 Task: Find connections with filter location Buga with filter topic #technologywith filter profile language Potuguese with filter current company Biesse with filter school School of India with filter industry Government Administration with filter service category WordPress Design with filter keywords title Physical Therapy Assistant
Action: Mouse moved to (594, 91)
Screenshot: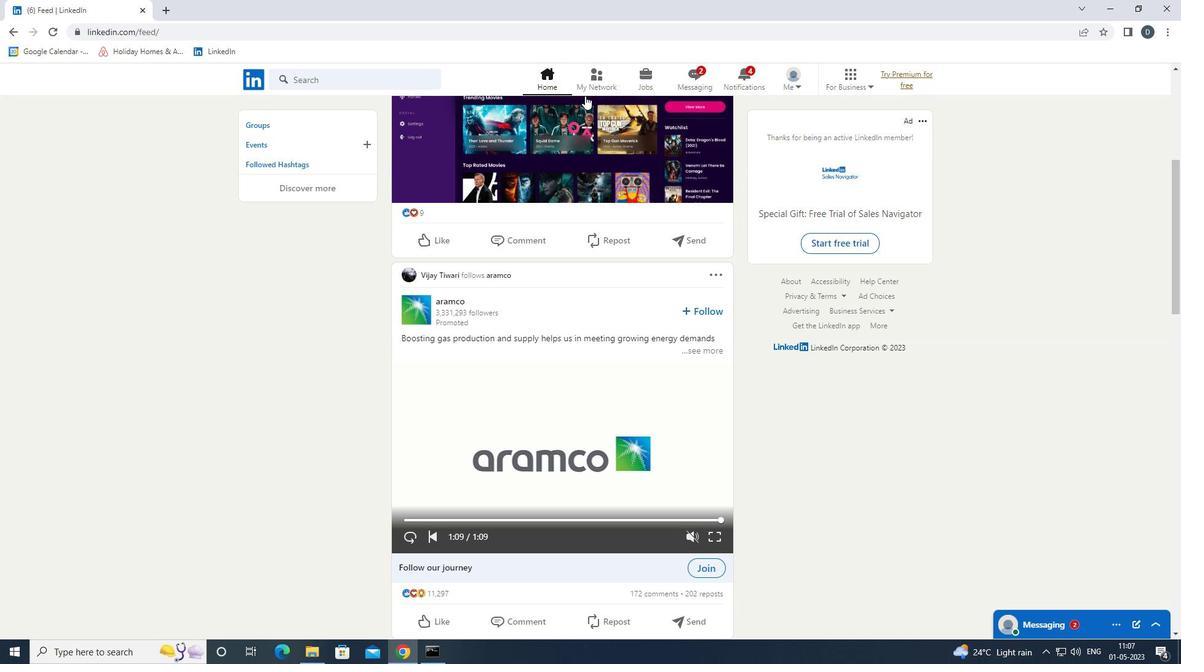 
Action: Mouse pressed left at (594, 91)
Screenshot: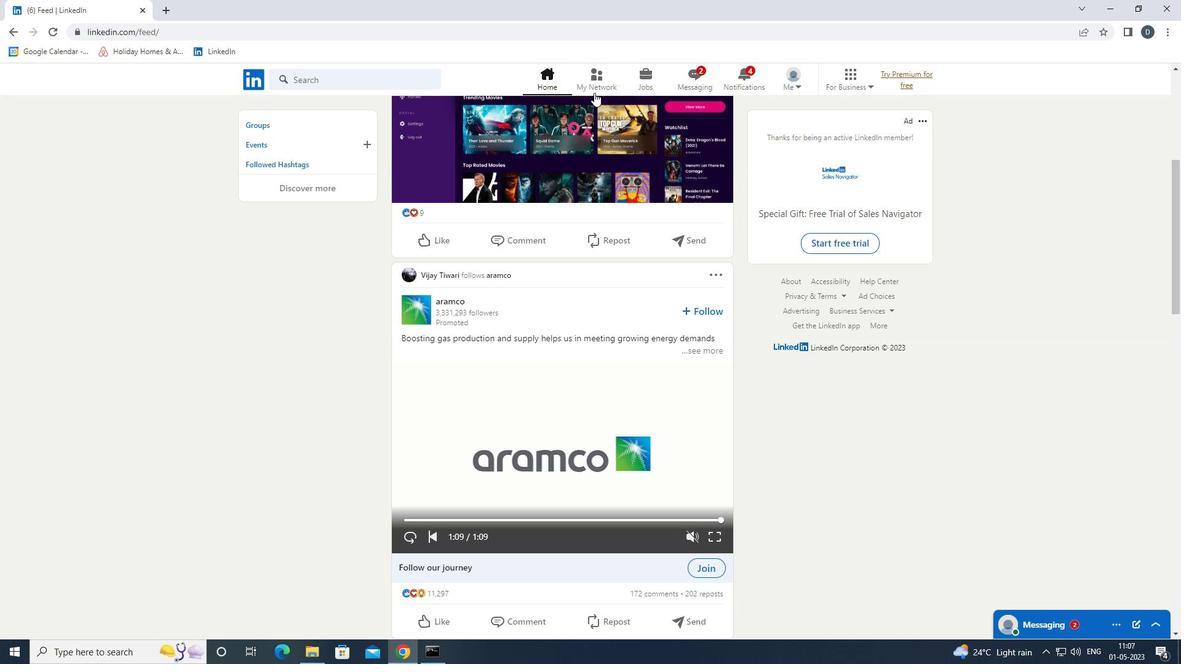 
Action: Mouse moved to (401, 148)
Screenshot: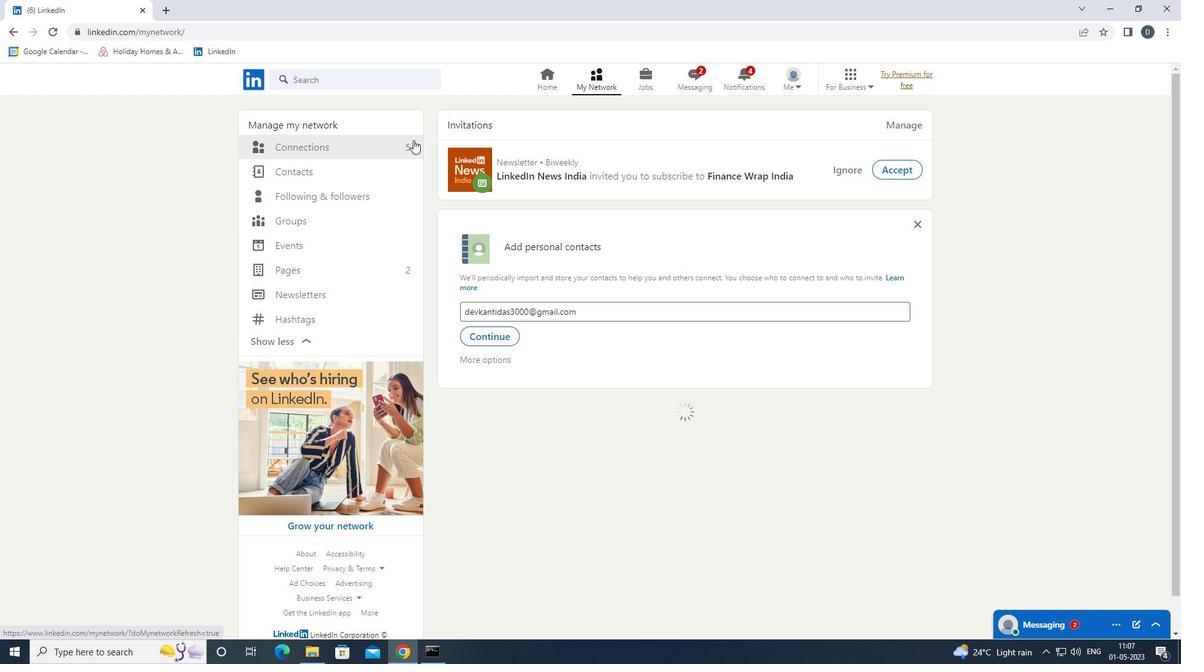 
Action: Mouse pressed left at (401, 148)
Screenshot: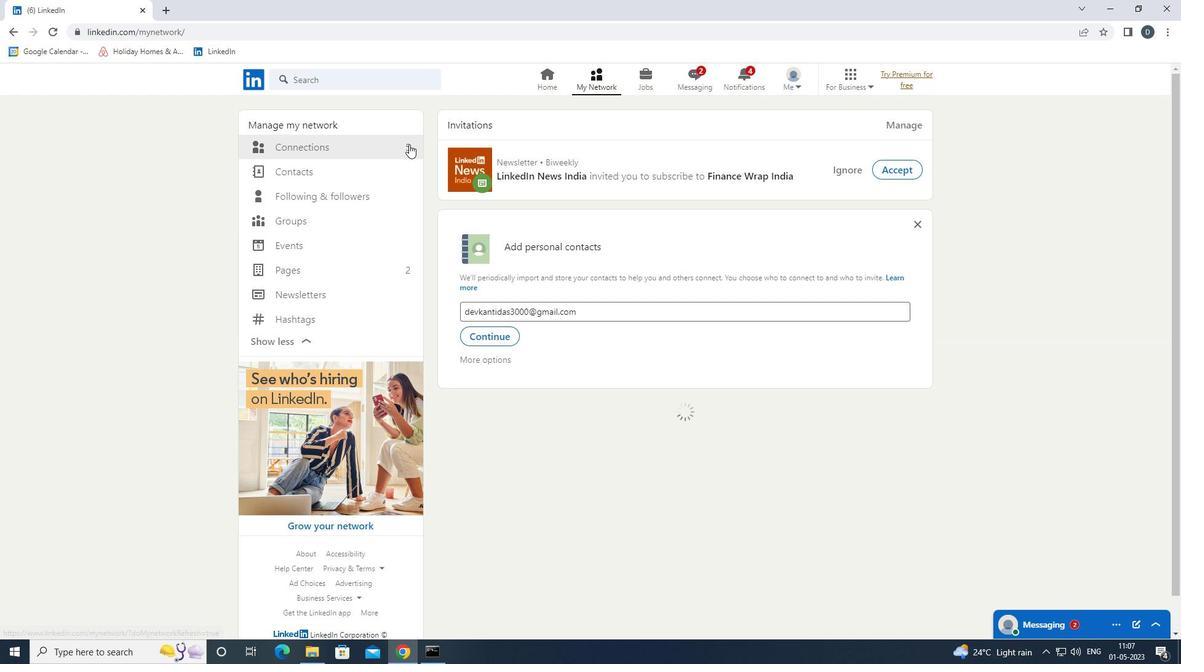 
Action: Mouse moved to (405, 147)
Screenshot: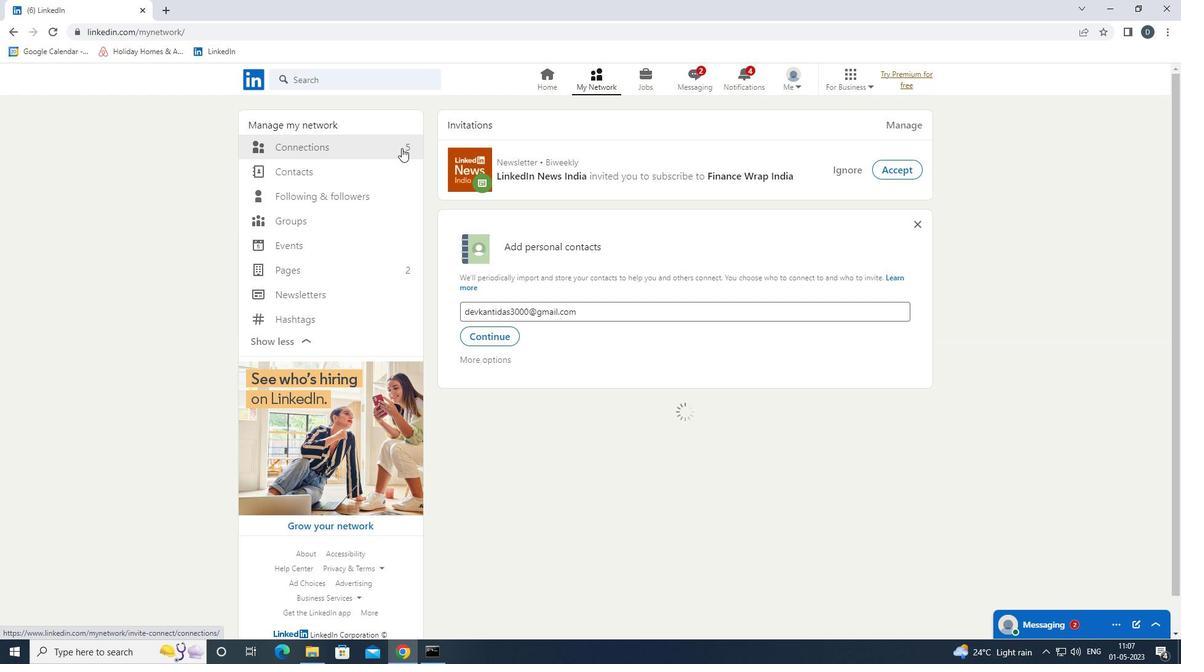 
Action: Mouse pressed left at (405, 147)
Screenshot: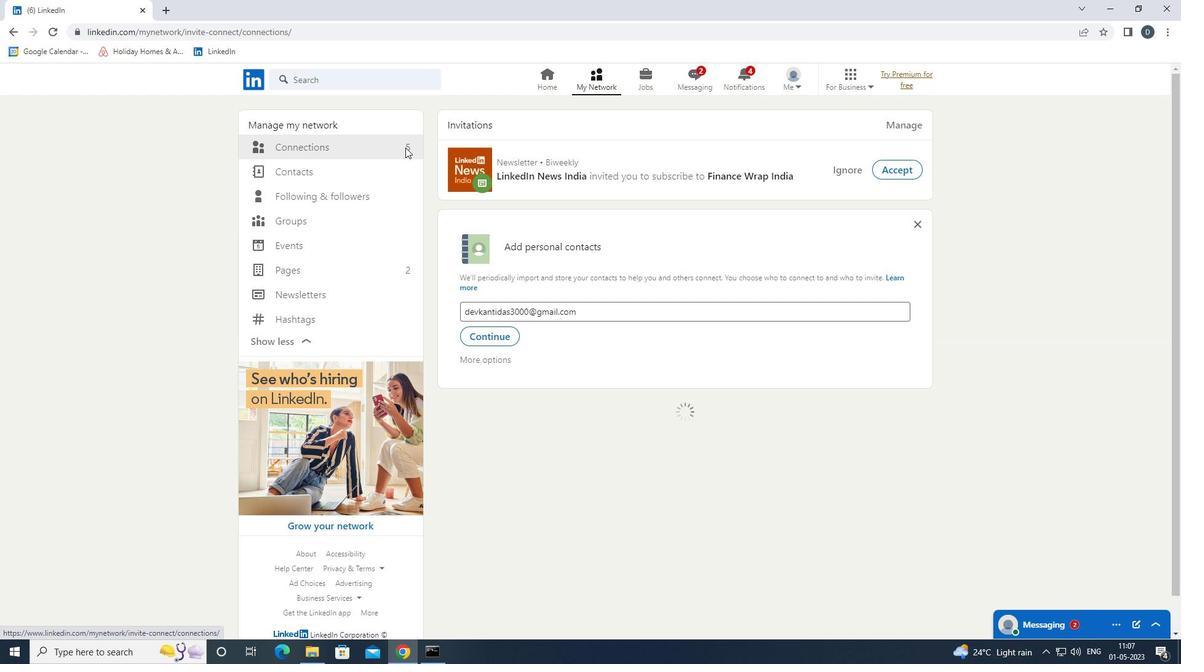 
Action: Mouse moved to (650, 150)
Screenshot: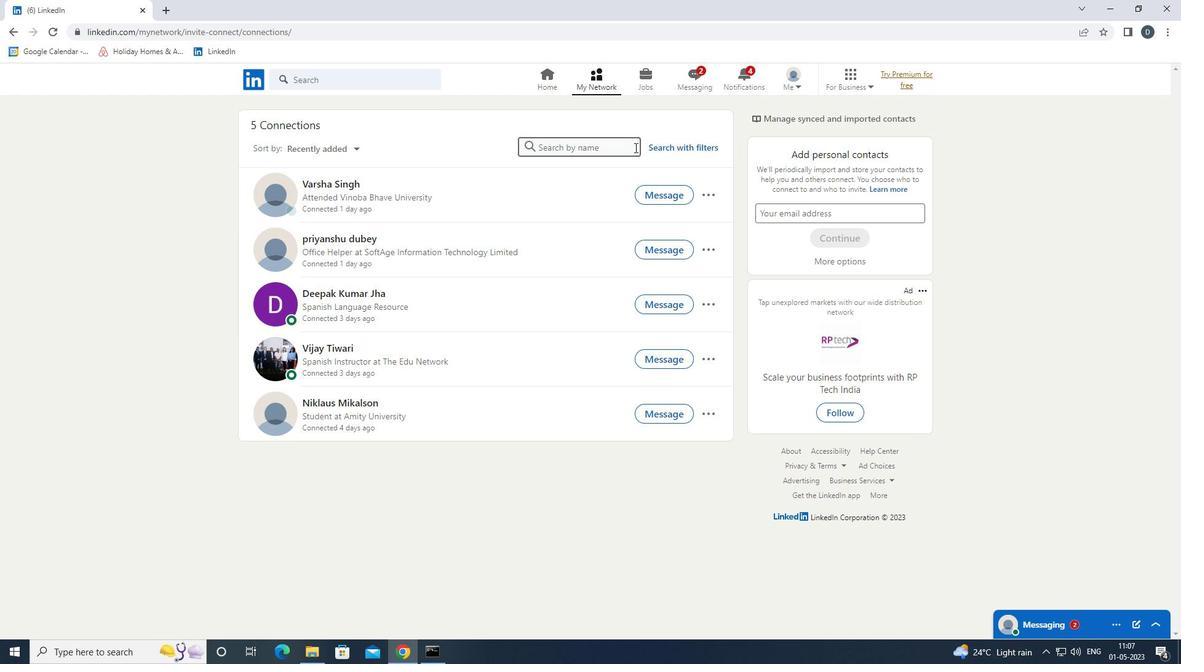 
Action: Mouse pressed left at (650, 150)
Screenshot: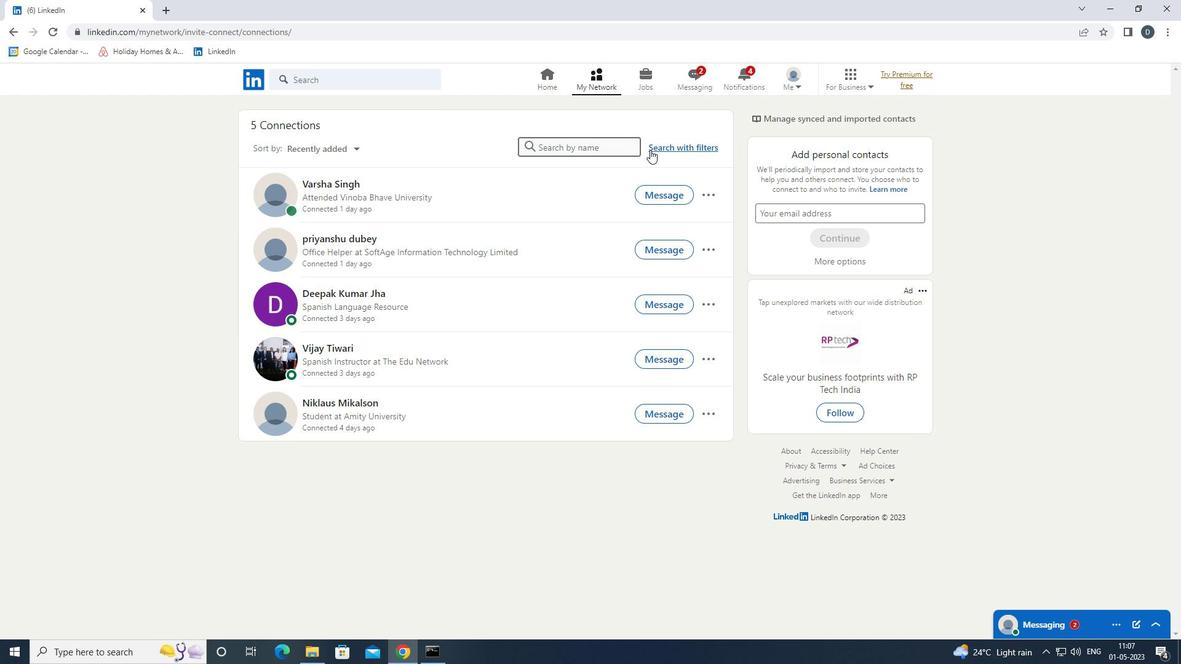 
Action: Mouse moved to (623, 116)
Screenshot: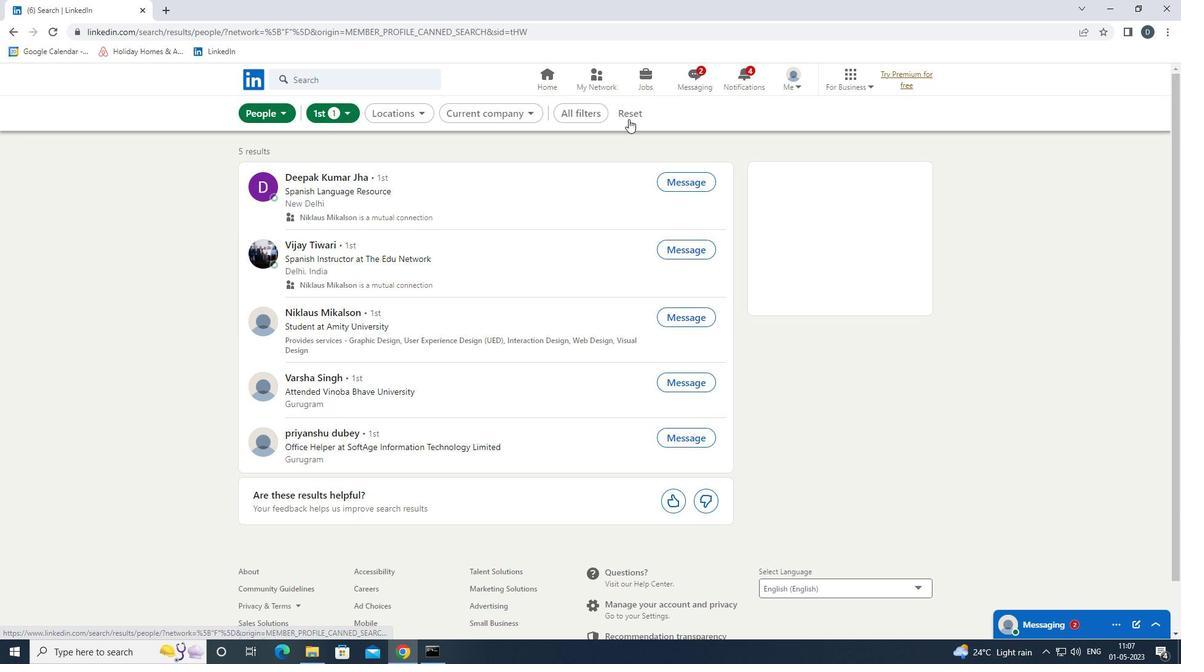 
Action: Mouse pressed left at (623, 116)
Screenshot: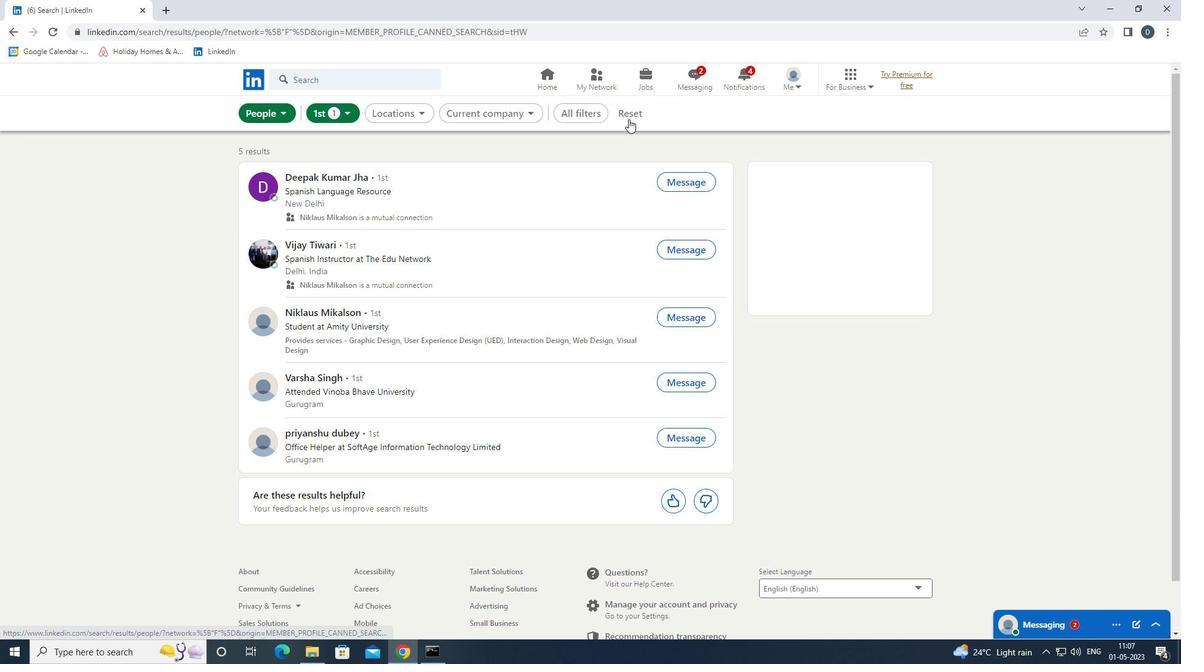 
Action: Mouse moved to (599, 109)
Screenshot: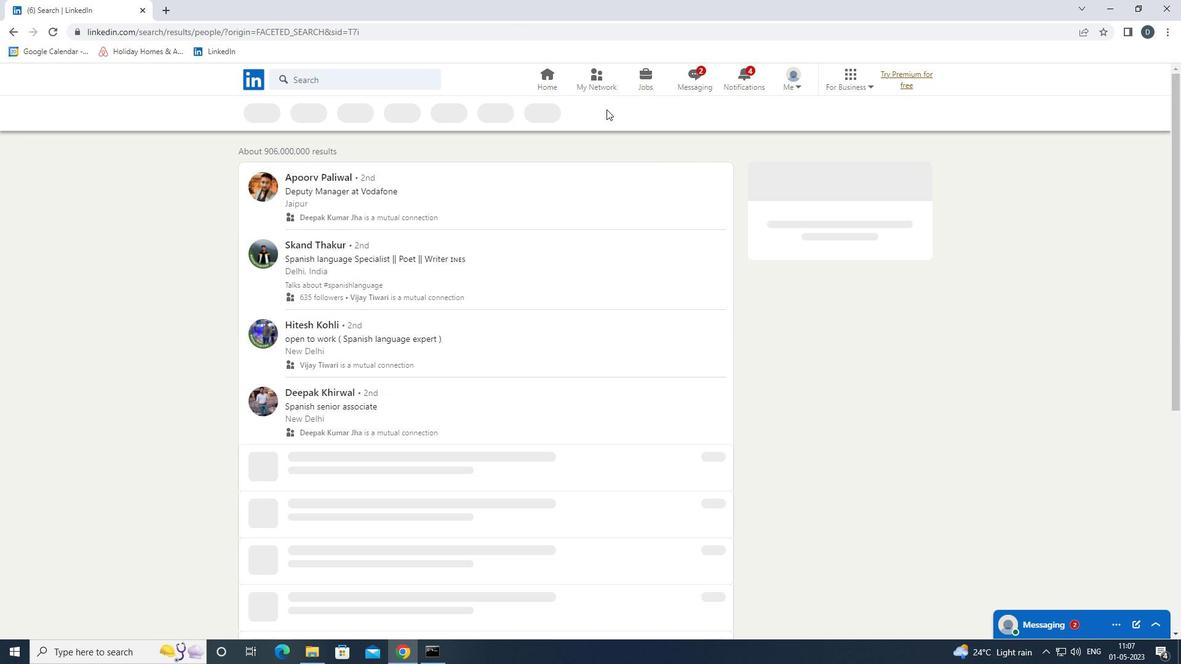
Action: Mouse pressed left at (599, 109)
Screenshot: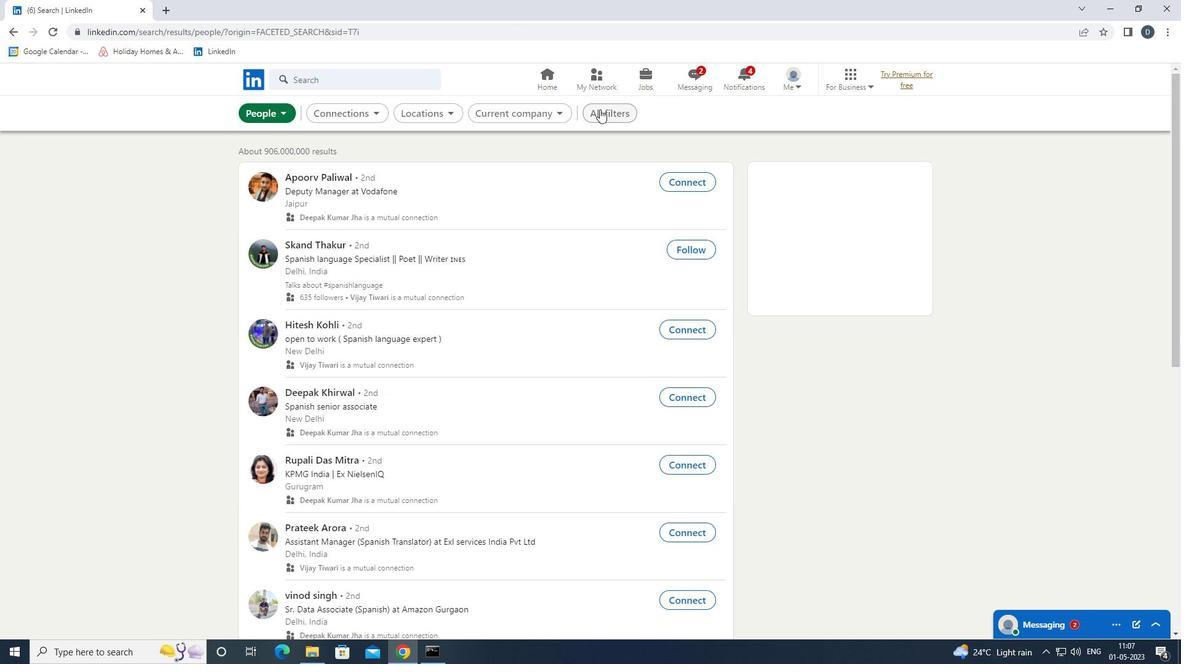 
Action: Mouse moved to (1032, 476)
Screenshot: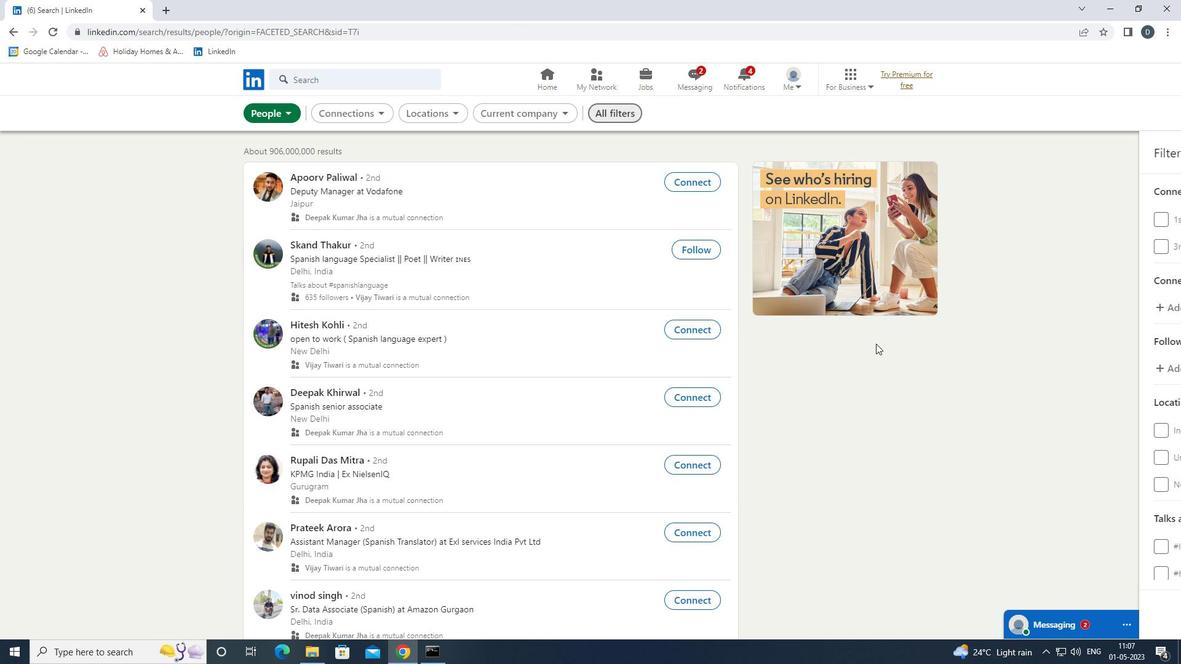 
Action: Mouse scrolled (1032, 475) with delta (0, 0)
Screenshot: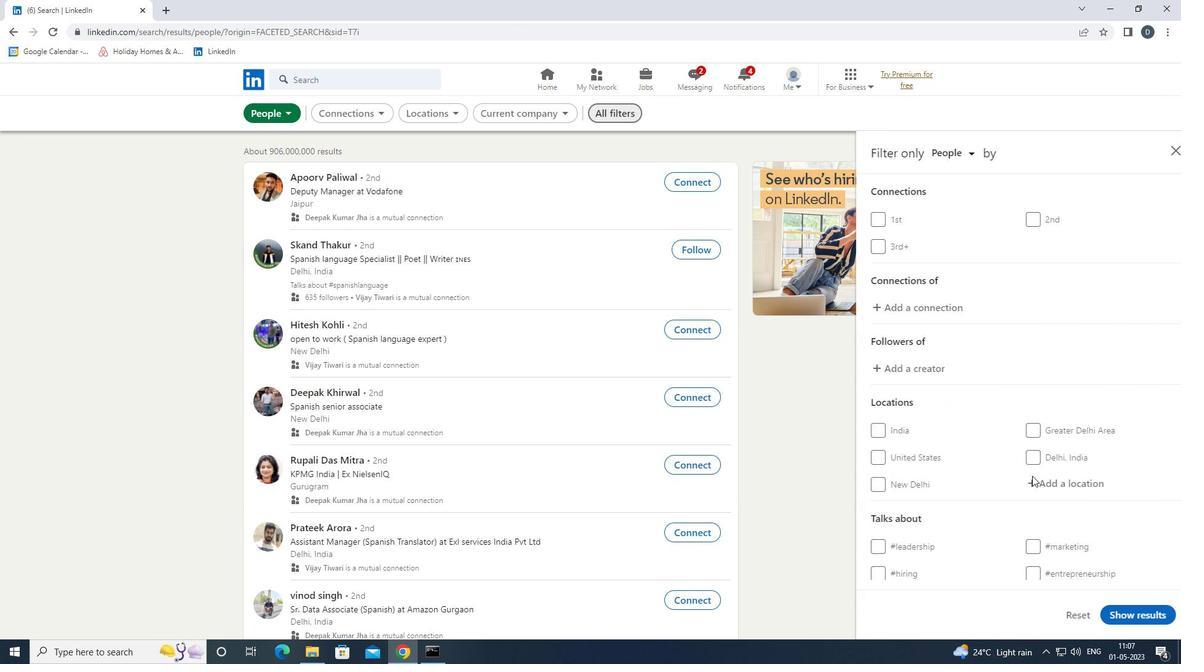 
Action: Mouse scrolled (1032, 475) with delta (0, 0)
Screenshot: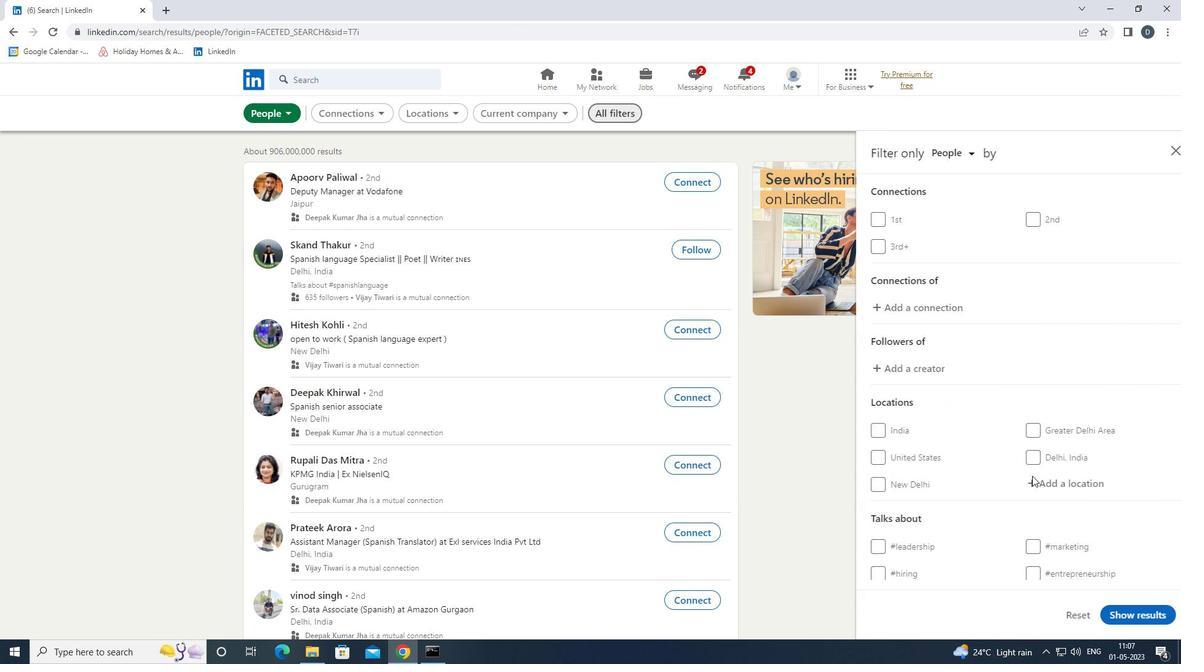 
Action: Mouse moved to (1035, 373)
Screenshot: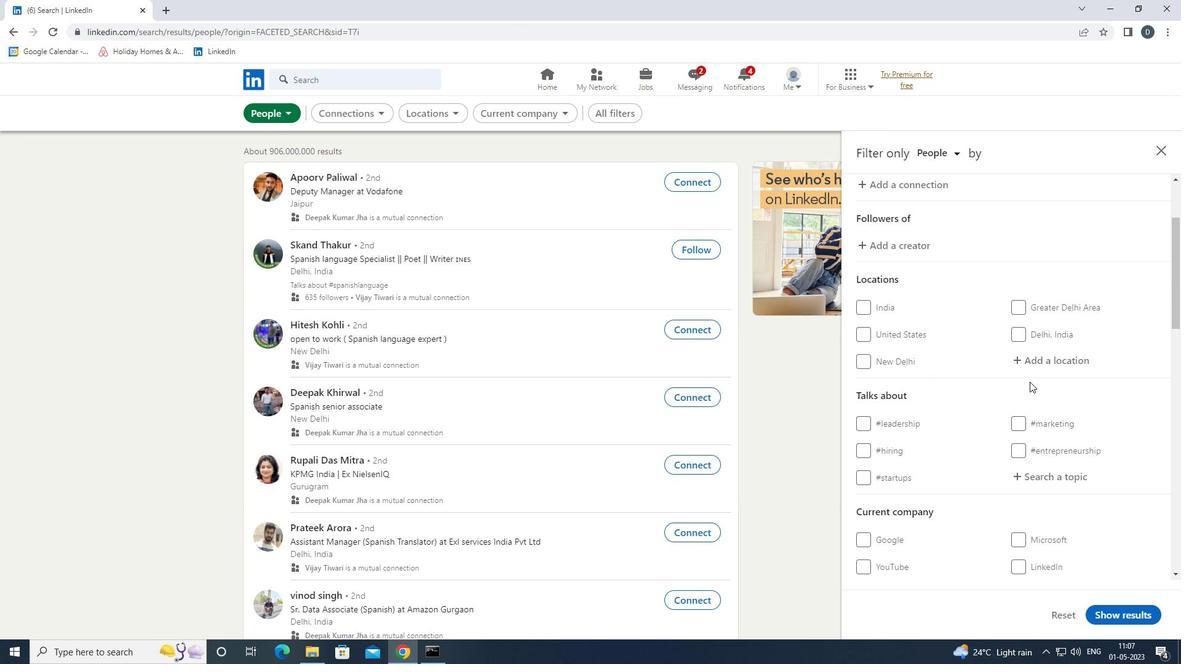 
Action: Mouse pressed left at (1035, 373)
Screenshot: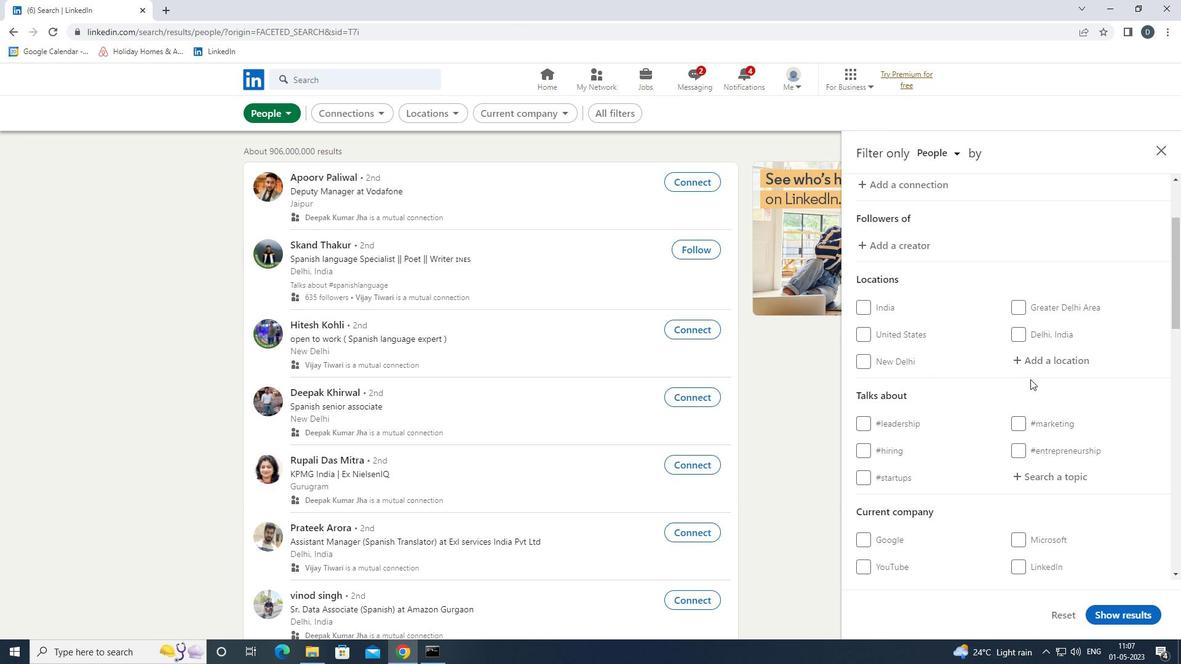 
Action: Mouse moved to (1040, 367)
Screenshot: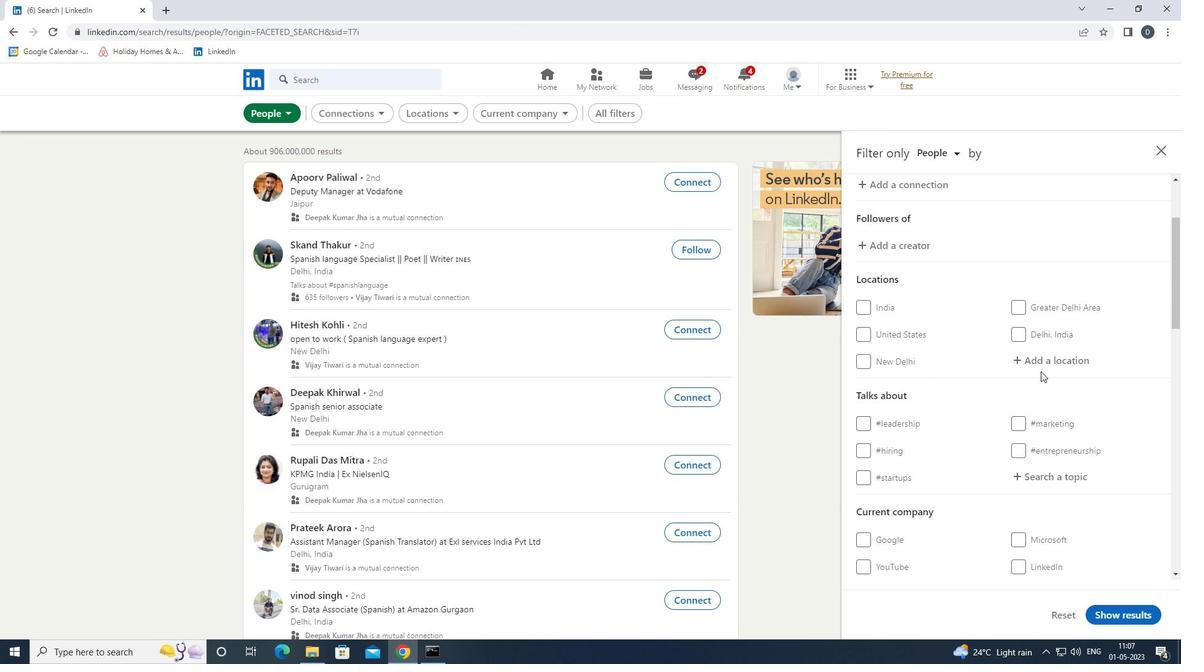 
Action: Mouse pressed left at (1040, 367)
Screenshot: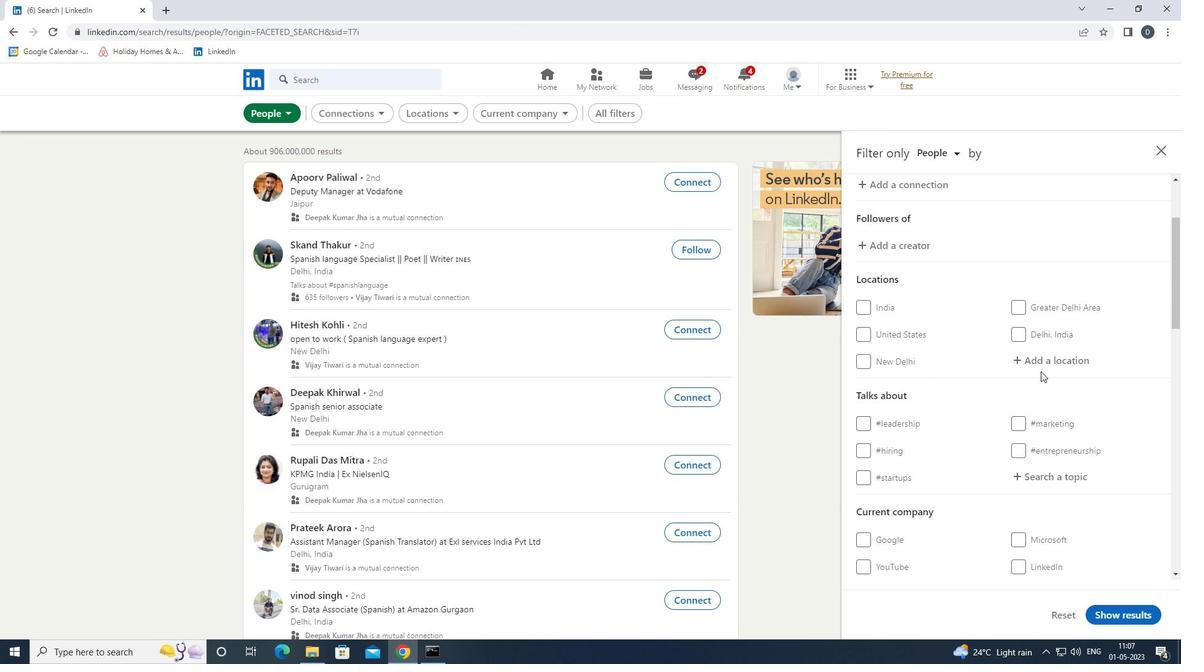
Action: Key pressed <Key.shift>BUGA<Key.down><Key.enter>
Screenshot: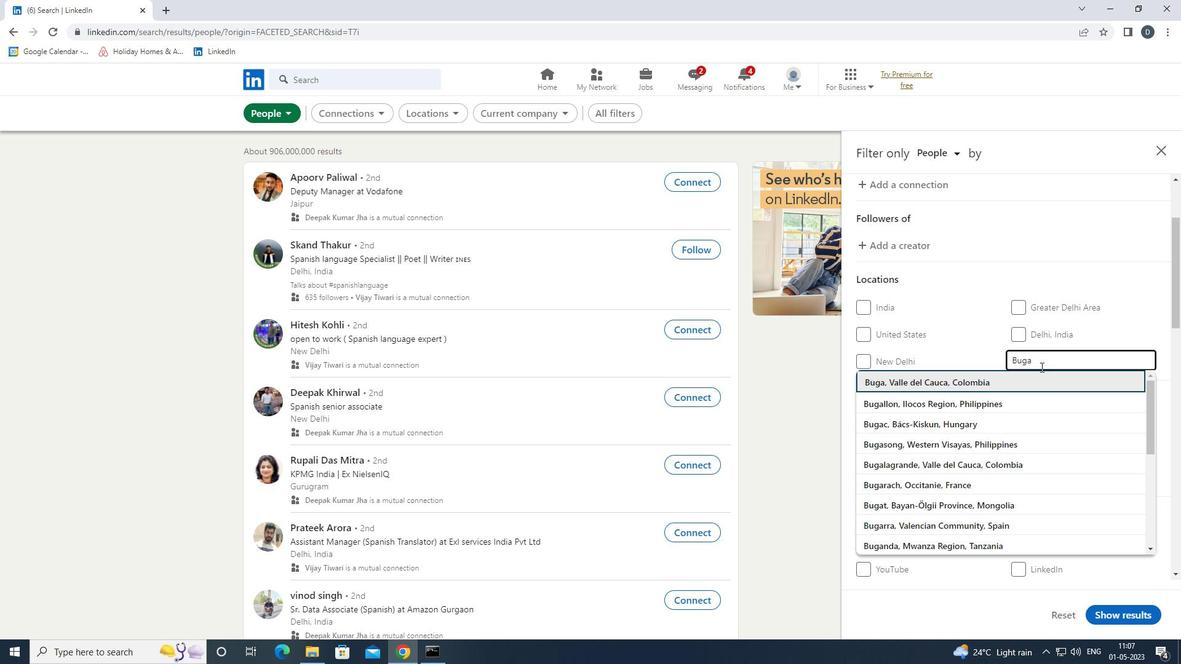 
Action: Mouse scrolled (1040, 366) with delta (0, 0)
Screenshot: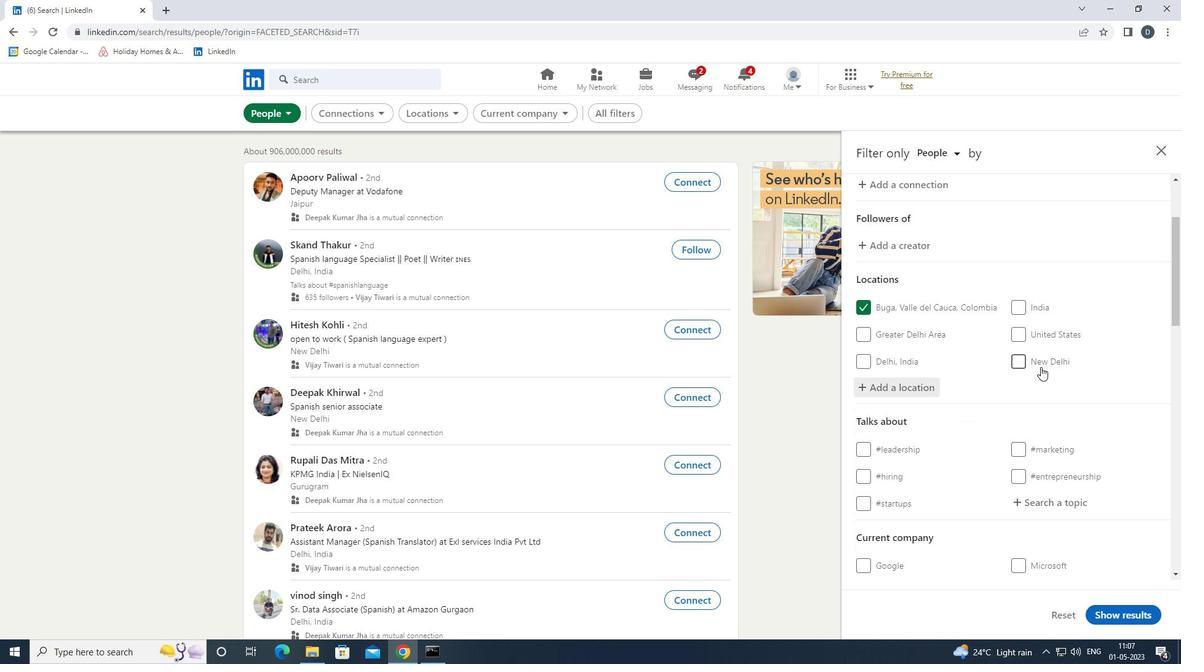 
Action: Mouse scrolled (1040, 366) with delta (0, 0)
Screenshot: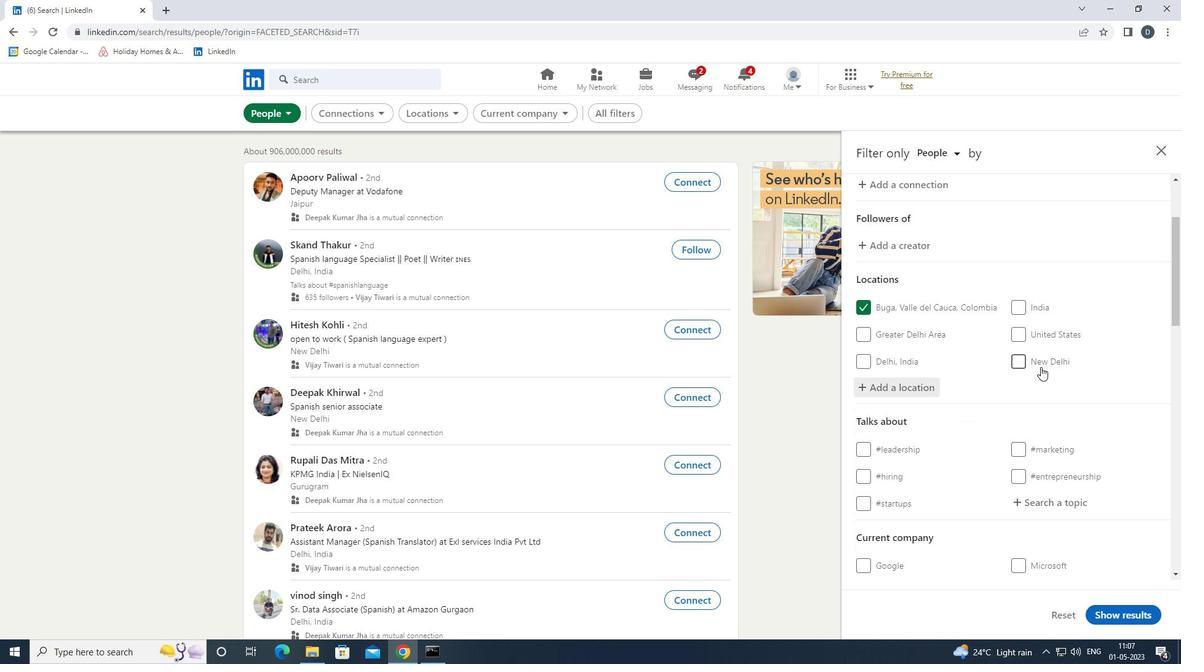 
Action: Mouse scrolled (1040, 366) with delta (0, 0)
Screenshot: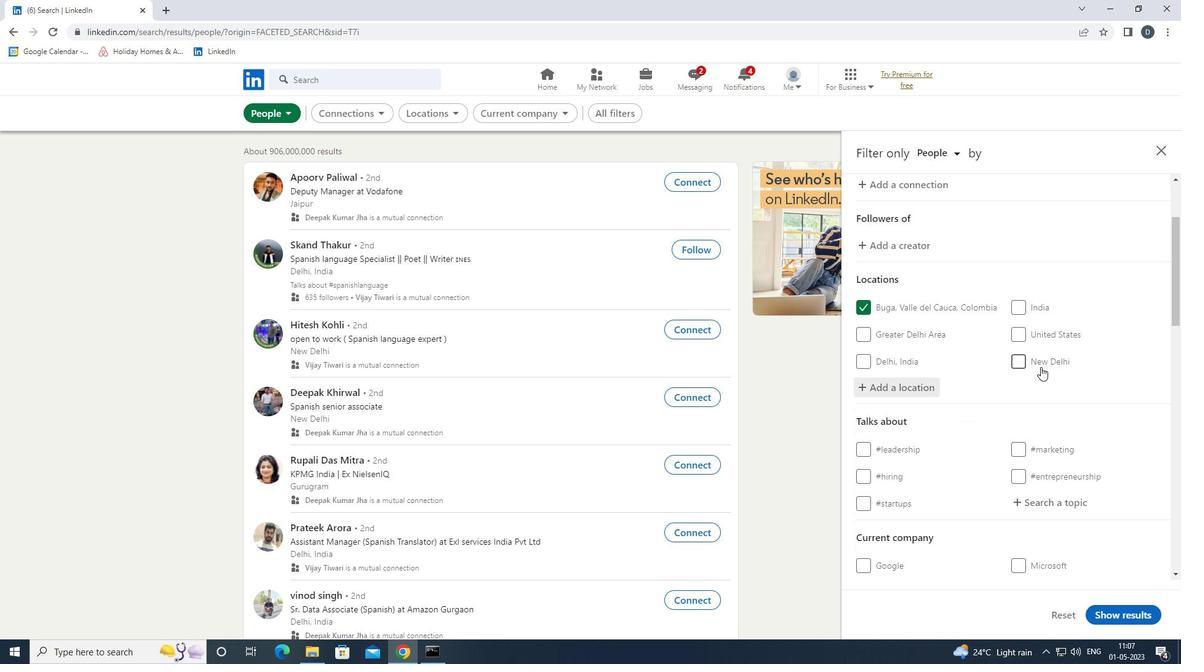 
Action: Mouse moved to (1048, 319)
Screenshot: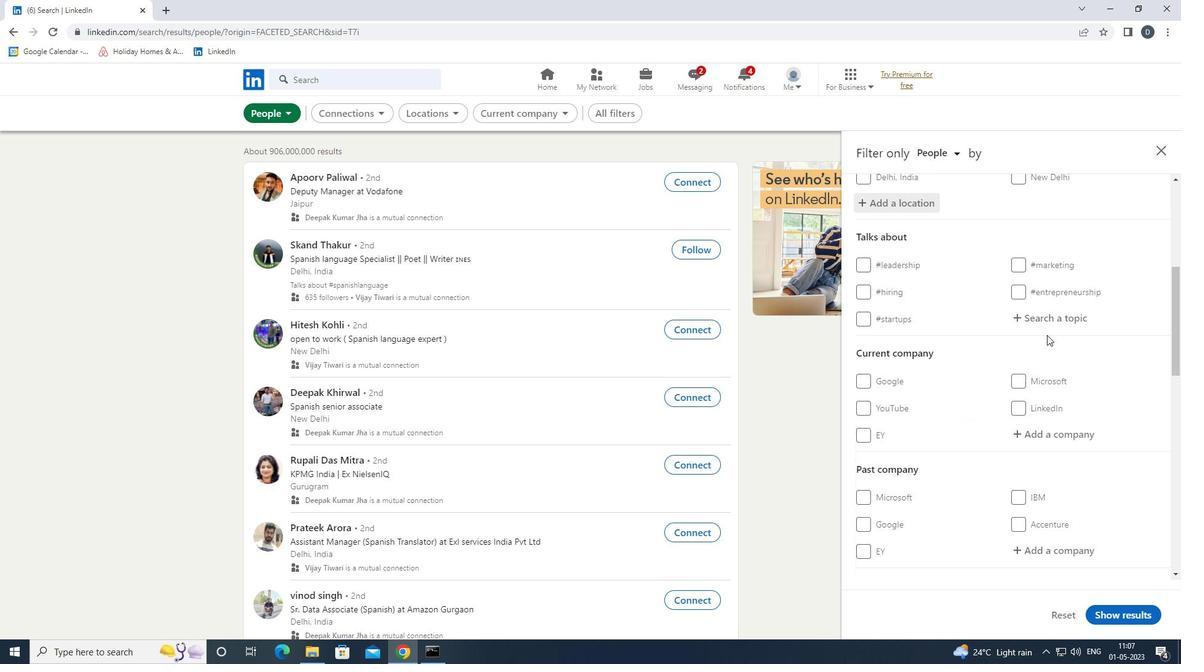 
Action: Mouse pressed left at (1048, 319)
Screenshot: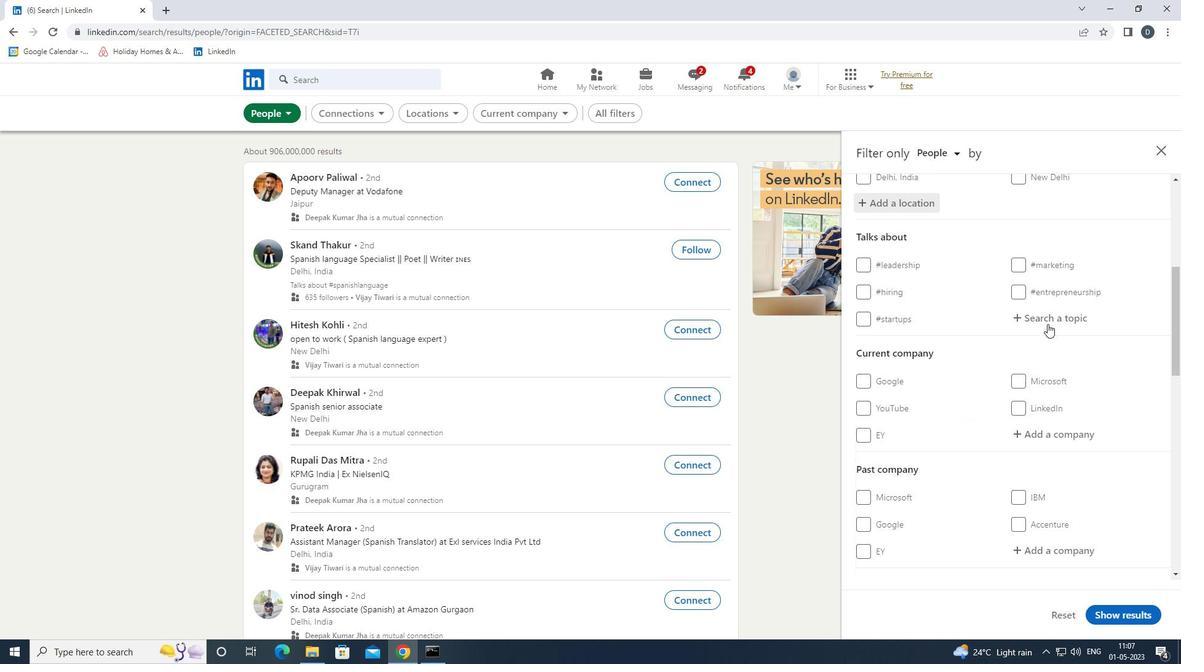
Action: Key pressed <Key.shift><Key.shift><Key.shift><Key.shift>#
Screenshot: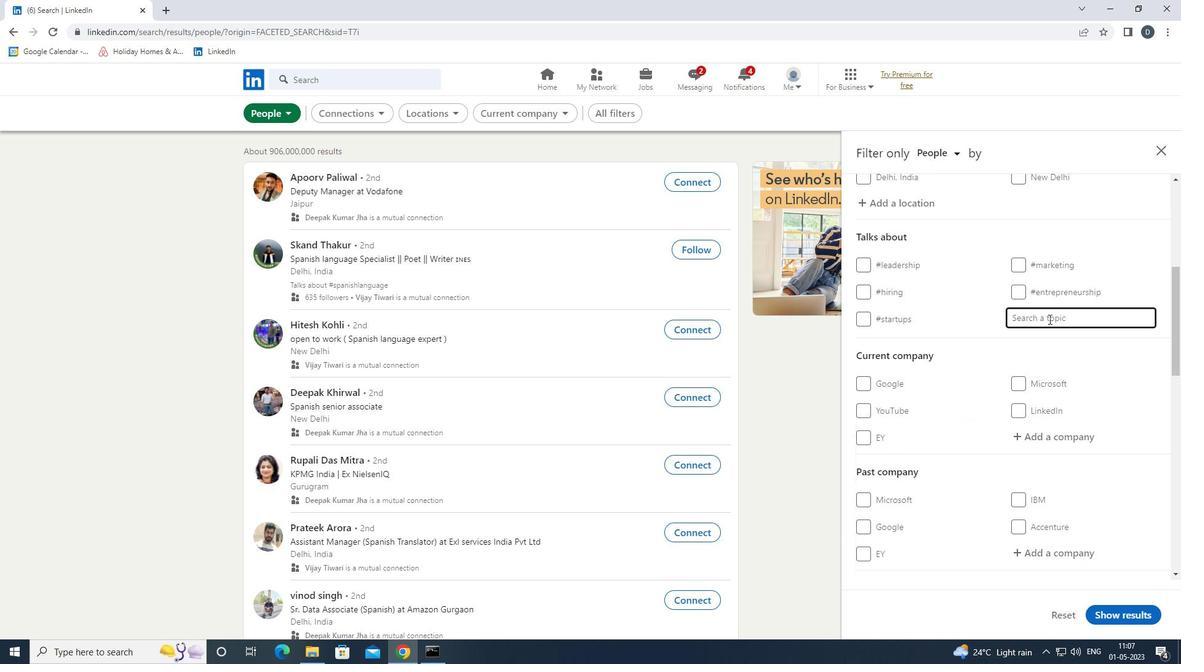 
Action: Mouse moved to (1048, 319)
Screenshot: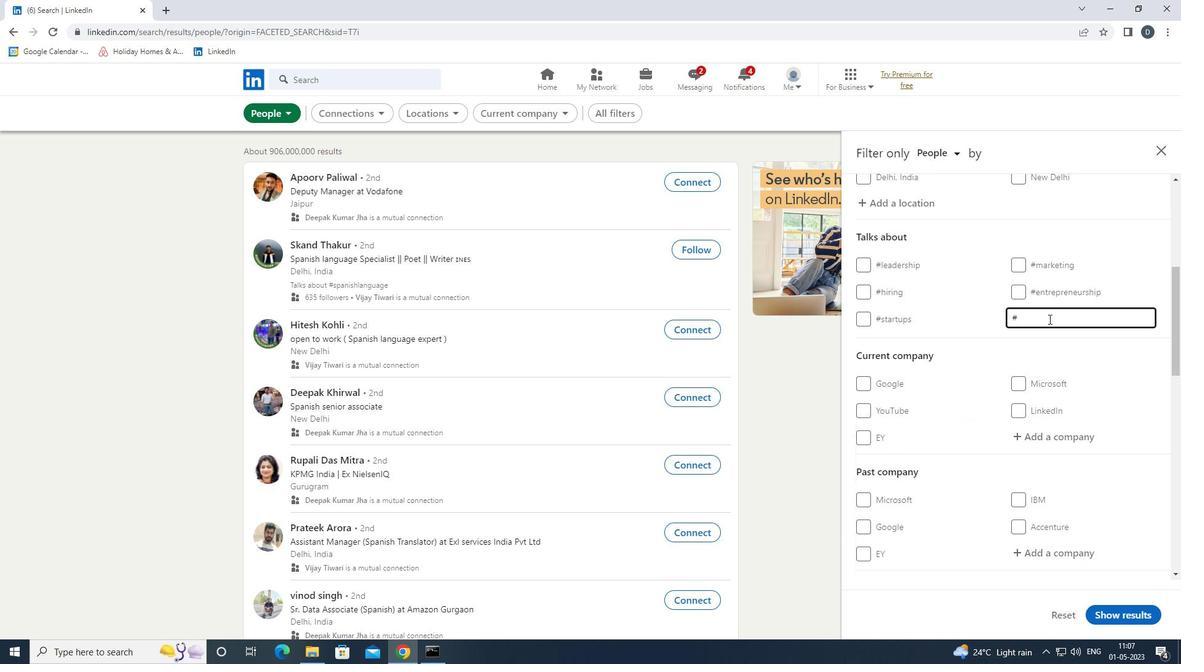 
Action: Key pressed TECHNOLOGY
Screenshot: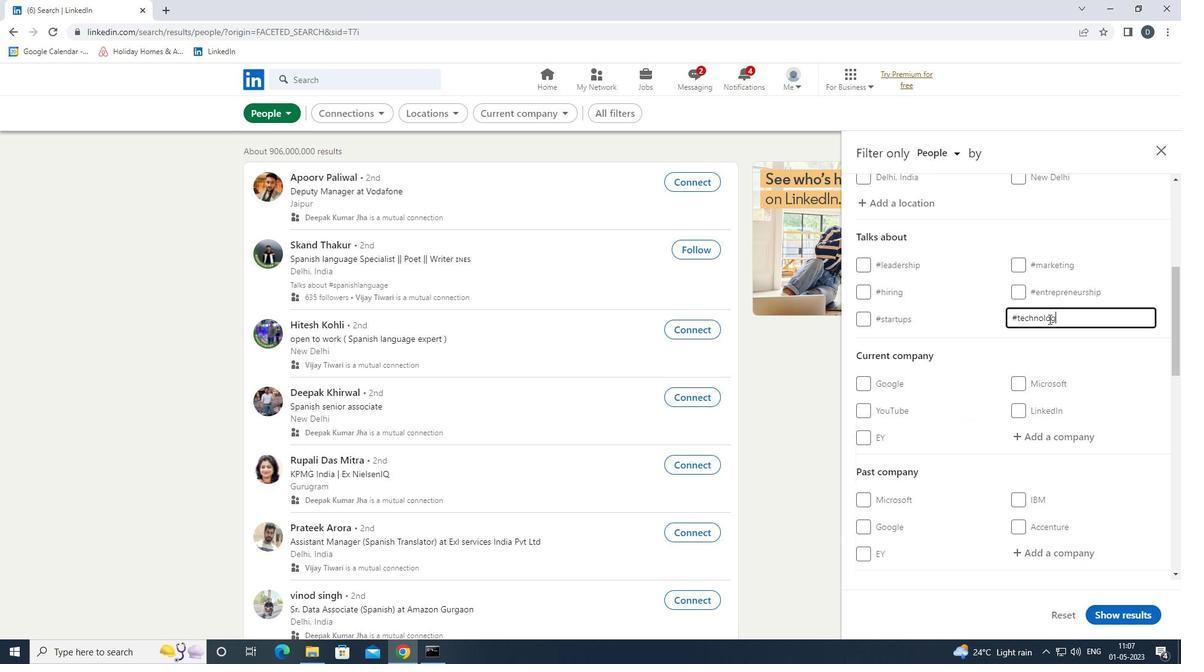 
Action: Mouse moved to (1102, 390)
Screenshot: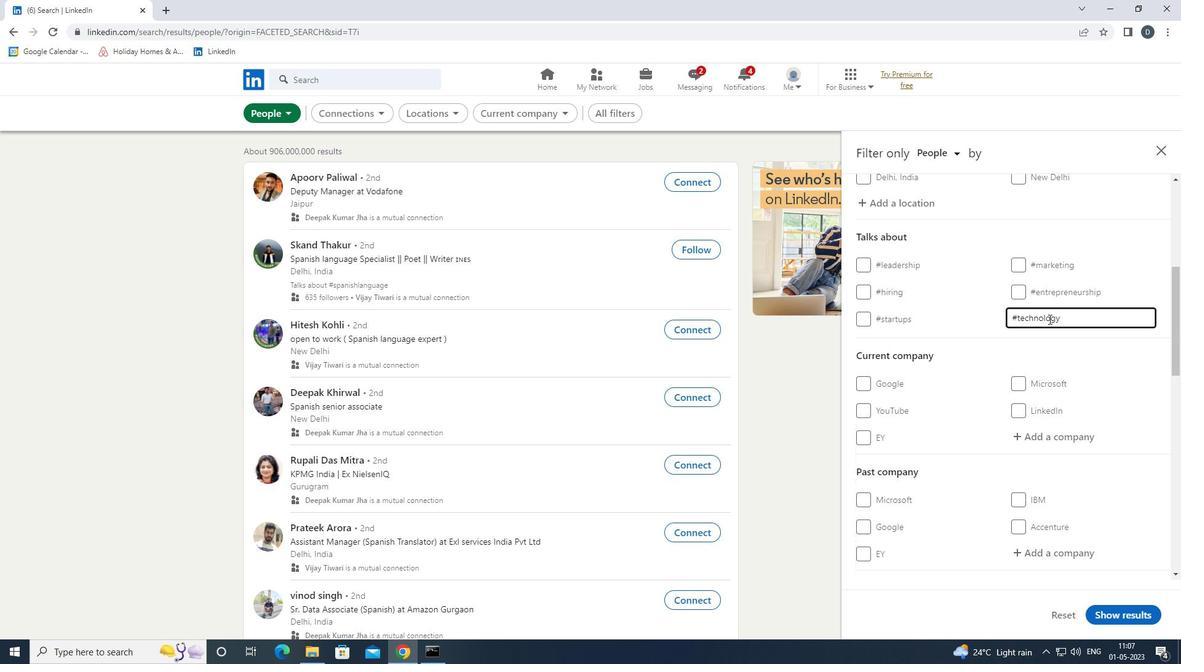 
Action: Mouse scrolled (1102, 389) with delta (0, 0)
Screenshot: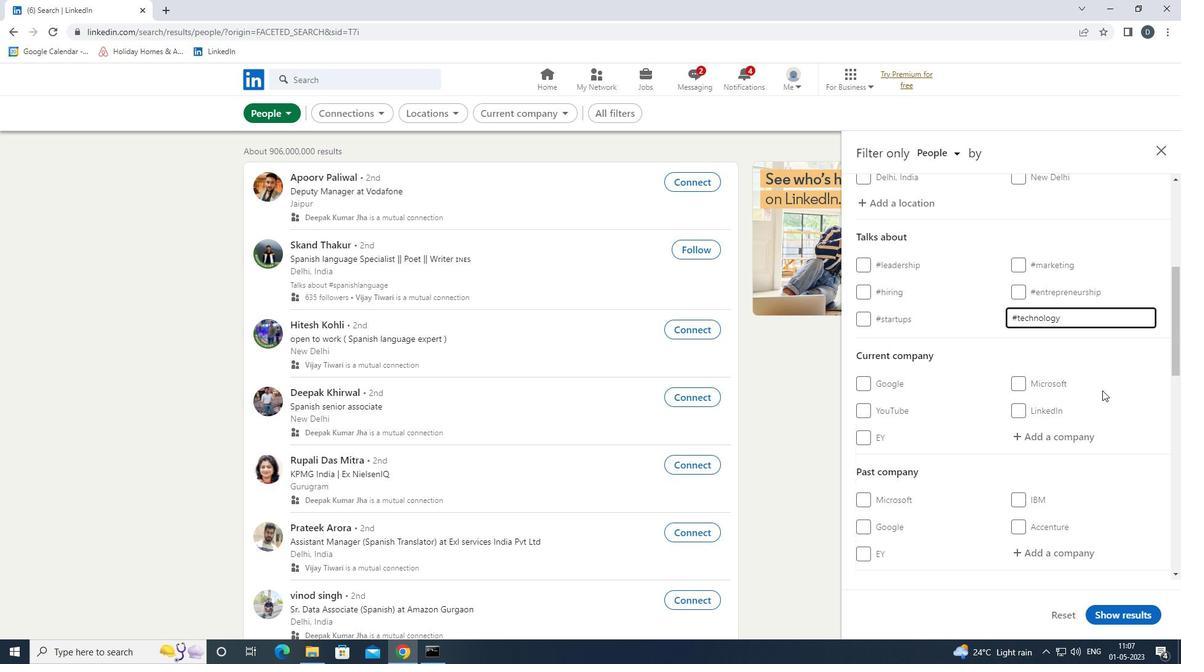 
Action: Mouse scrolled (1102, 389) with delta (0, 0)
Screenshot: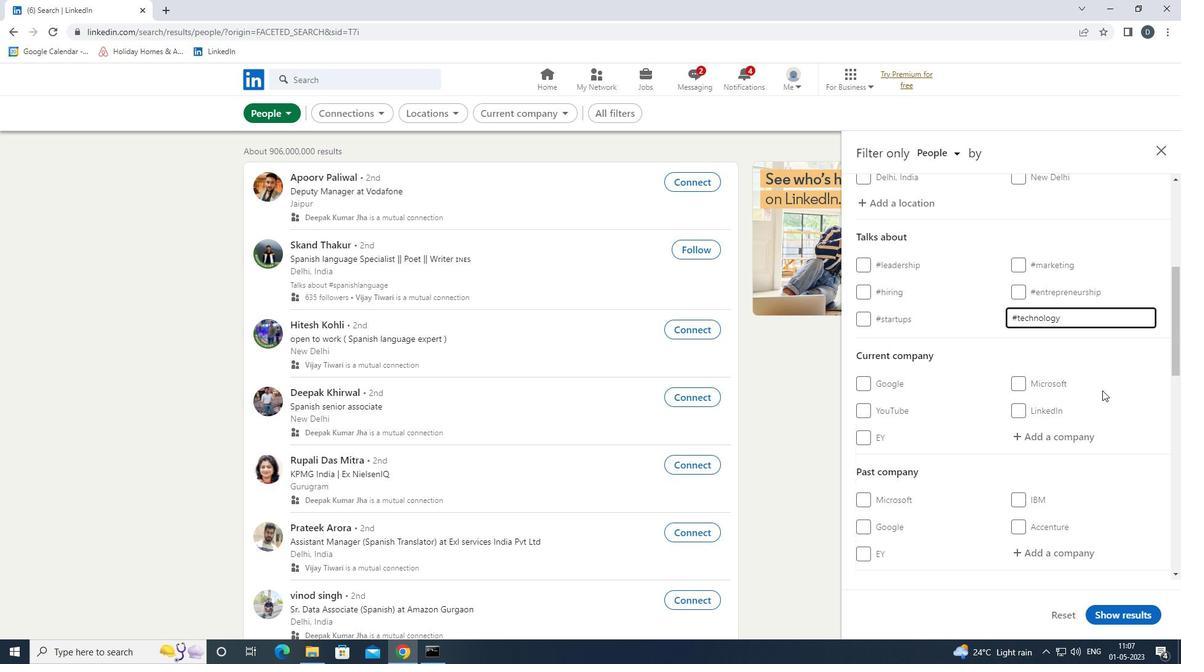 
Action: Mouse scrolled (1102, 389) with delta (0, 0)
Screenshot: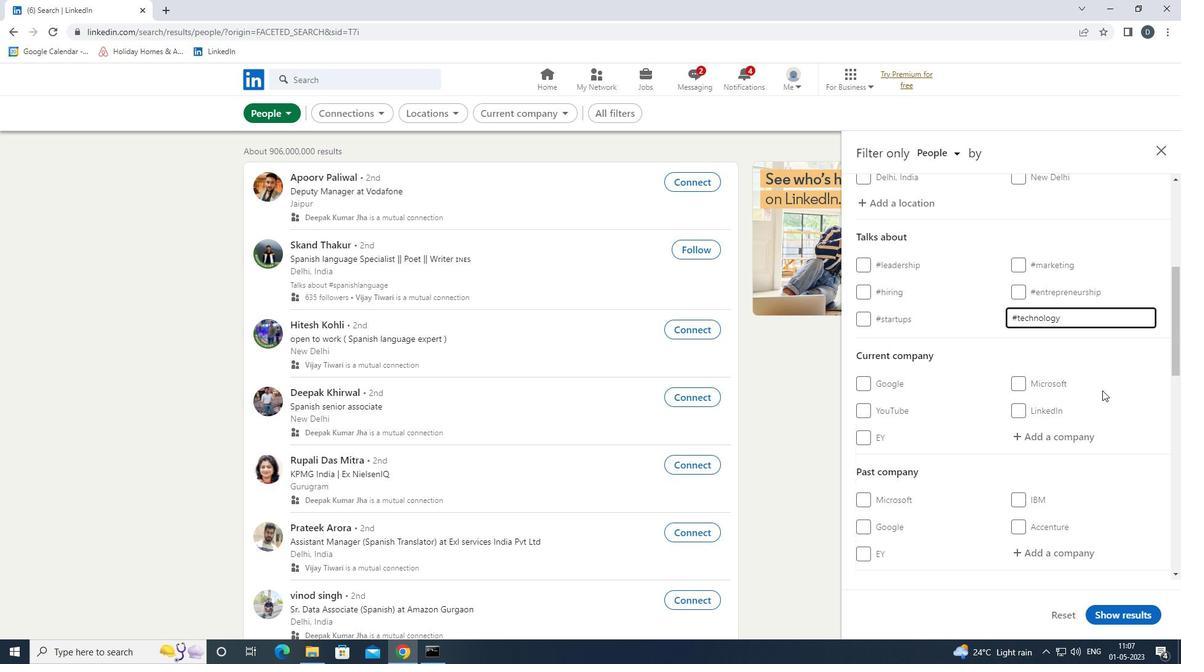 
Action: Mouse moved to (1098, 390)
Screenshot: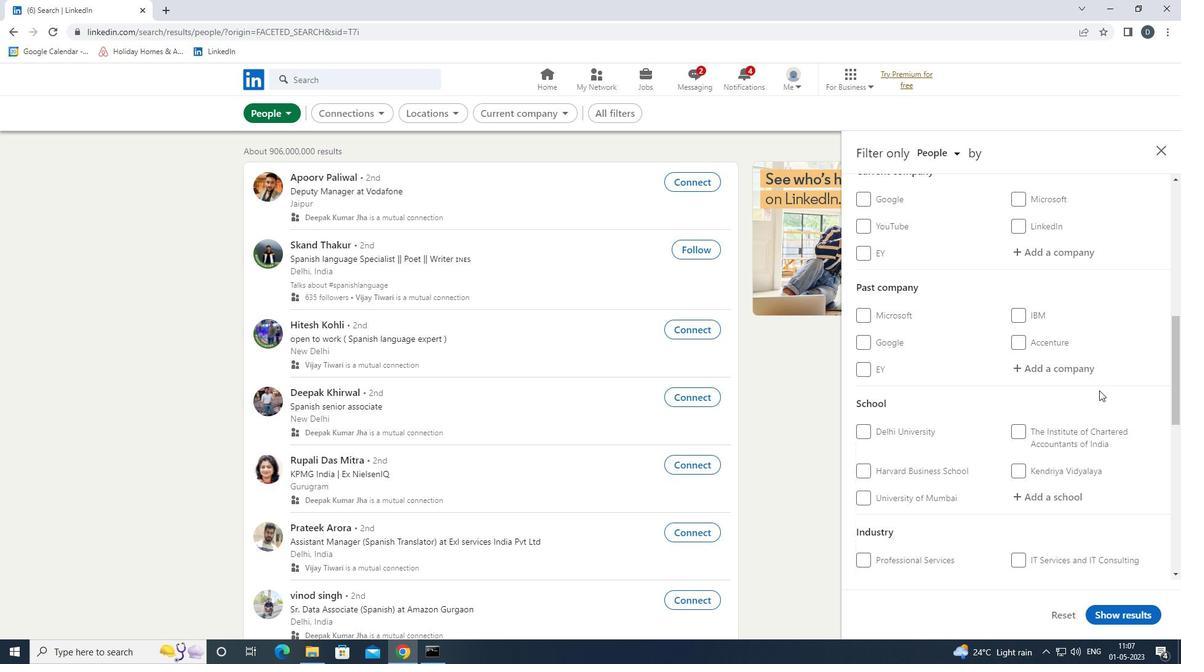 
Action: Mouse scrolled (1098, 389) with delta (0, 0)
Screenshot: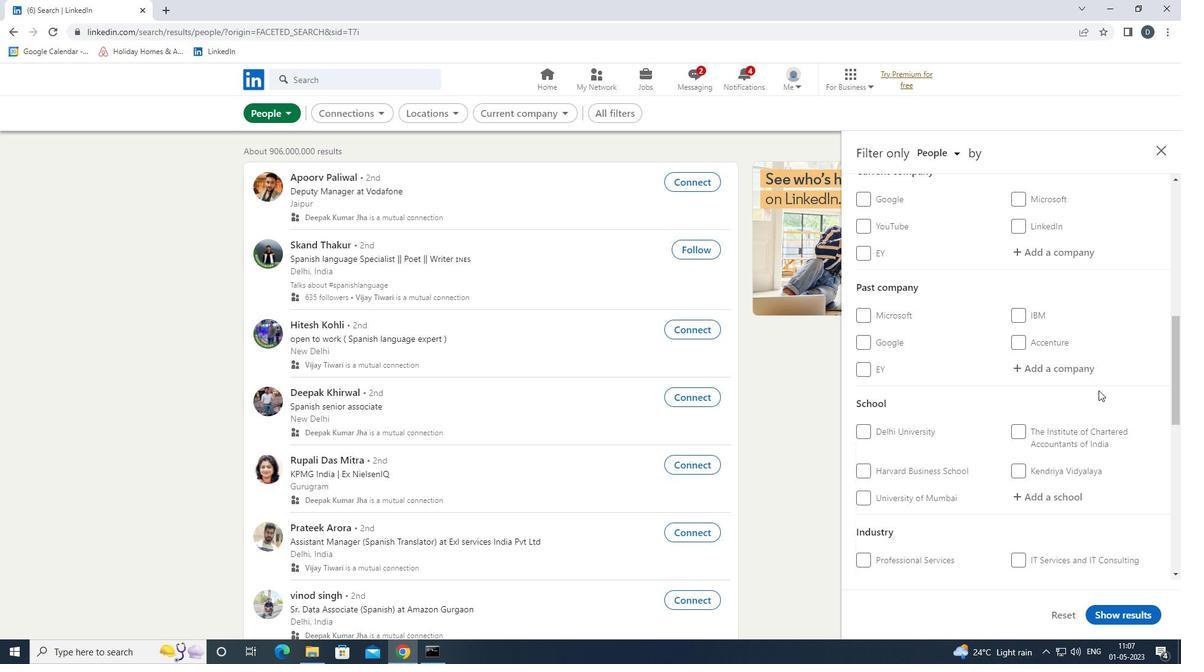 
Action: Mouse scrolled (1098, 389) with delta (0, 0)
Screenshot: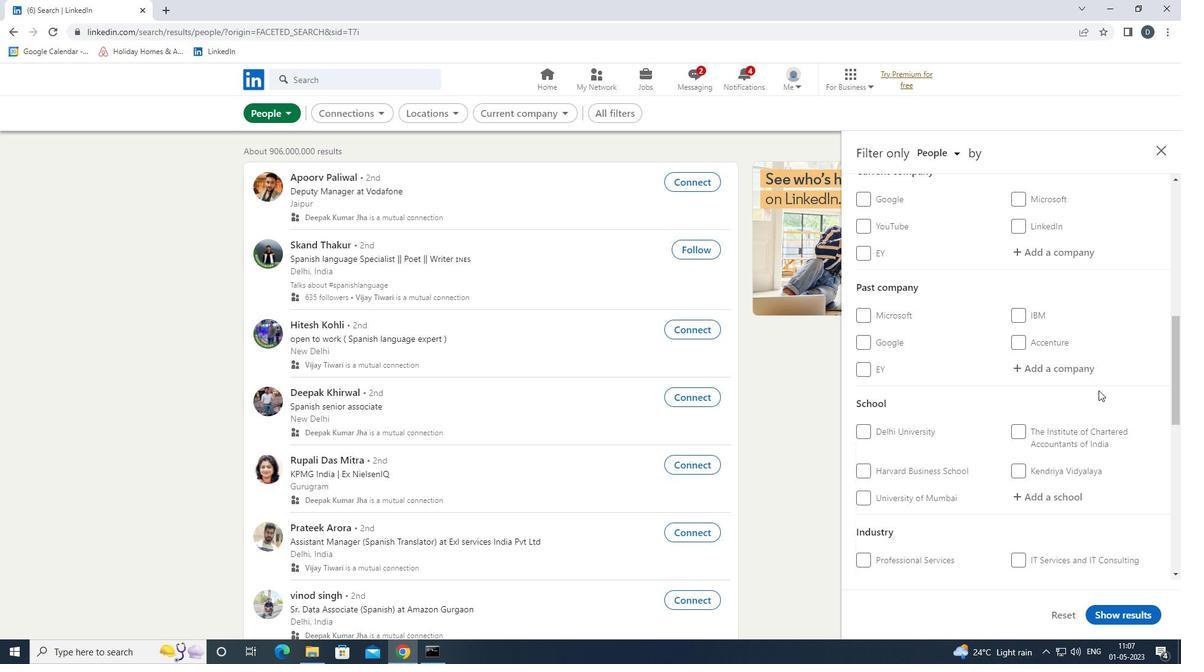 
Action: Mouse scrolled (1098, 389) with delta (0, 0)
Screenshot: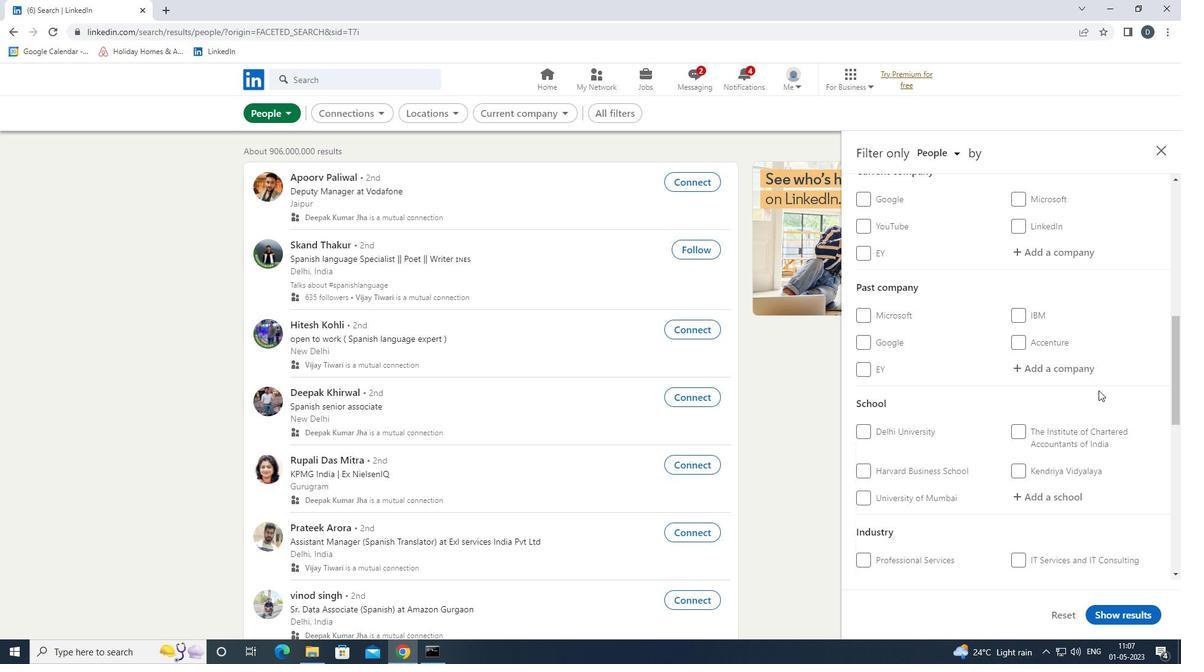 
Action: Mouse scrolled (1098, 389) with delta (0, 0)
Screenshot: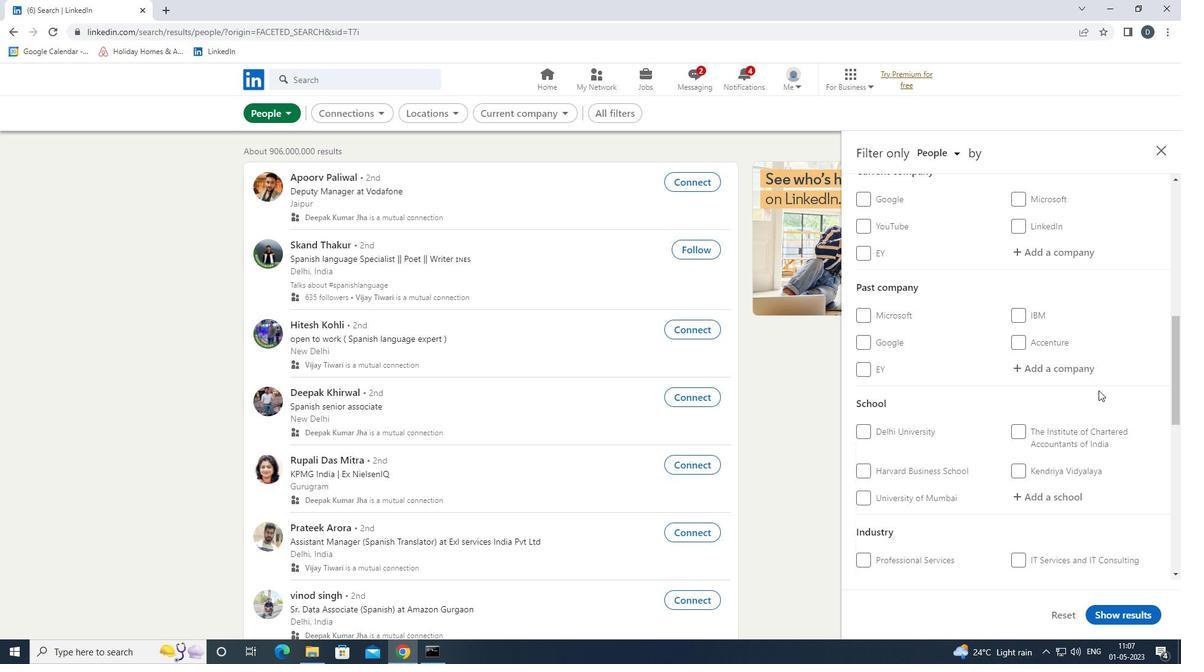 
Action: Mouse moved to (1091, 393)
Screenshot: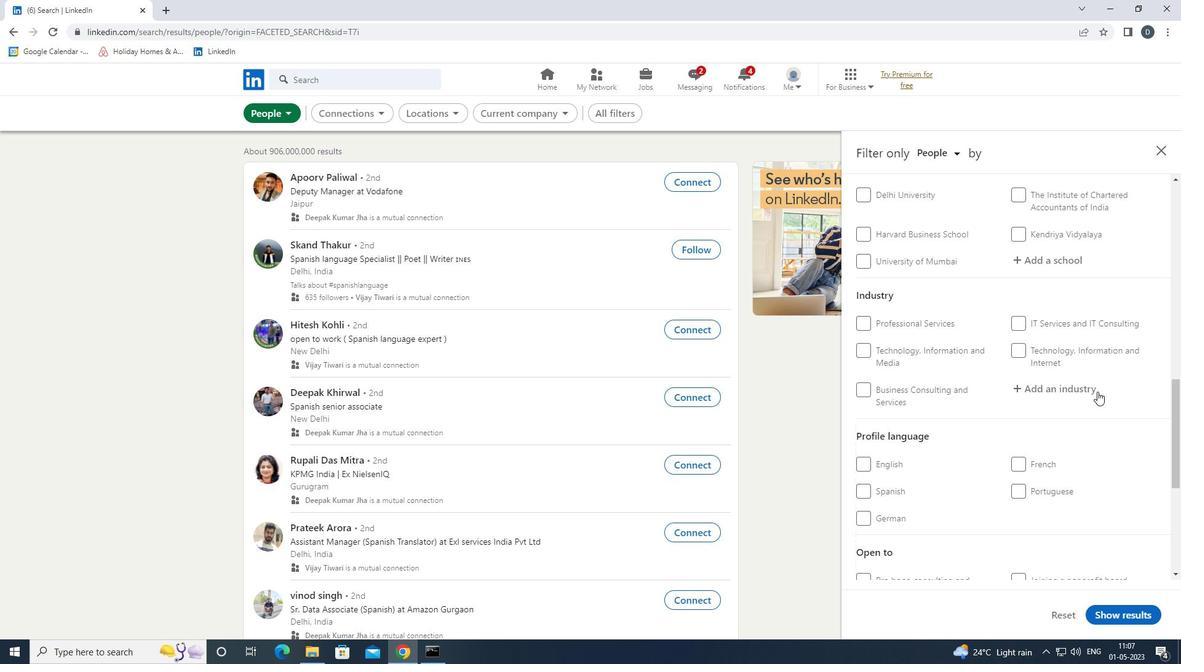
Action: Mouse scrolled (1091, 393) with delta (0, 0)
Screenshot: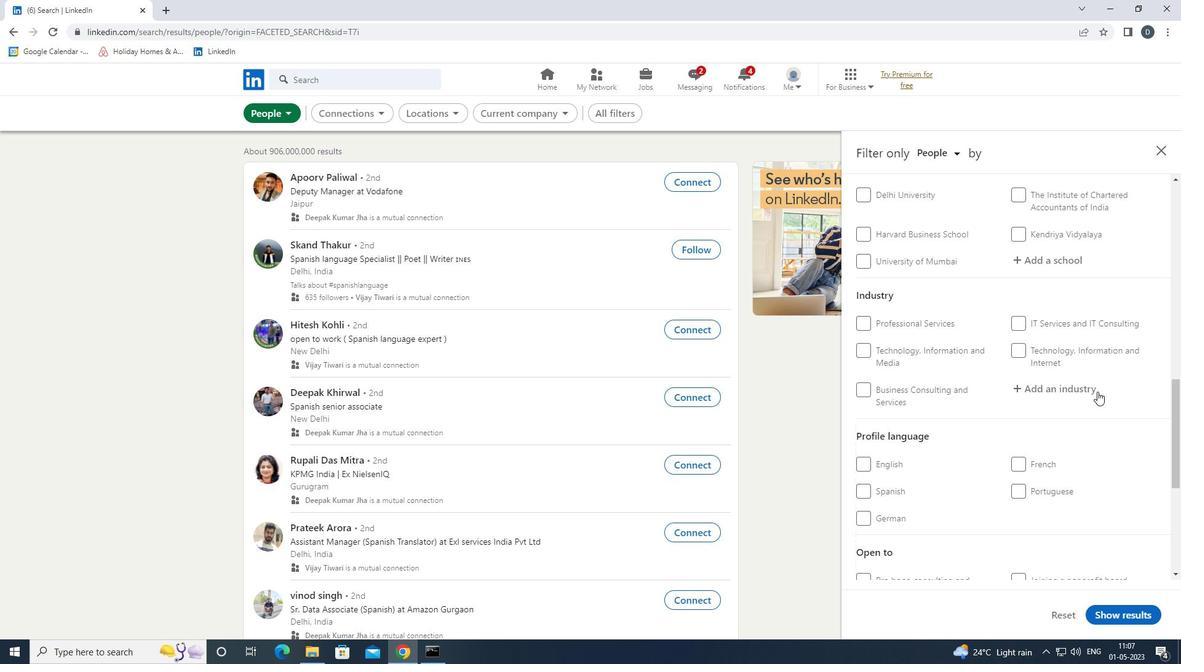 
Action: Mouse moved to (1091, 393)
Screenshot: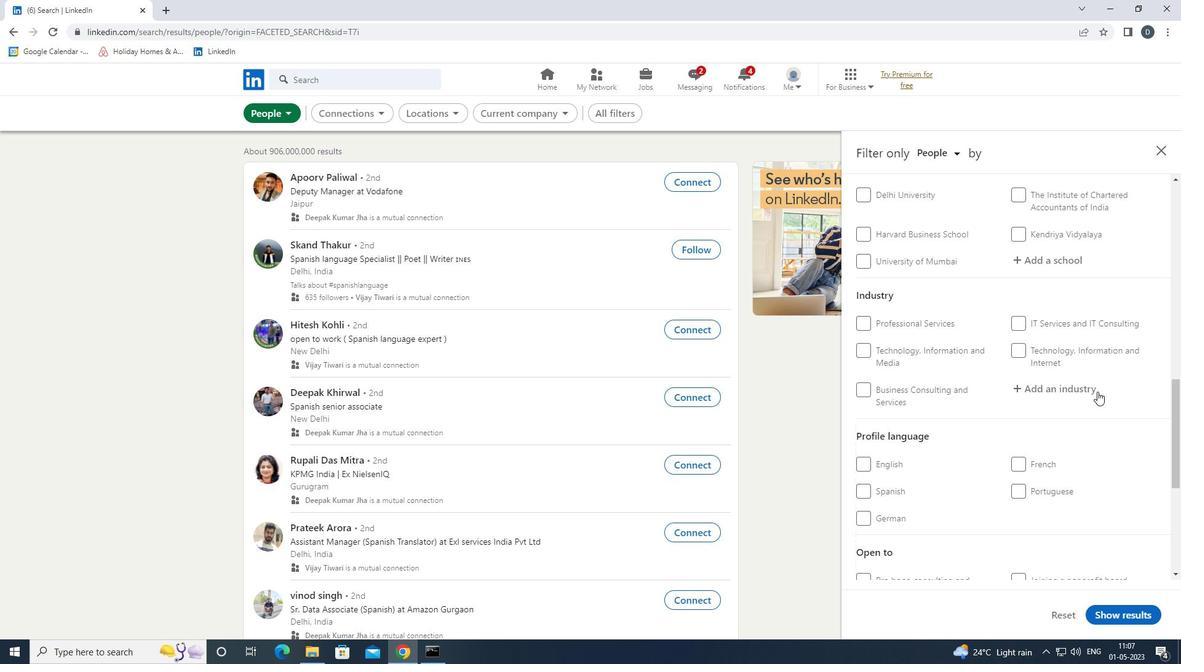 
Action: Mouse scrolled (1091, 393) with delta (0, 0)
Screenshot: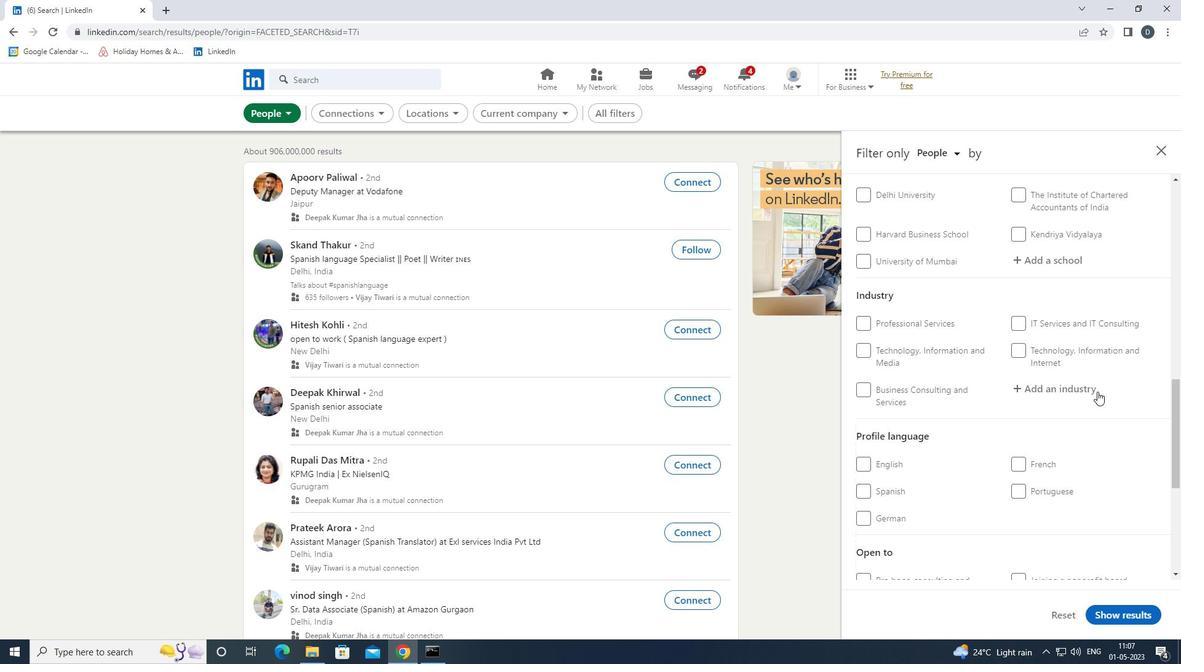 
Action: Mouse moved to (1090, 393)
Screenshot: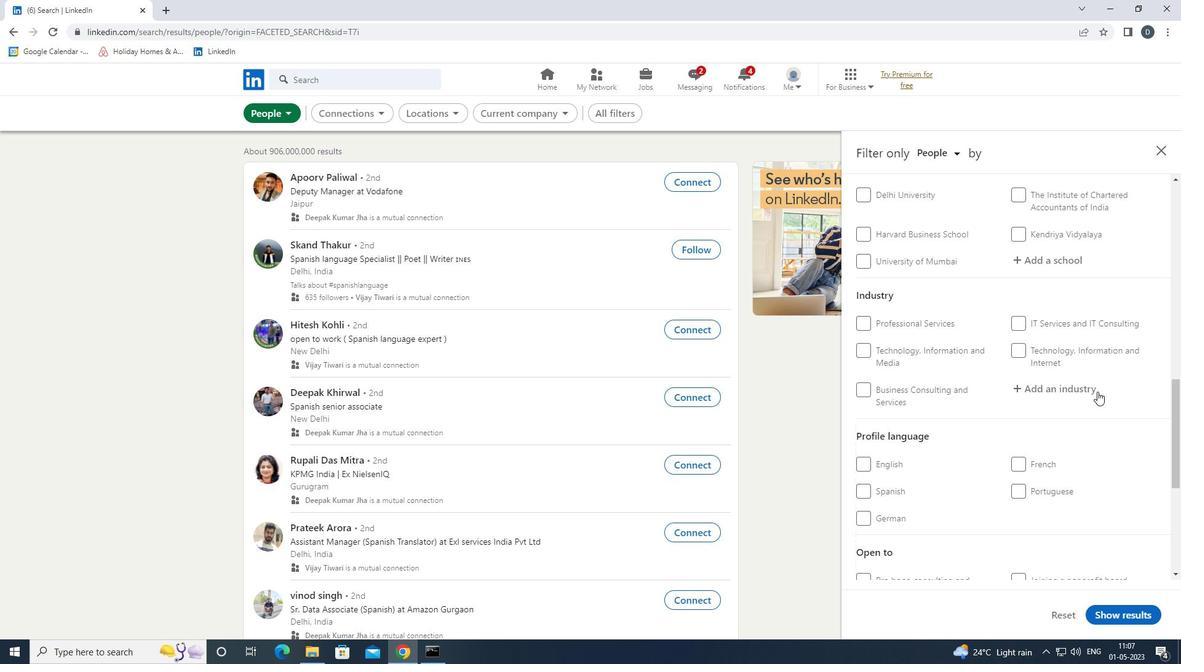 
Action: Mouse scrolled (1090, 393) with delta (0, 0)
Screenshot: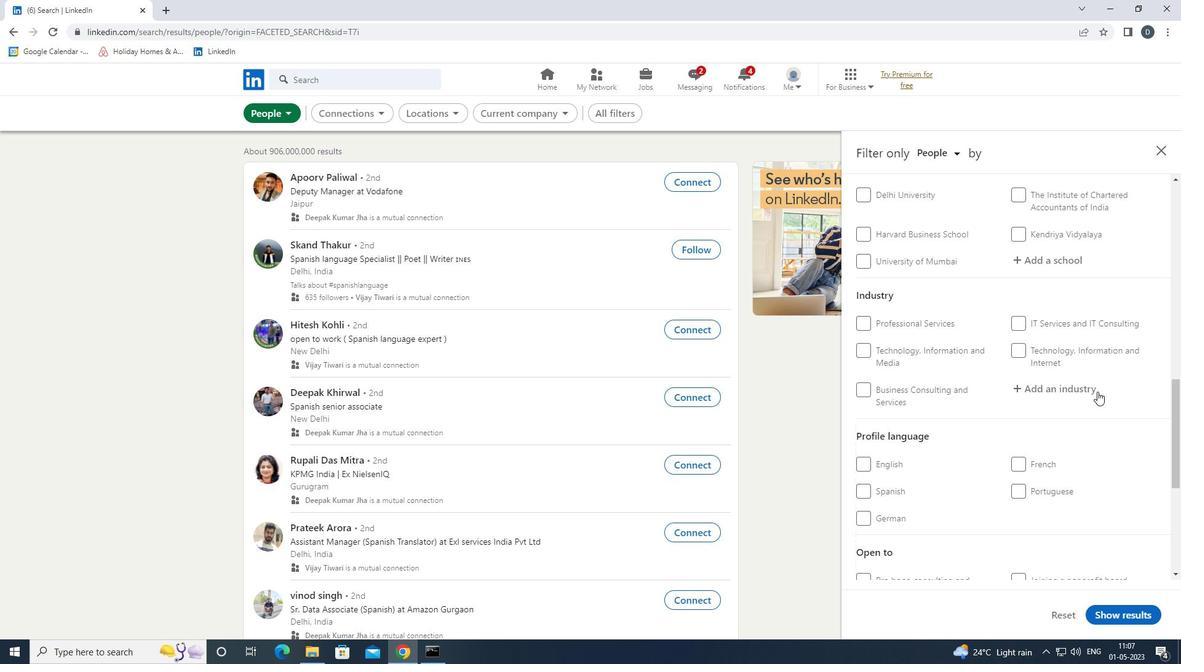
Action: Mouse moved to (1014, 298)
Screenshot: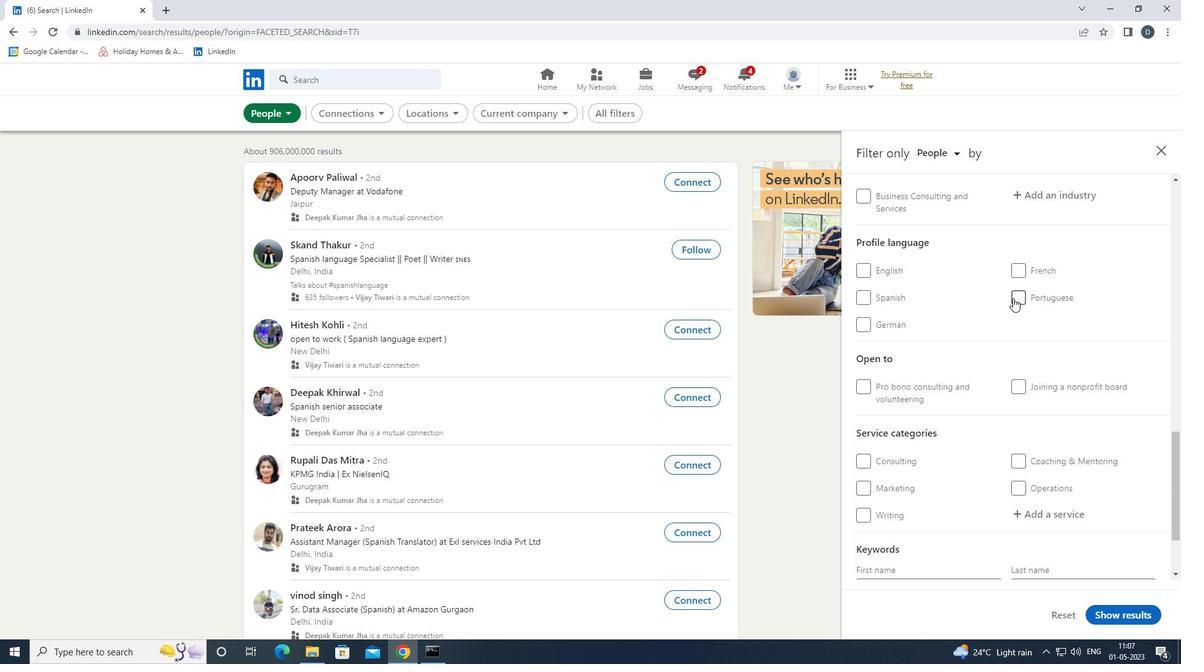 
Action: Mouse pressed left at (1014, 298)
Screenshot: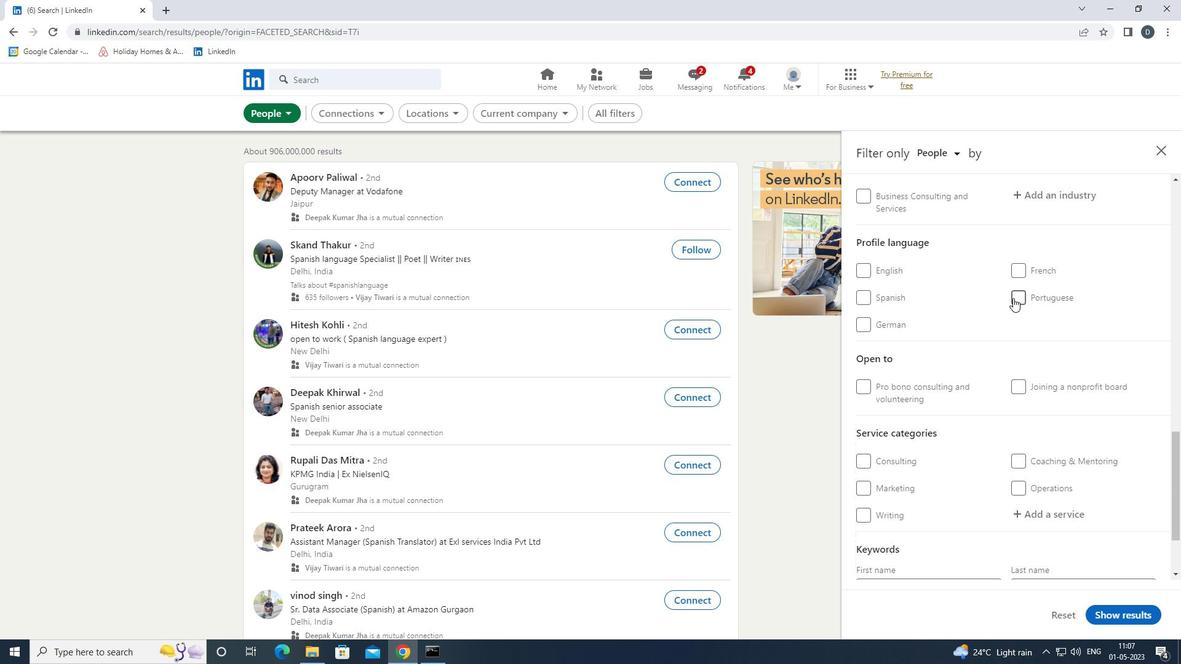 
Action: Mouse moved to (1020, 308)
Screenshot: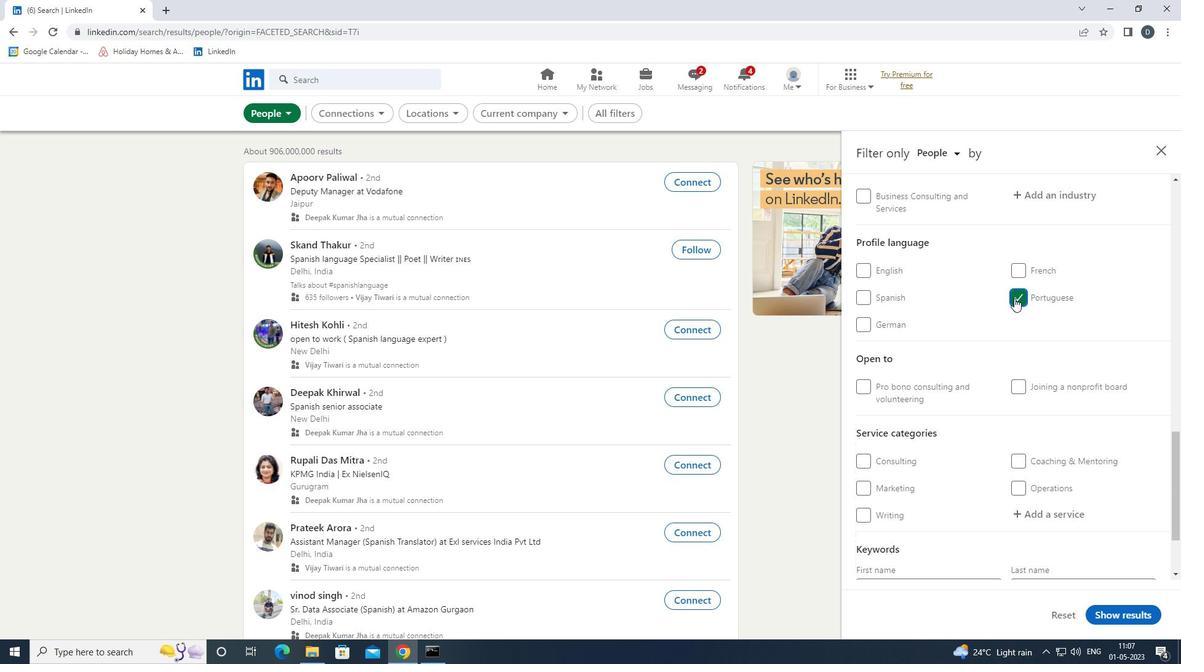 
Action: Mouse scrolled (1020, 308) with delta (0, 0)
Screenshot: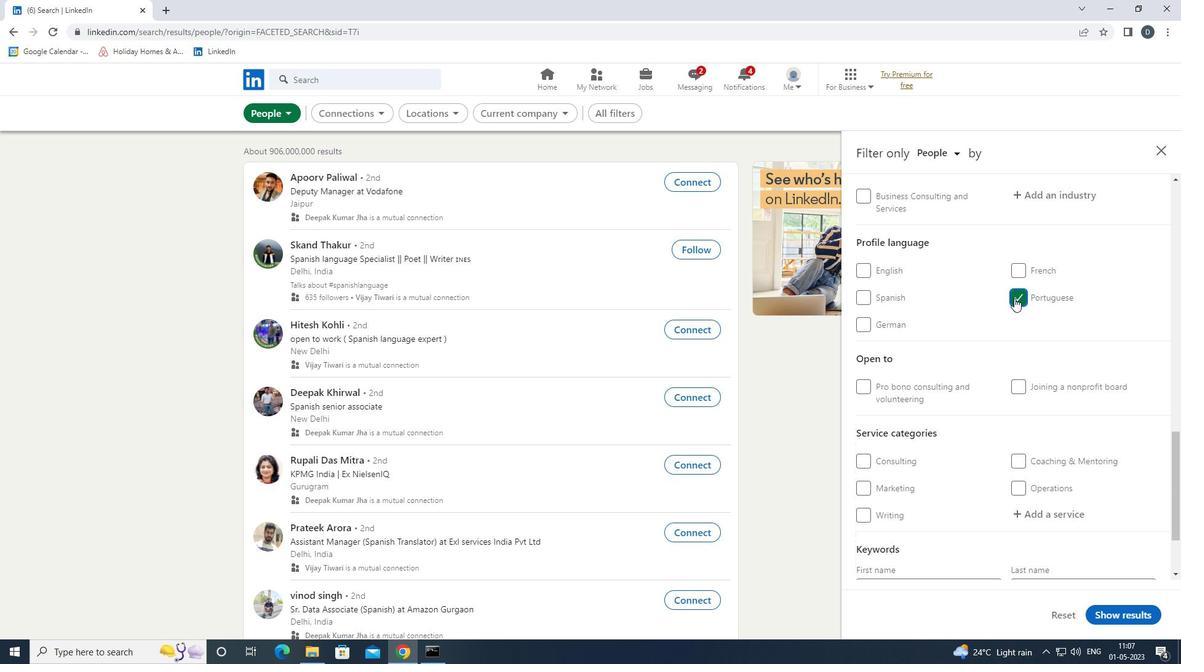 
Action: Mouse scrolled (1020, 308) with delta (0, 0)
Screenshot: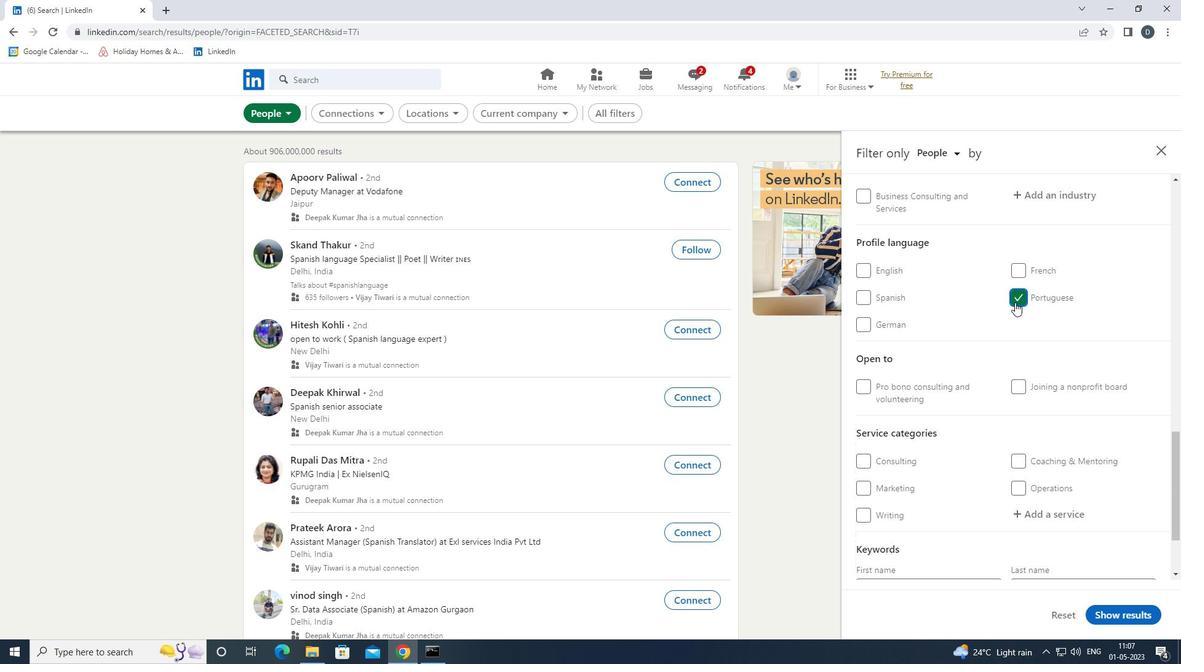 
Action: Mouse scrolled (1020, 308) with delta (0, 0)
Screenshot: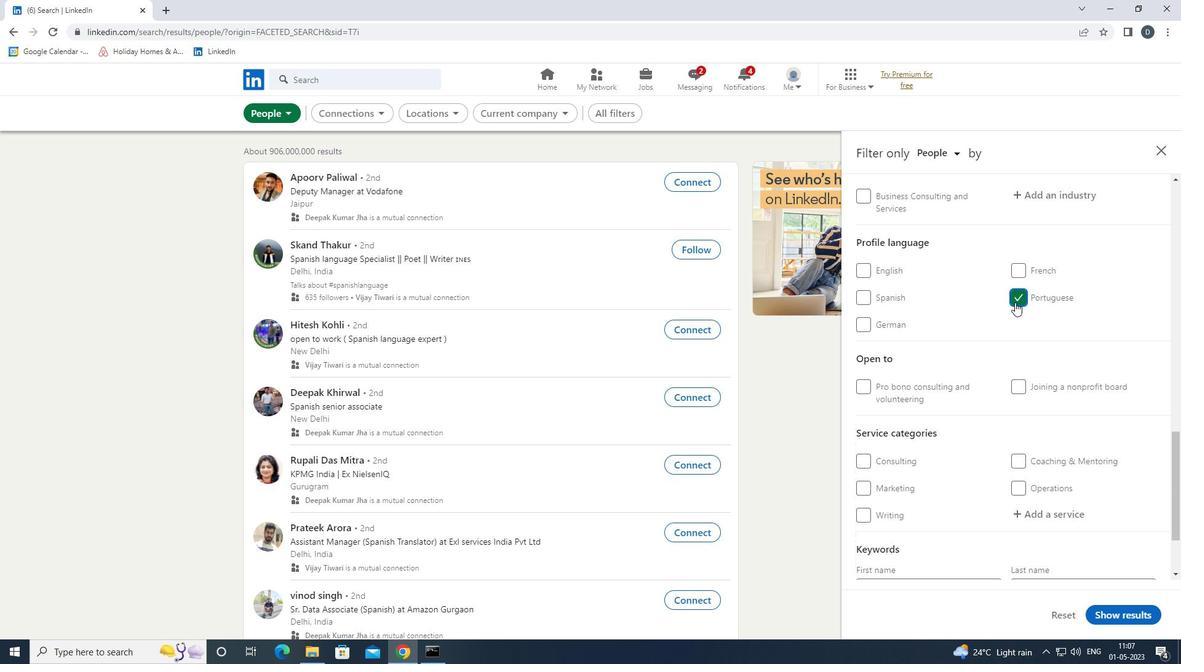 
Action: Mouse scrolled (1020, 308) with delta (0, 0)
Screenshot: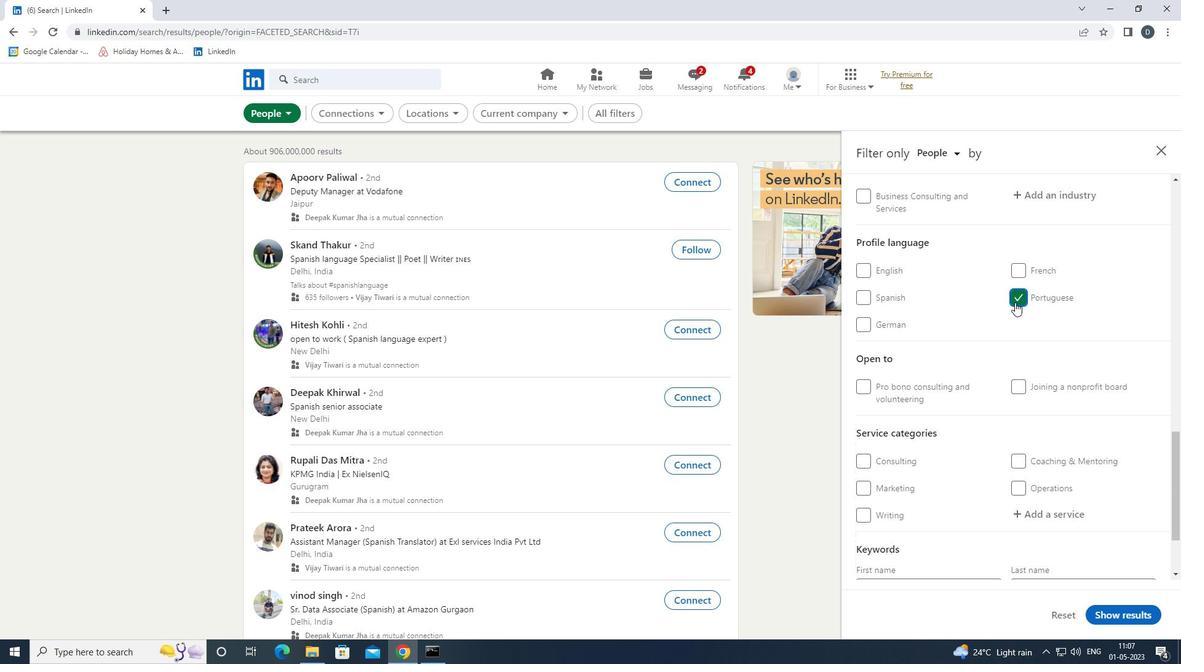 
Action: Mouse scrolled (1020, 308) with delta (0, 0)
Screenshot: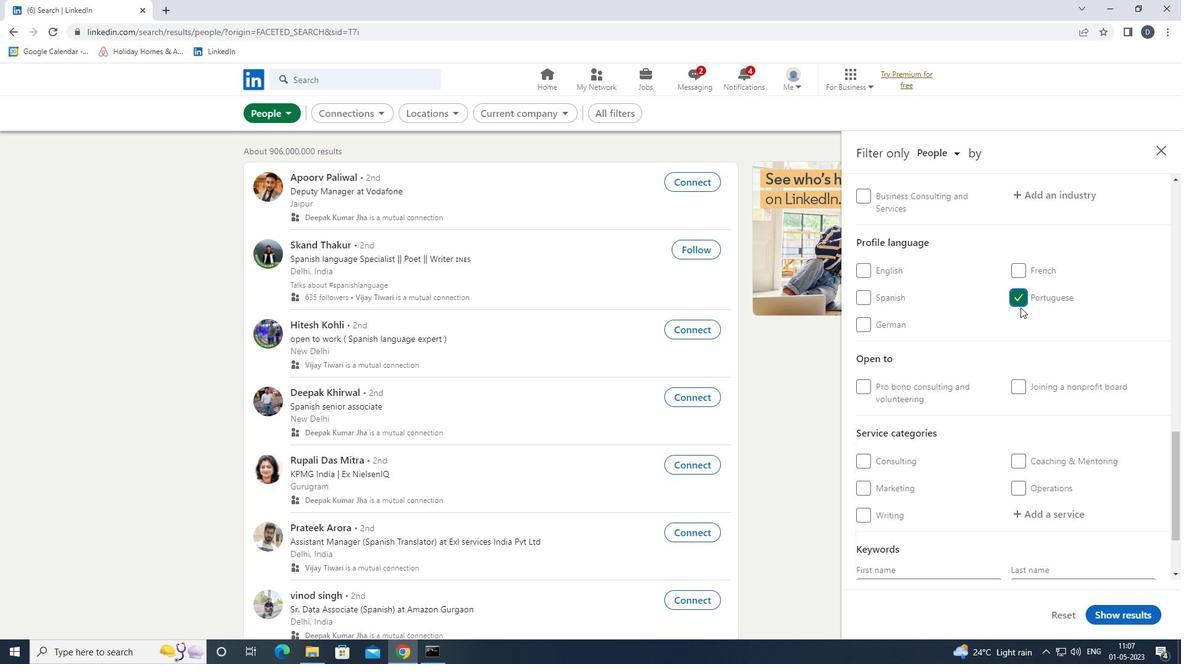 
Action: Mouse moved to (1020, 308)
Screenshot: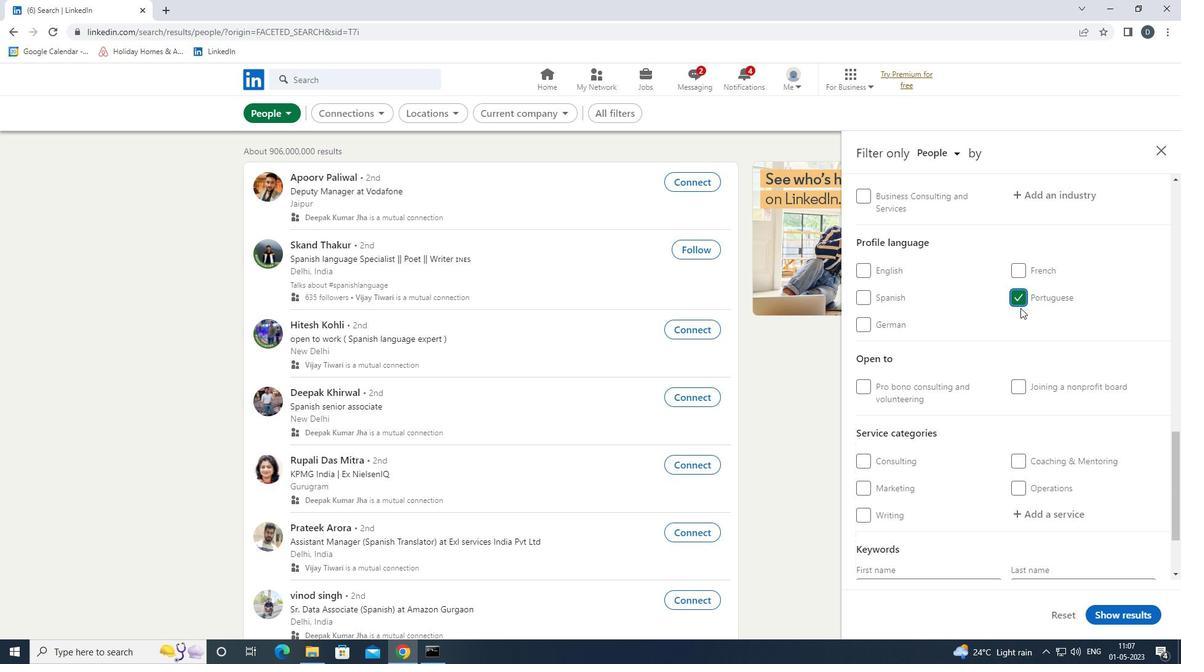 
Action: Mouse scrolled (1020, 308) with delta (0, 0)
Screenshot: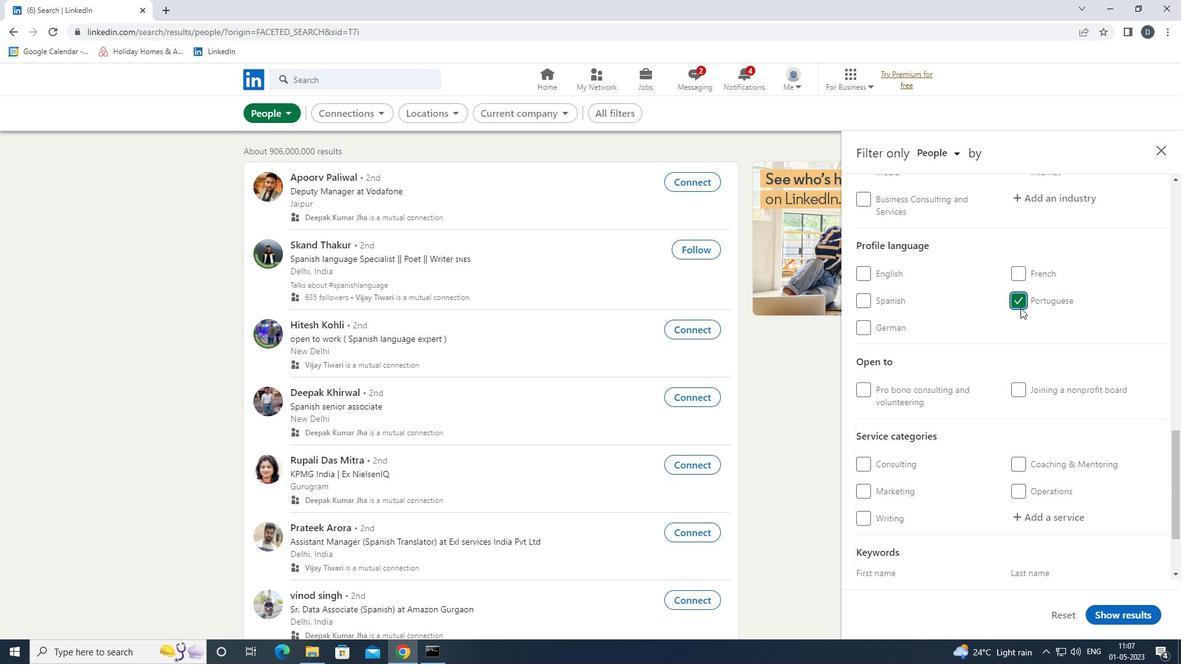 
Action: Mouse moved to (1020, 308)
Screenshot: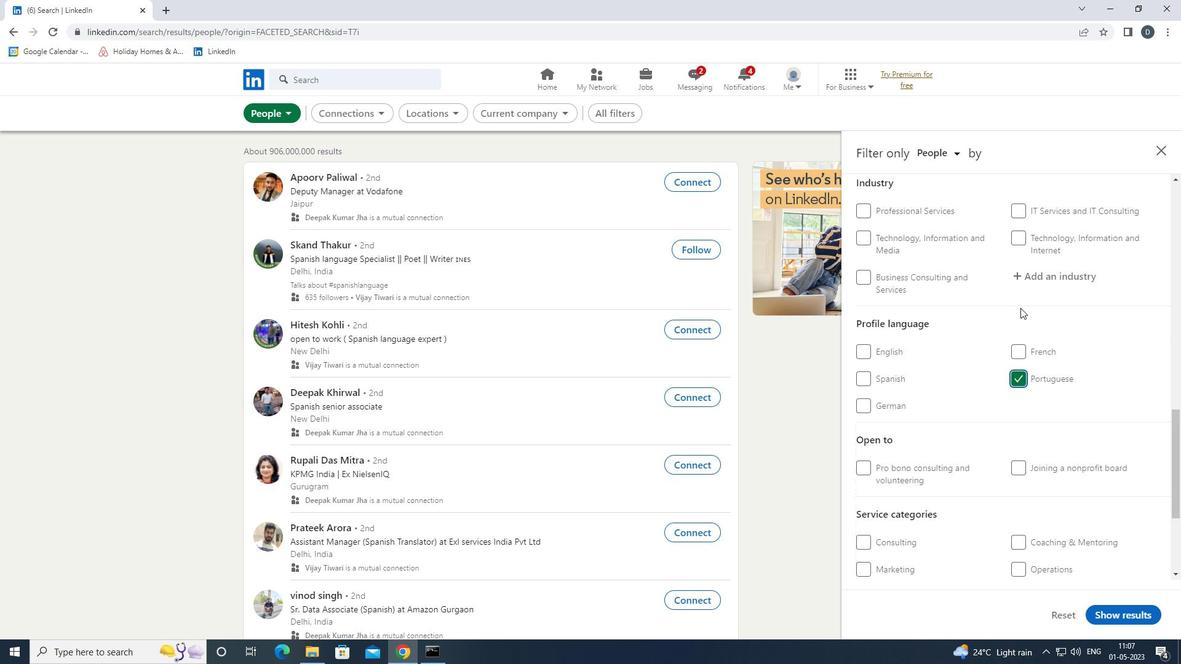 
Action: Mouse scrolled (1020, 309) with delta (0, 0)
Screenshot: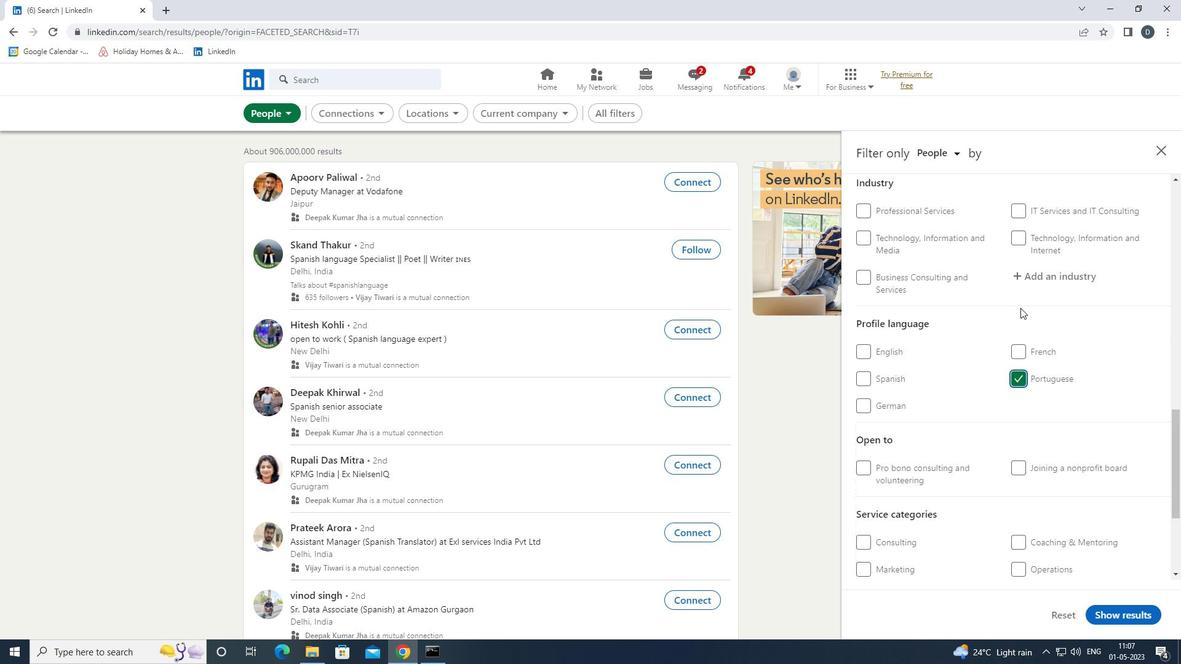 
Action: Mouse scrolled (1020, 309) with delta (0, 0)
Screenshot: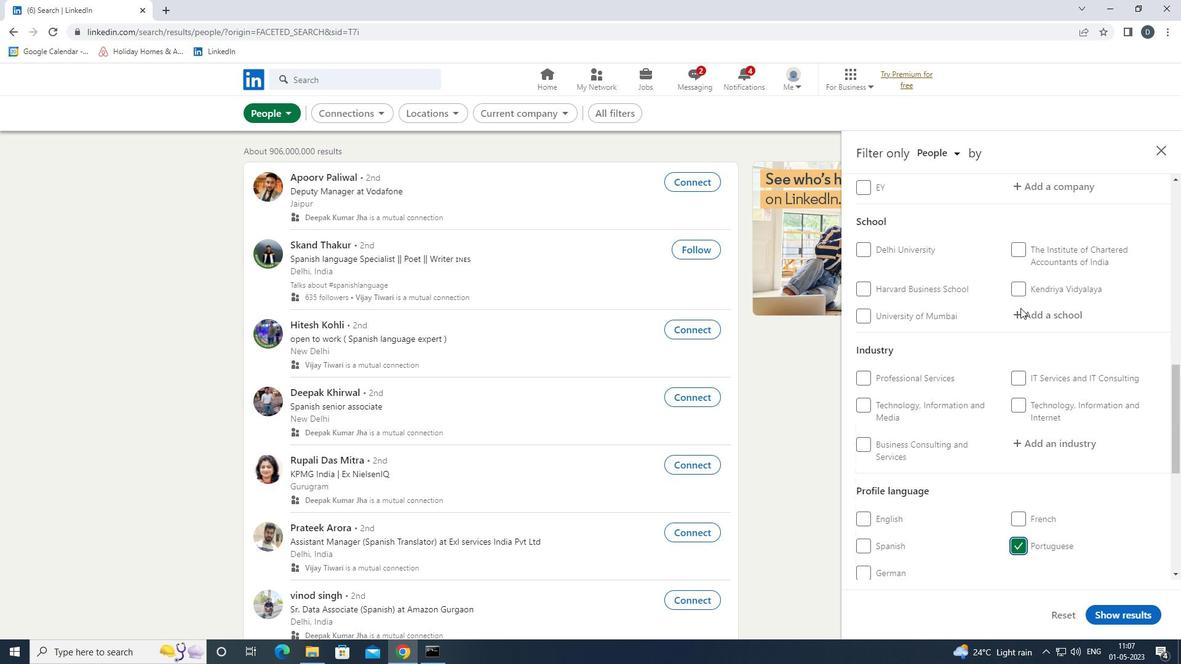 
Action: Mouse moved to (1037, 310)
Screenshot: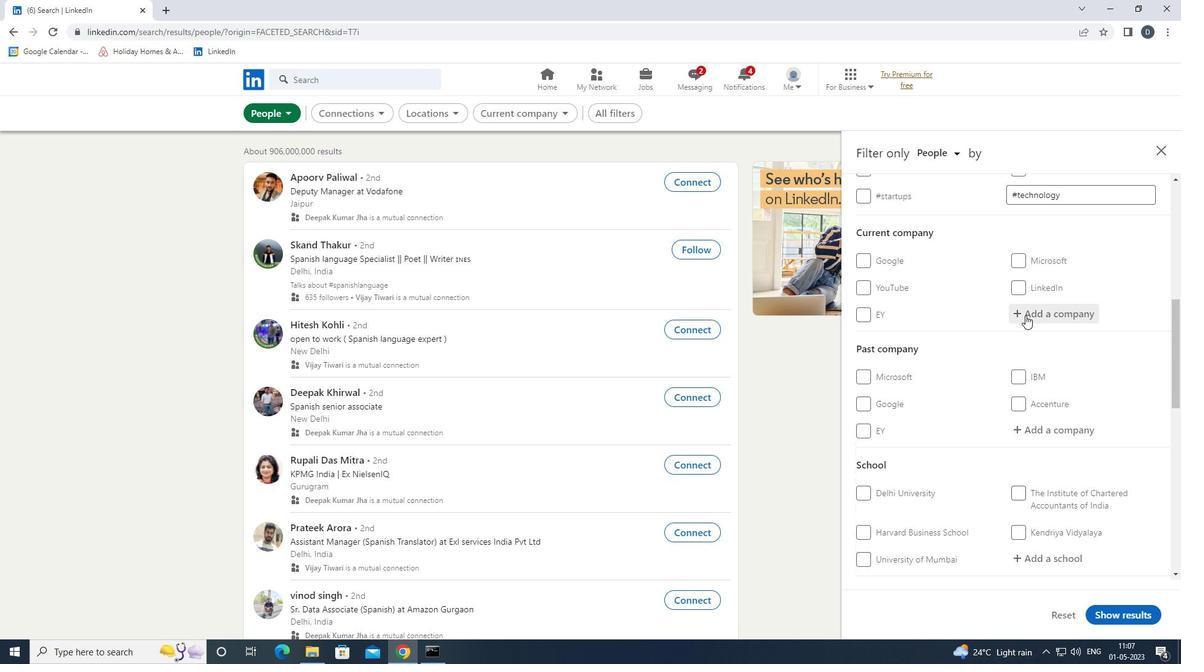
Action: Mouse pressed left at (1037, 310)
Screenshot: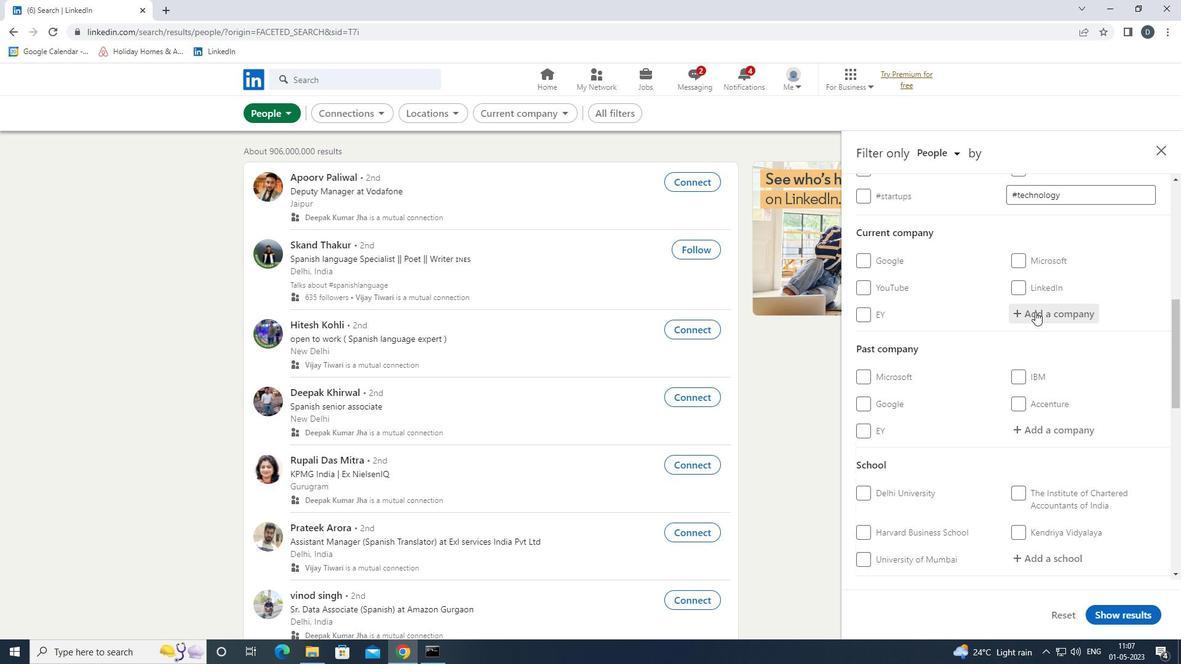 
Action: Key pressed <Key.shift>BIESSE<Key.down><Key.enter>
Screenshot: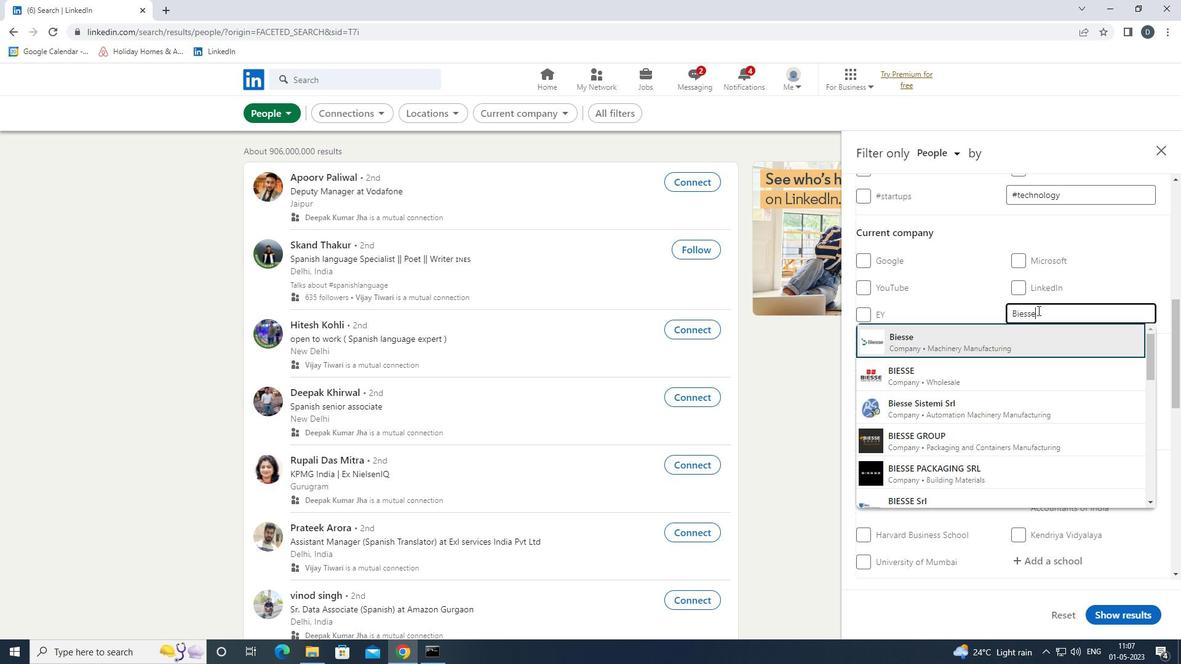 
Action: Mouse moved to (1040, 326)
Screenshot: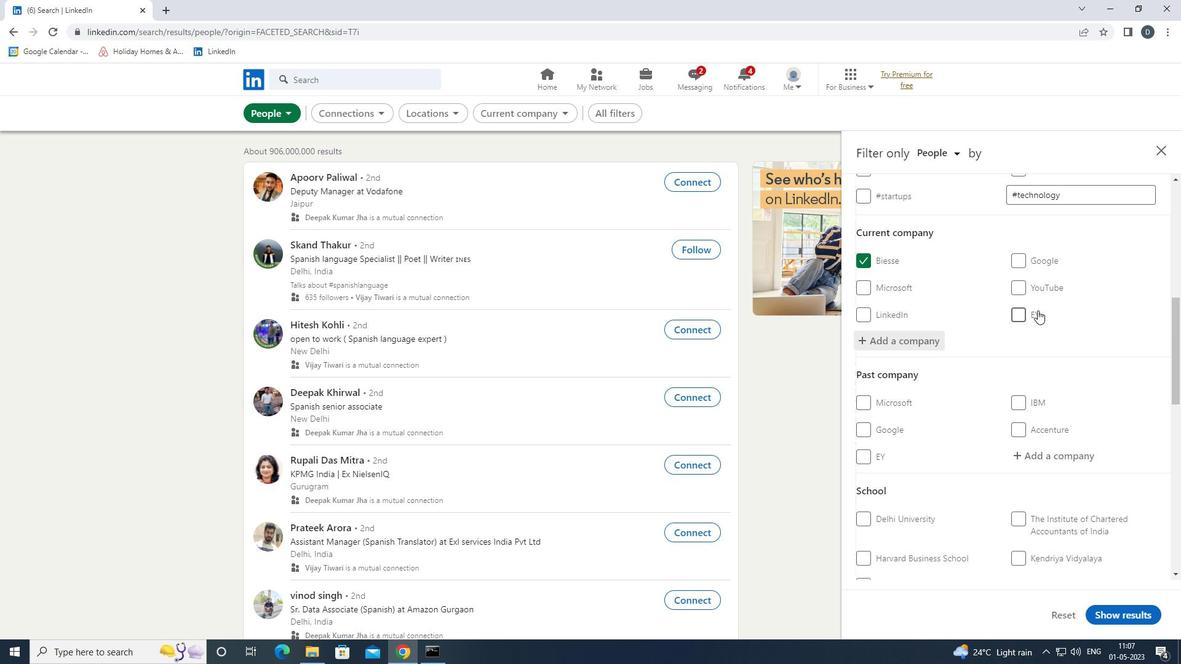 
Action: Mouse scrolled (1040, 326) with delta (0, 0)
Screenshot: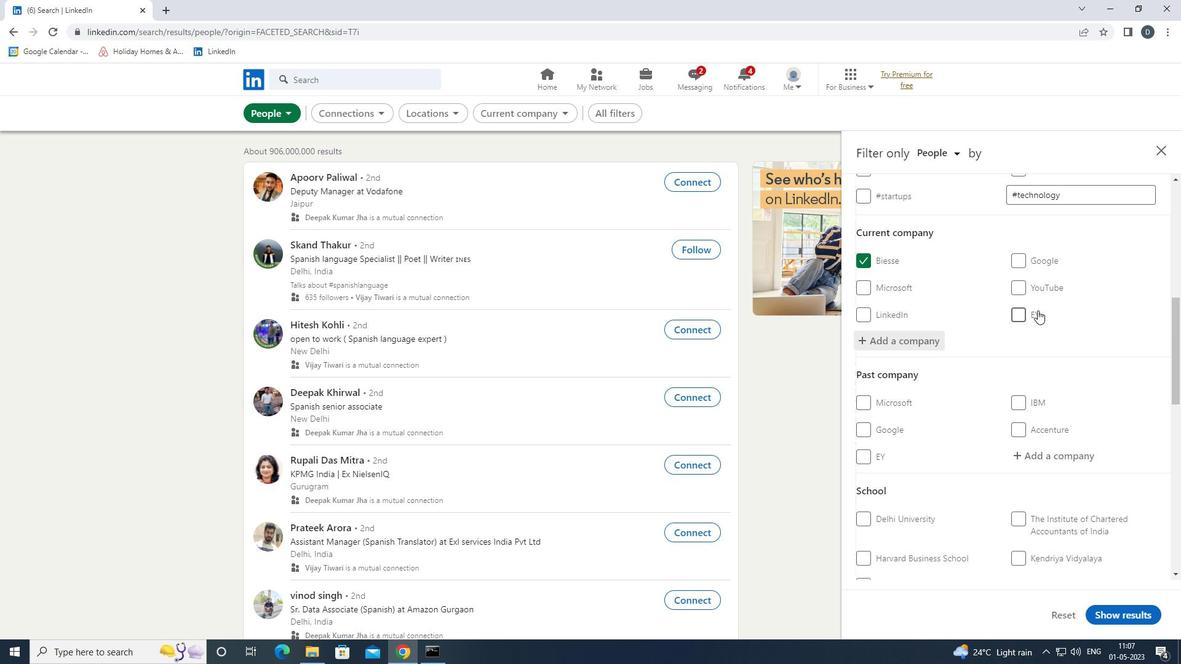 
Action: Mouse moved to (1041, 329)
Screenshot: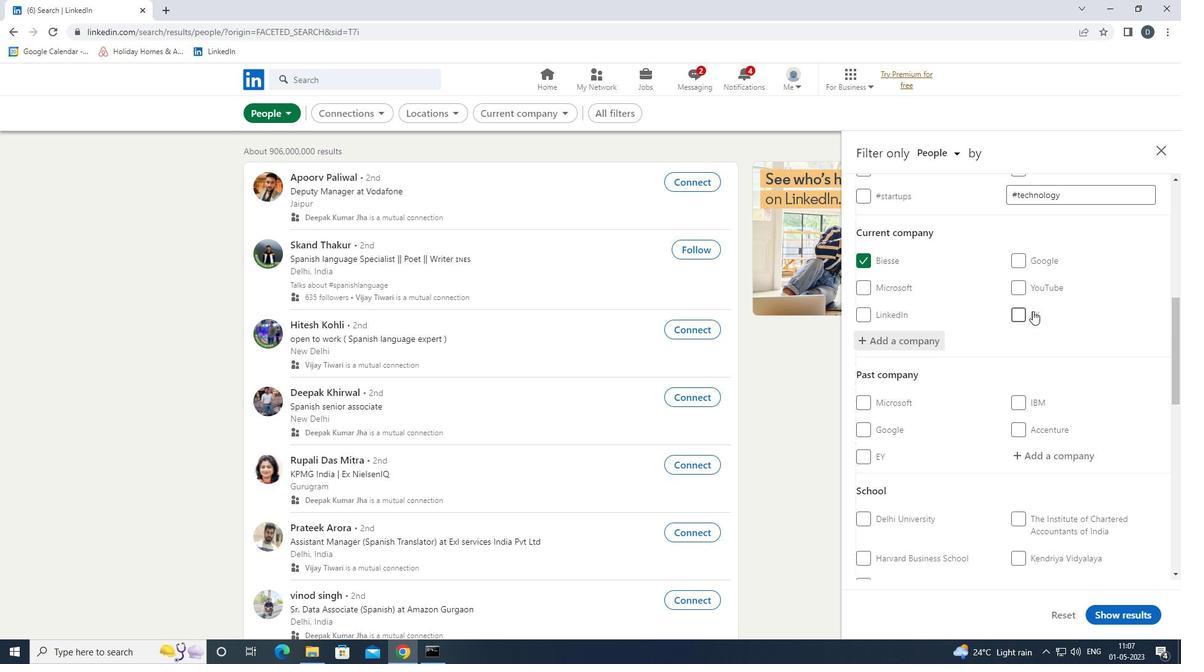 
Action: Mouse scrolled (1041, 328) with delta (0, 0)
Screenshot: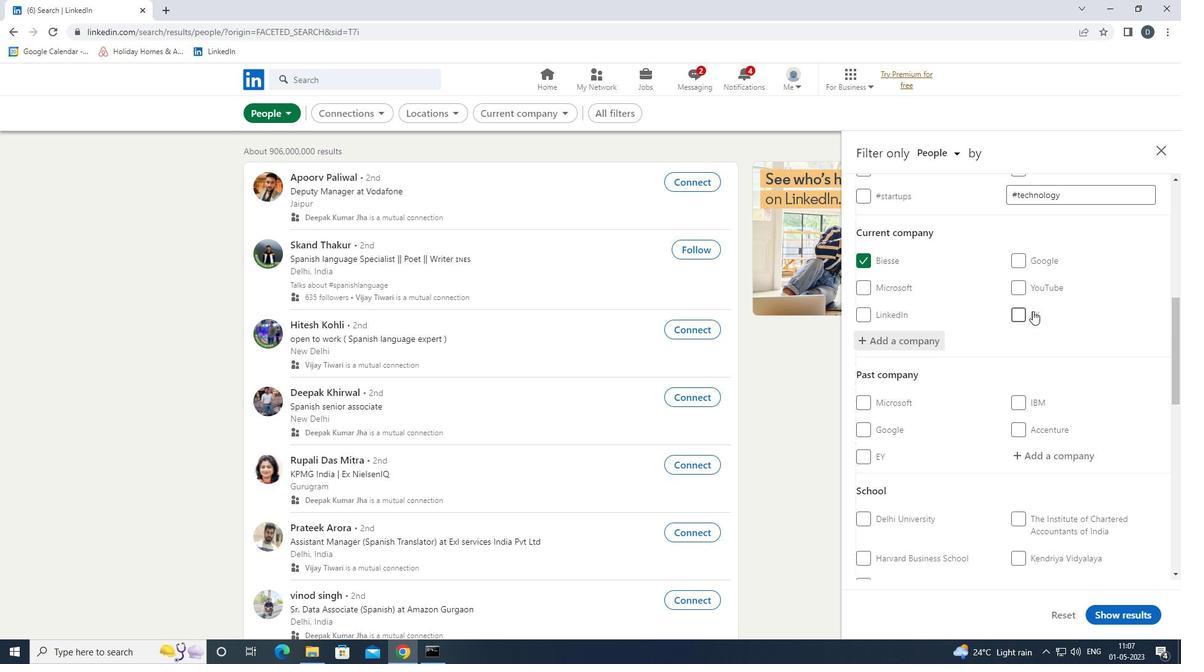 
Action: Mouse moved to (1042, 330)
Screenshot: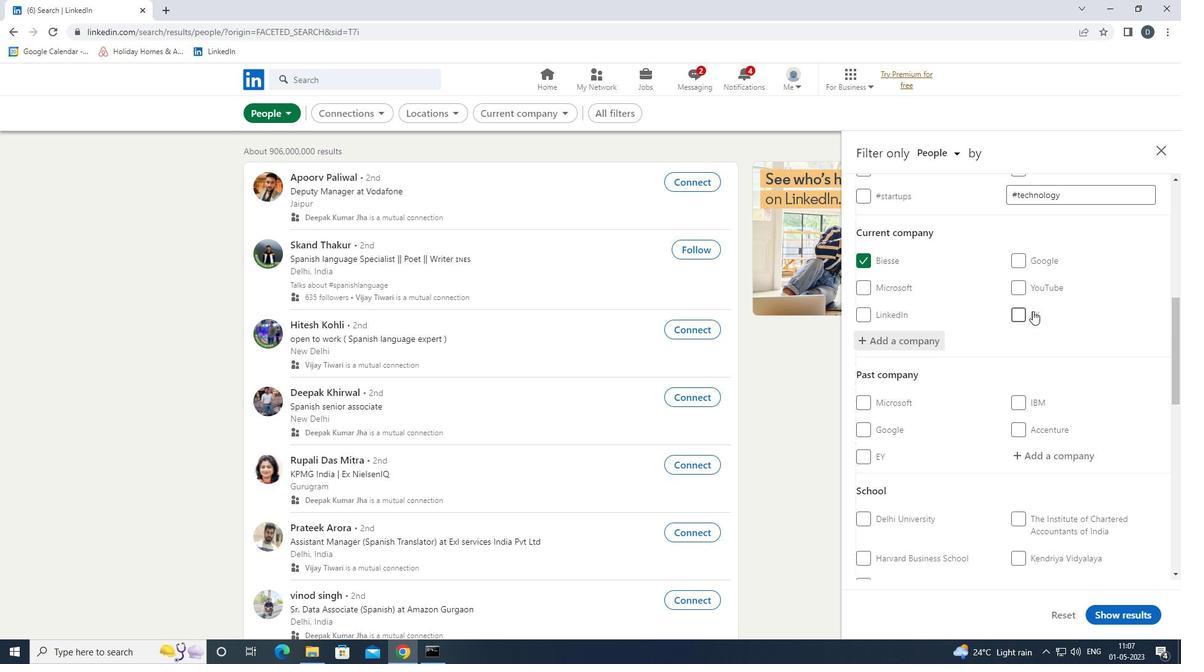 
Action: Mouse scrolled (1042, 329) with delta (0, 0)
Screenshot: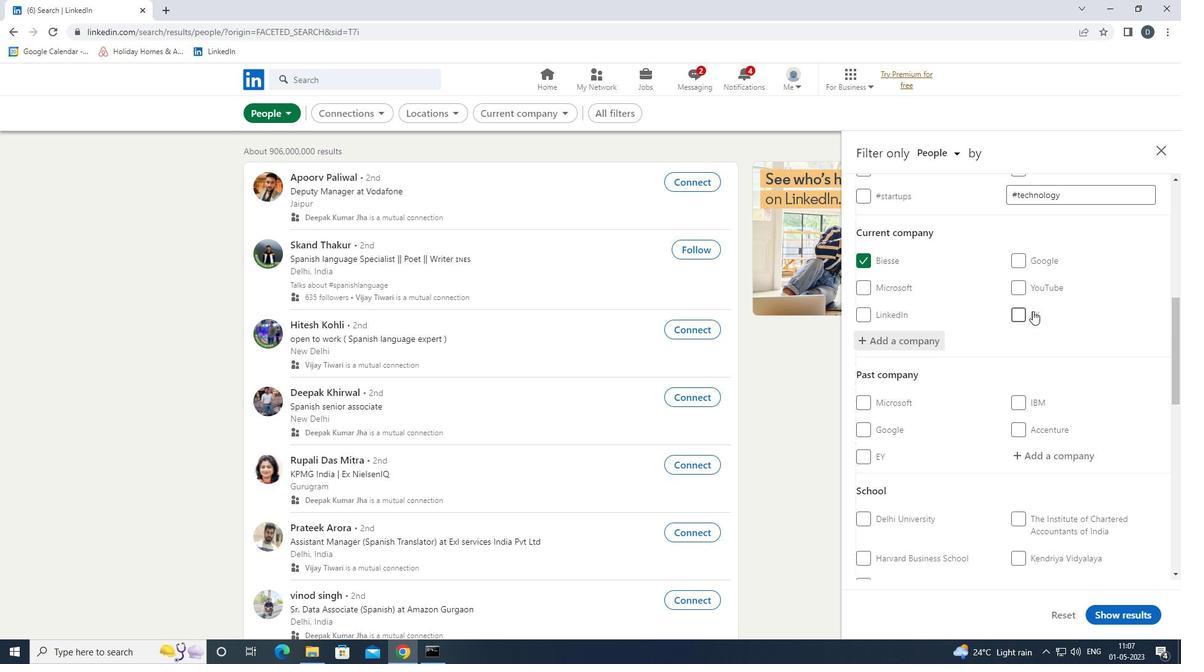 
Action: Mouse moved to (1043, 400)
Screenshot: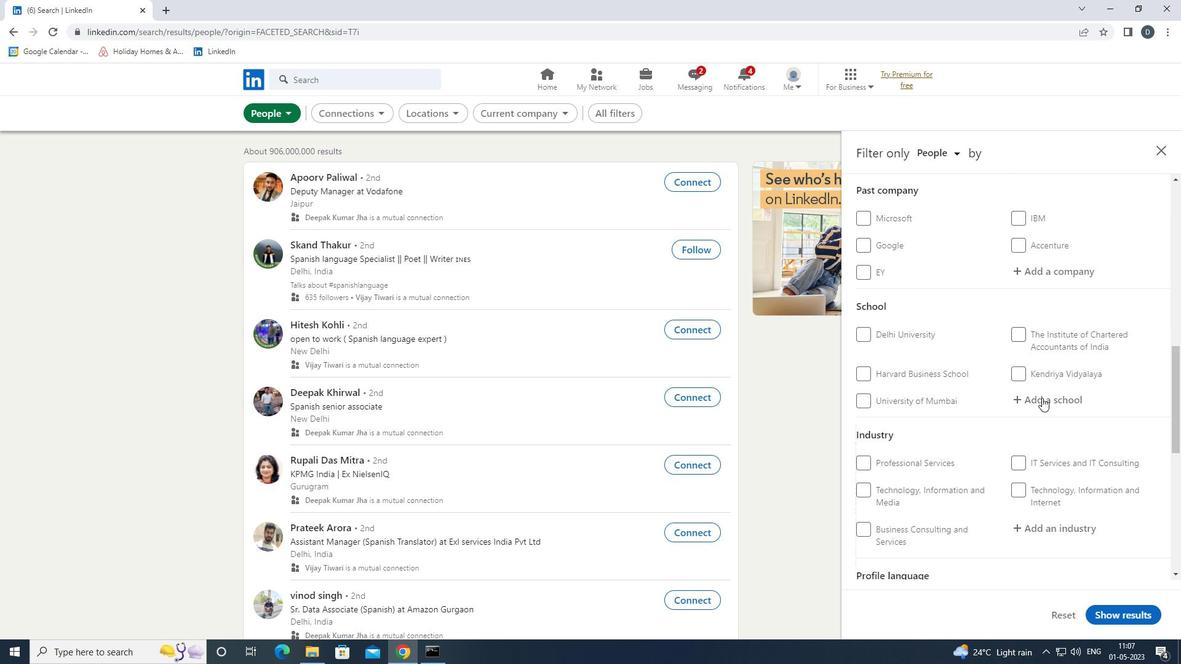 
Action: Mouse pressed left at (1043, 400)
Screenshot: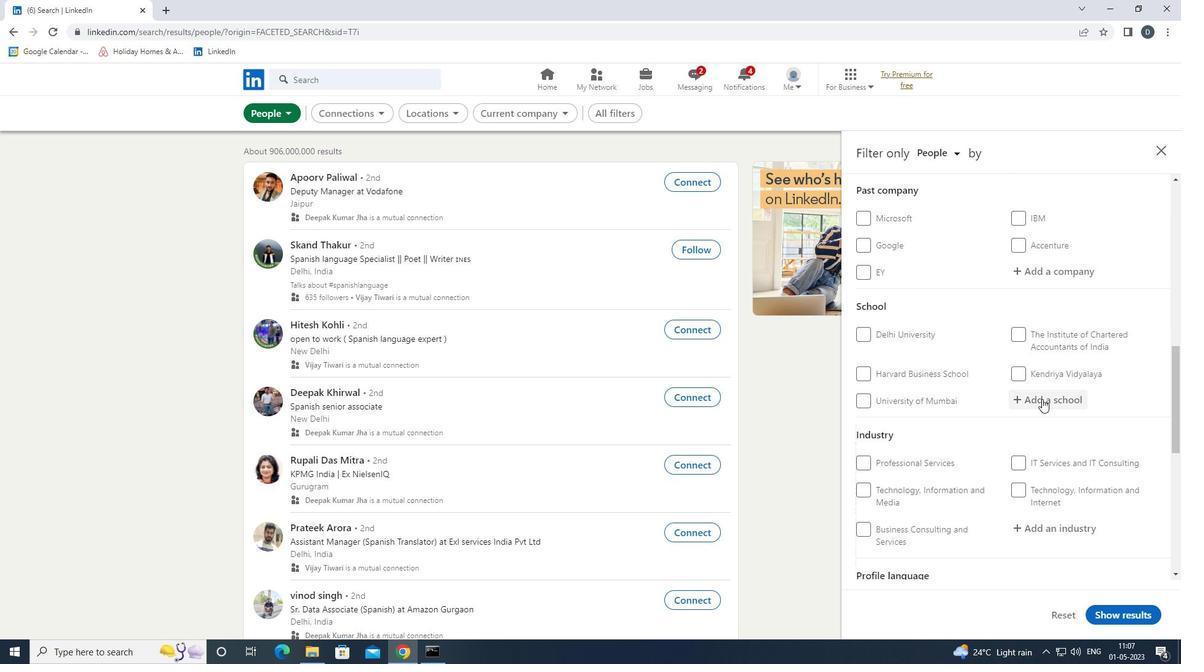 
Action: Key pressed <Key.shift>SCHOOL,<Key.backspace><Key.backspace>L<Key.space>OF<Key.space><Key.shift><Key.shift><Key.shift><Key.shift><Key.shift>INDIA
Screenshot: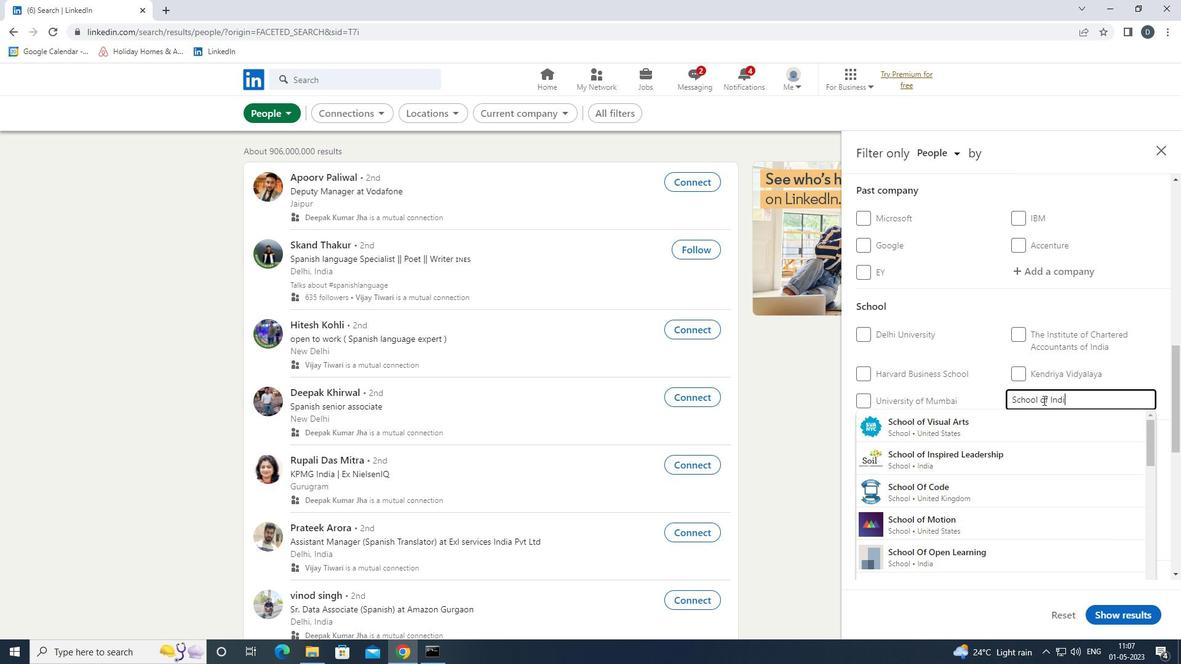 
Action: Mouse moved to (1115, 404)
Screenshot: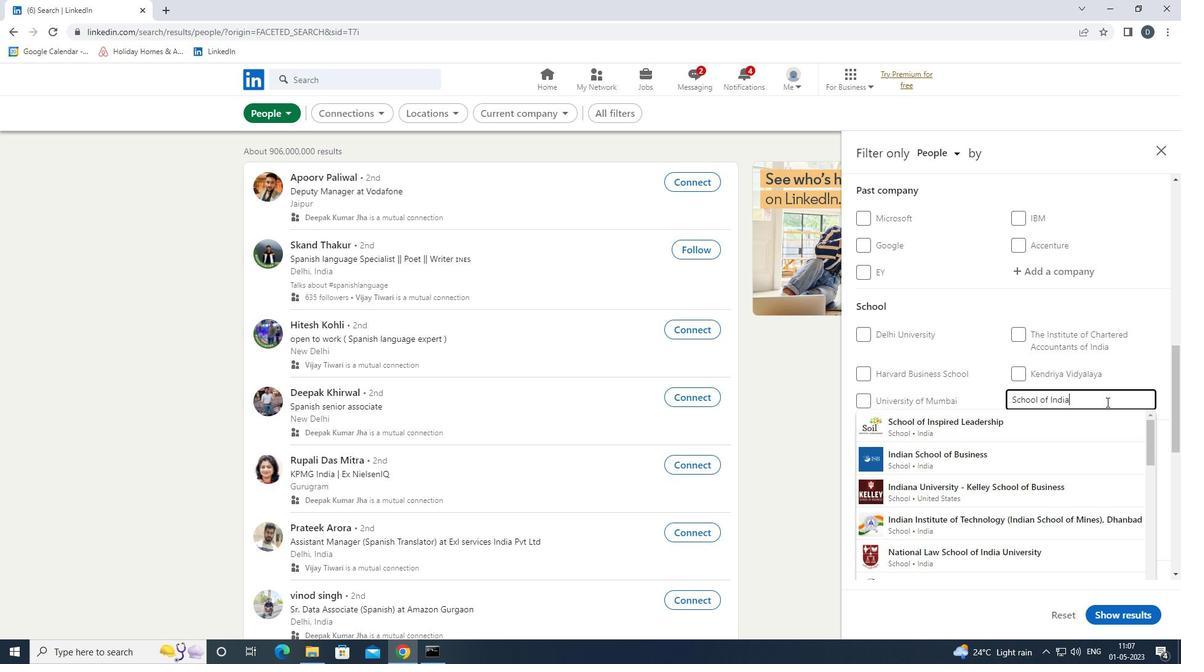 
Action: Key pressed <Key.space>
Screenshot: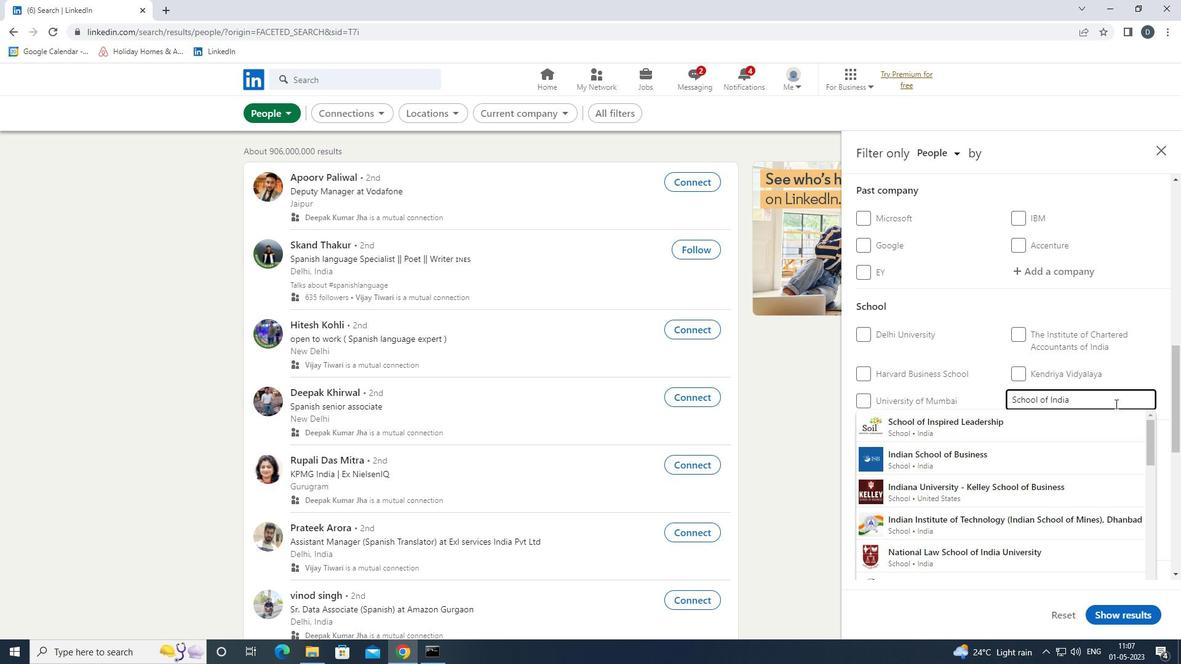 
Action: Mouse moved to (1083, 482)
Screenshot: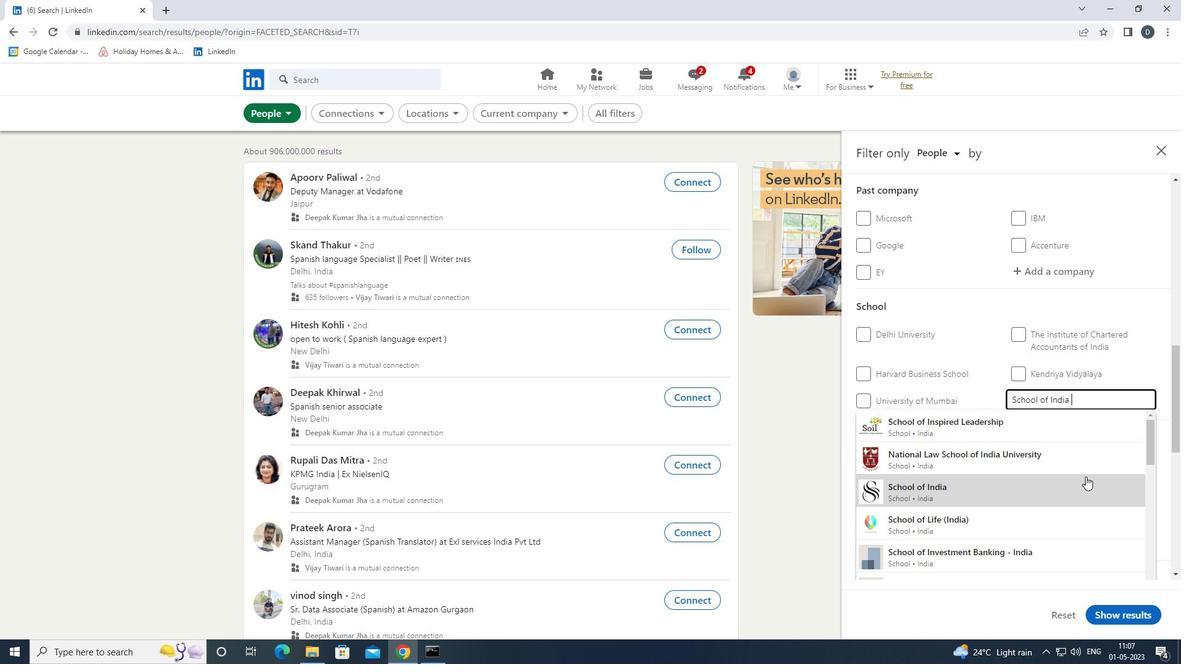 
Action: Mouse pressed left at (1083, 482)
Screenshot: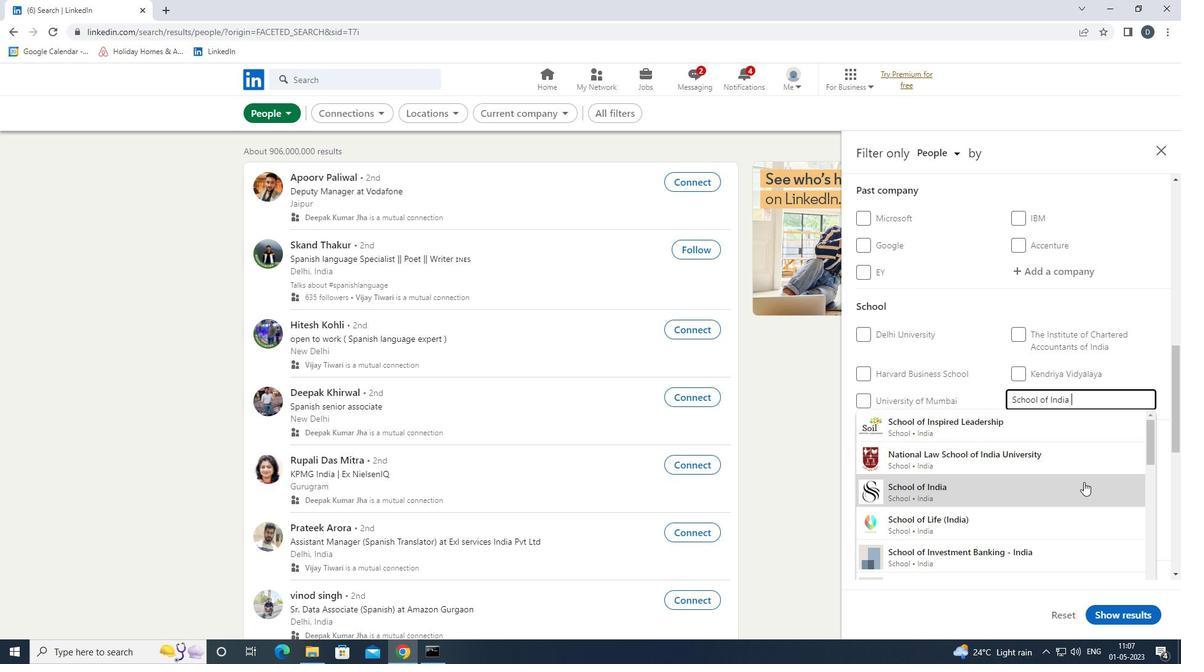 
Action: Mouse moved to (1085, 481)
Screenshot: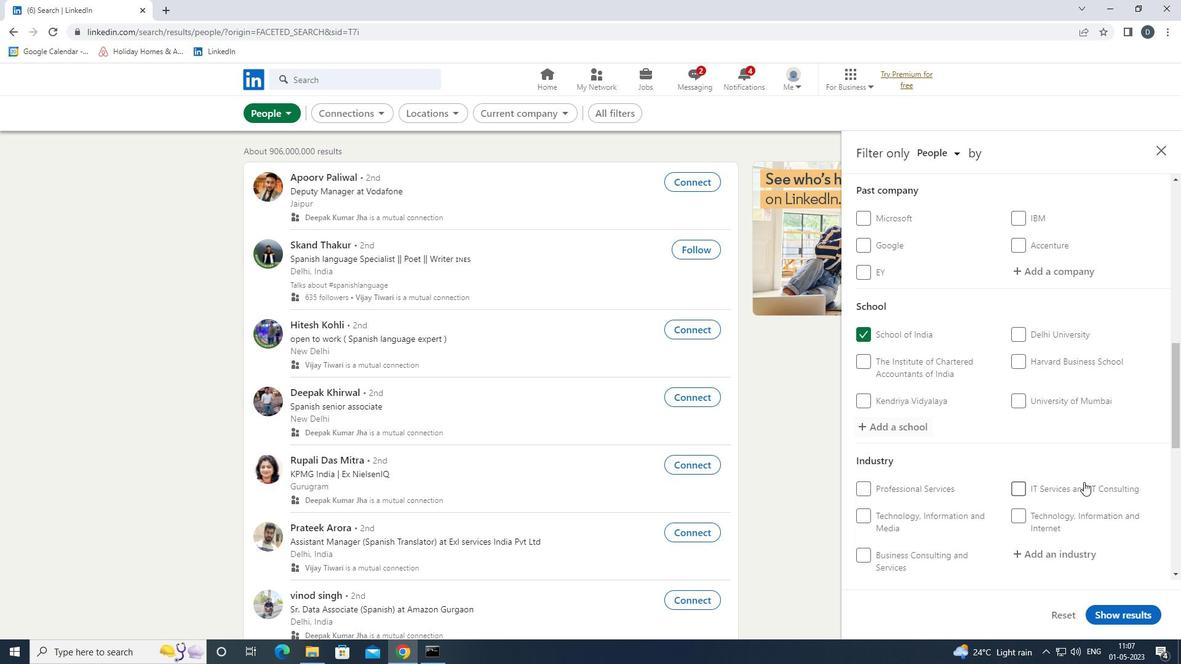 
Action: Mouse scrolled (1085, 480) with delta (0, 0)
Screenshot: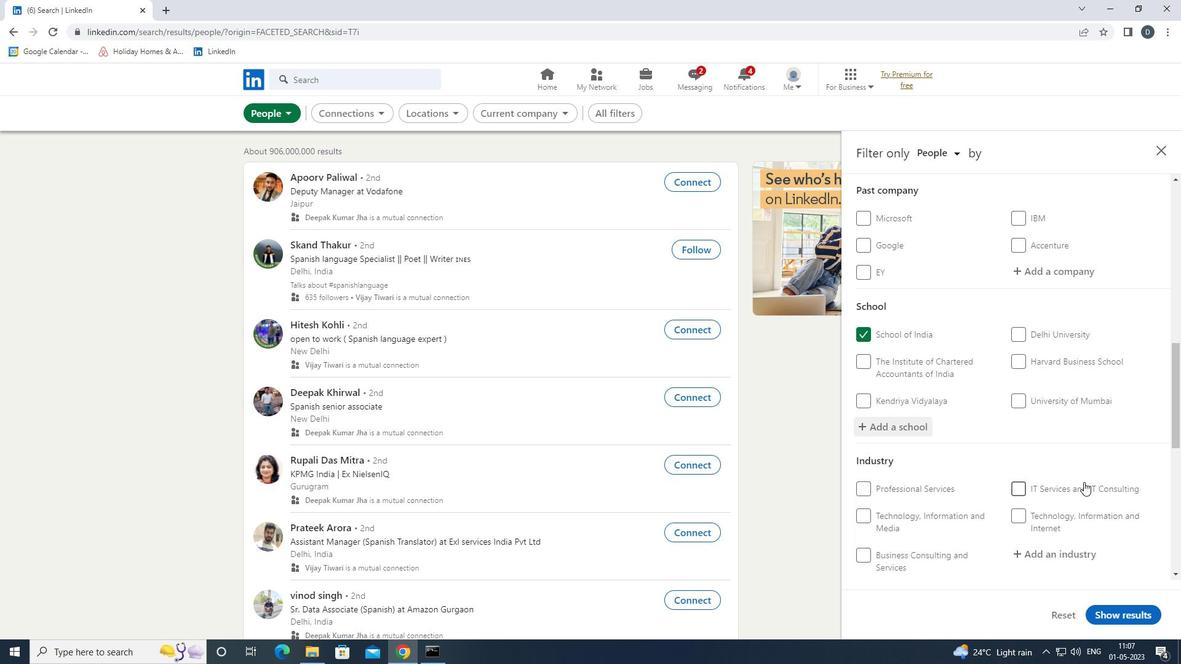 
Action: Mouse scrolled (1085, 480) with delta (0, 0)
Screenshot: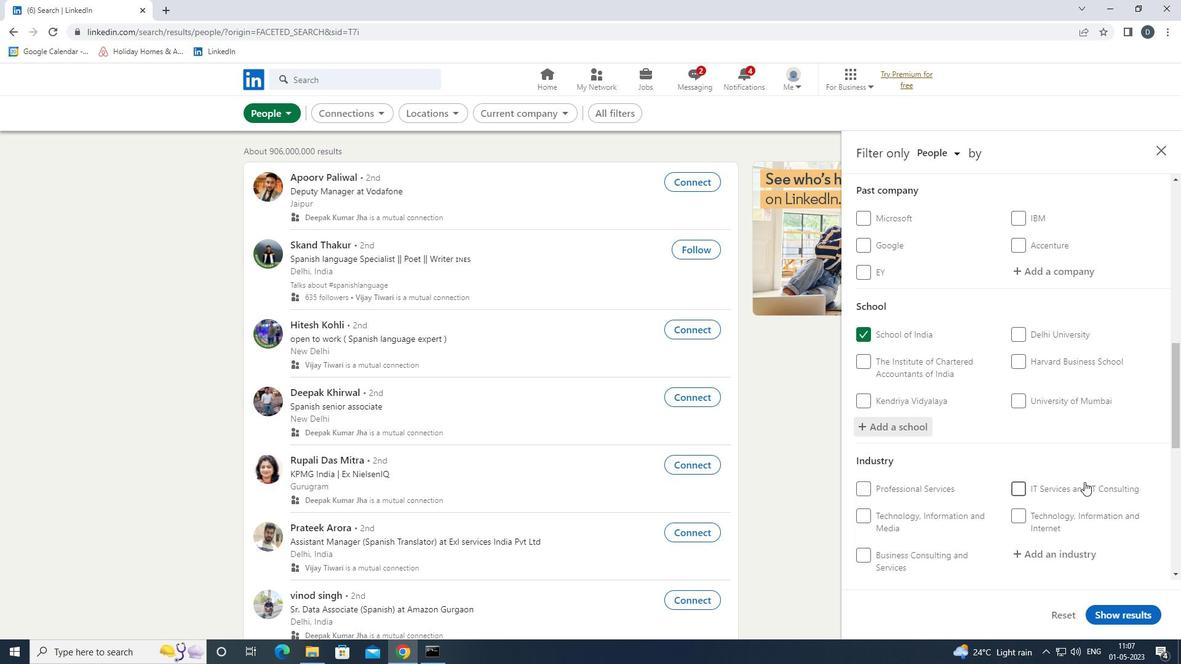 
Action: Mouse scrolled (1085, 480) with delta (0, 0)
Screenshot: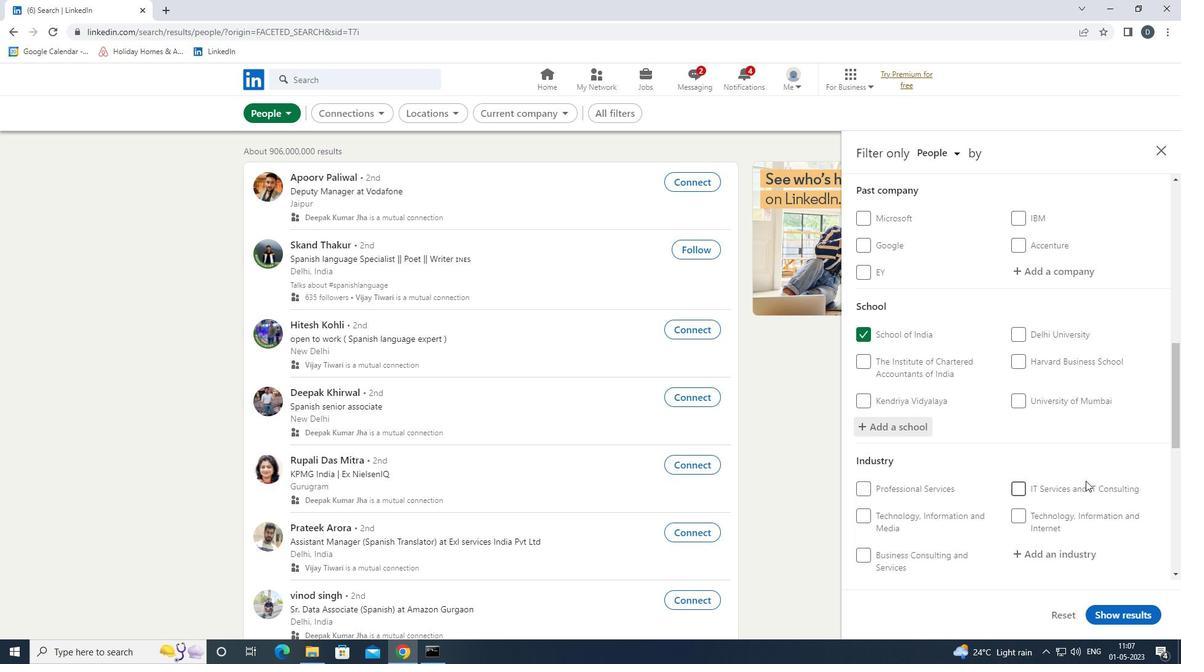 
Action: Mouse moved to (1075, 370)
Screenshot: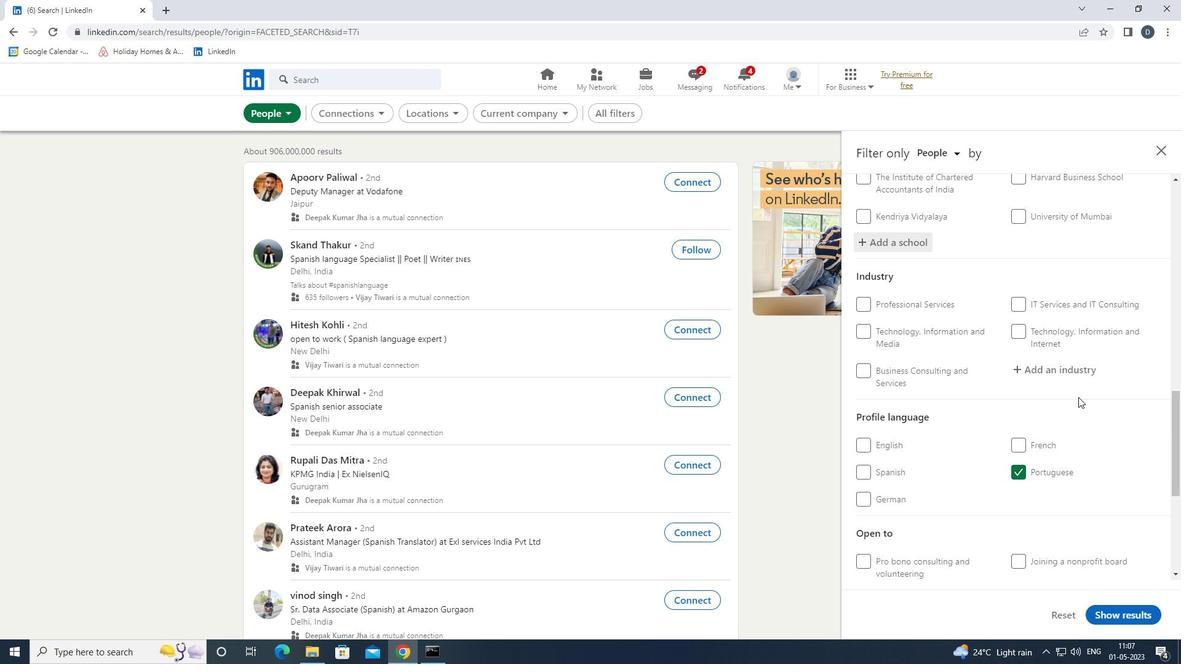 
Action: Mouse pressed left at (1075, 370)
Screenshot: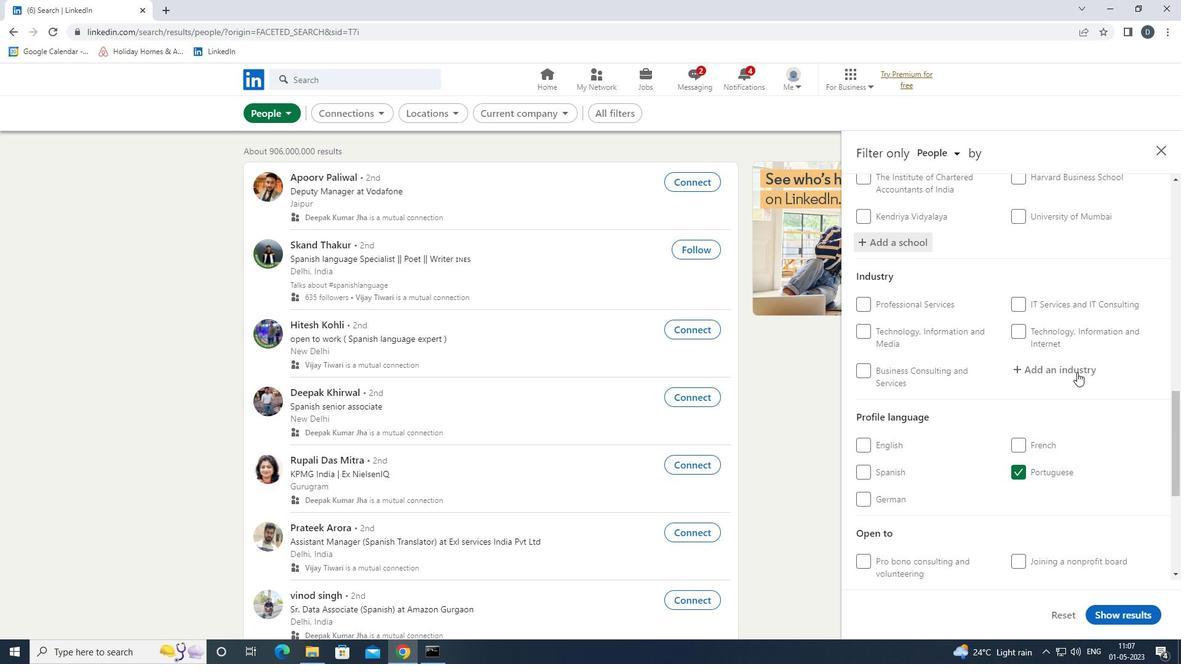 
Action: Key pressed <Key.shift>GOVERNMENT<Key.down><Key.enter>
Screenshot: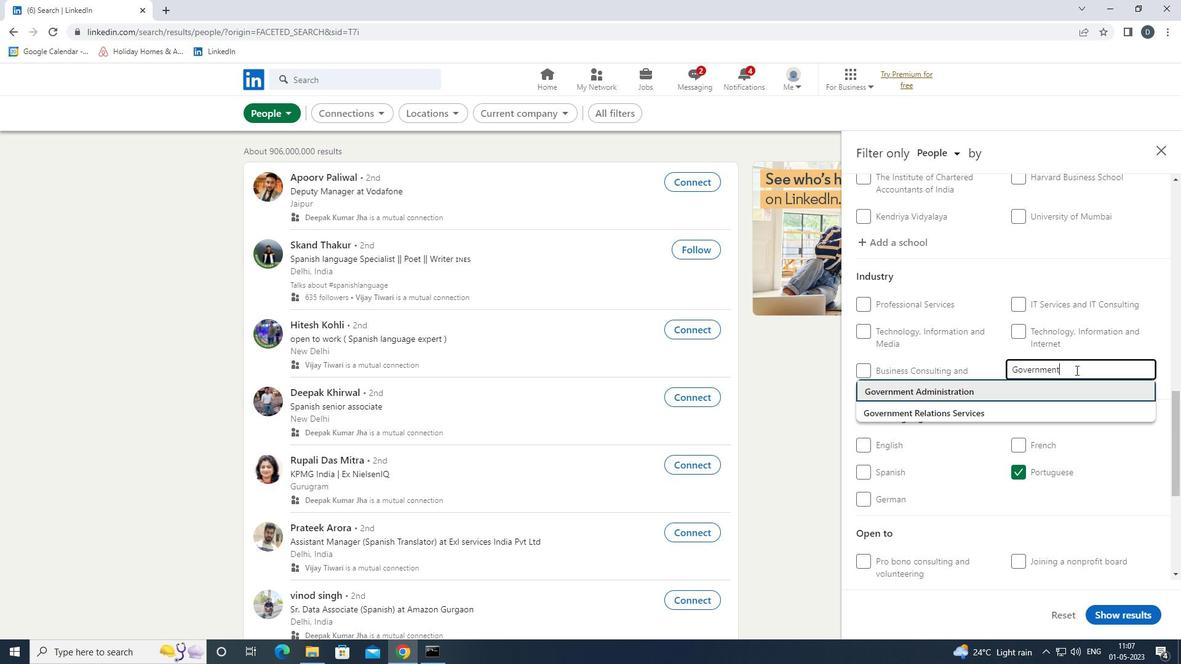 
Action: Mouse scrolled (1075, 369) with delta (0, 0)
Screenshot: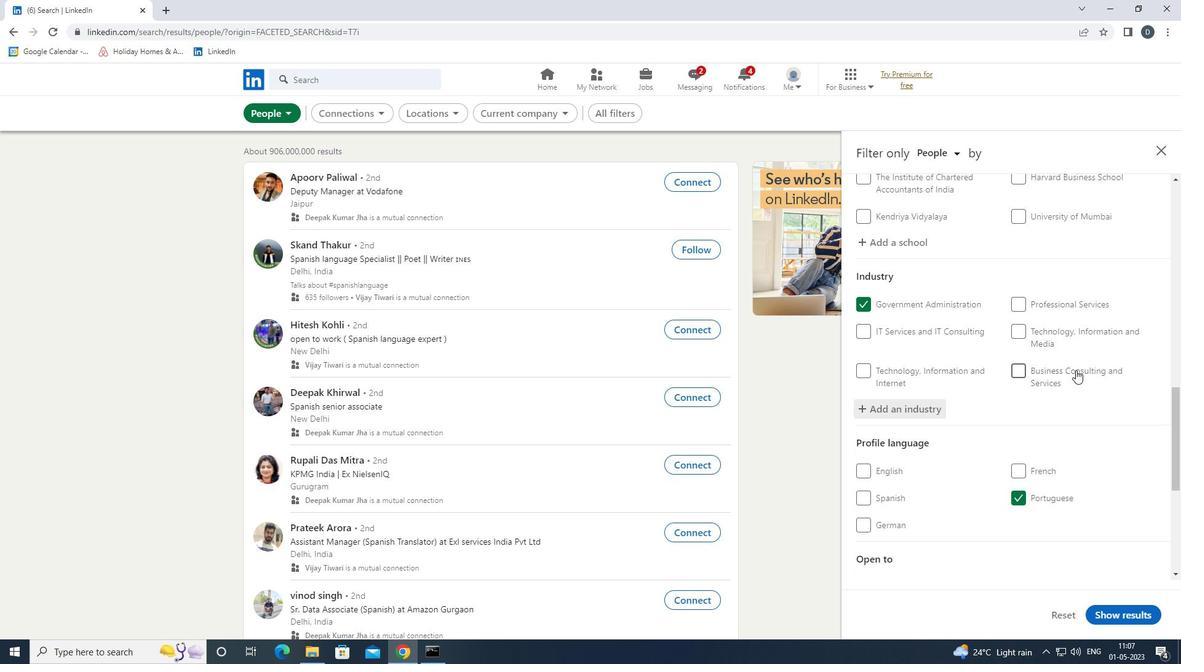 
Action: Mouse scrolled (1075, 369) with delta (0, 0)
Screenshot: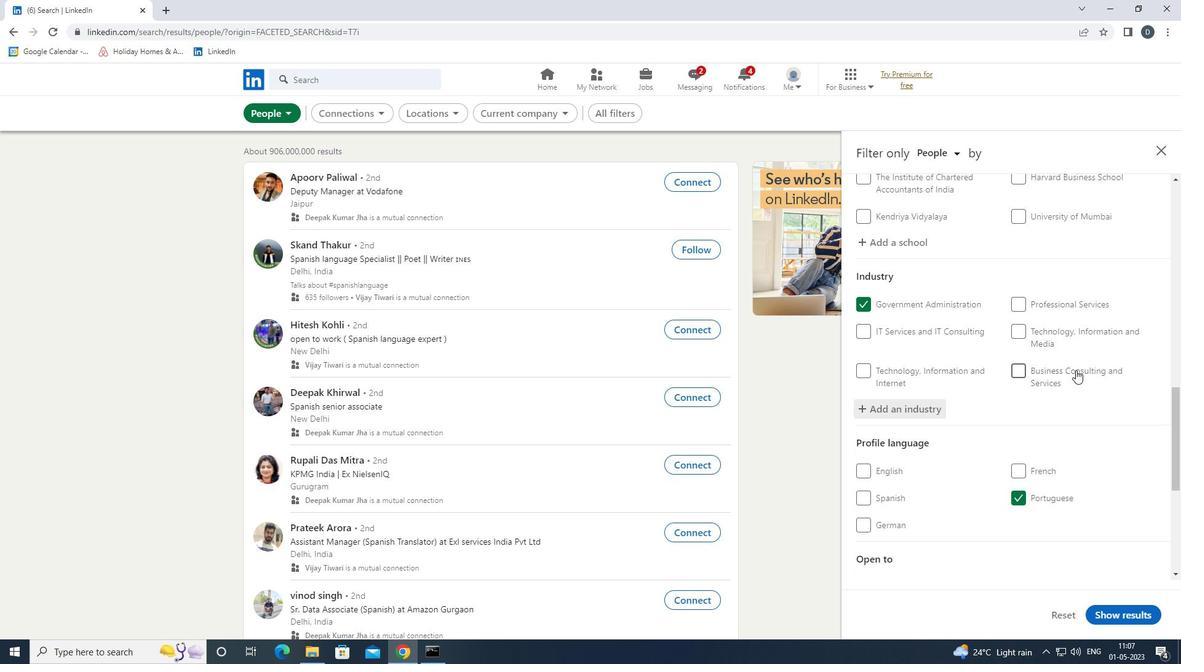 
Action: Mouse scrolled (1075, 369) with delta (0, 0)
Screenshot: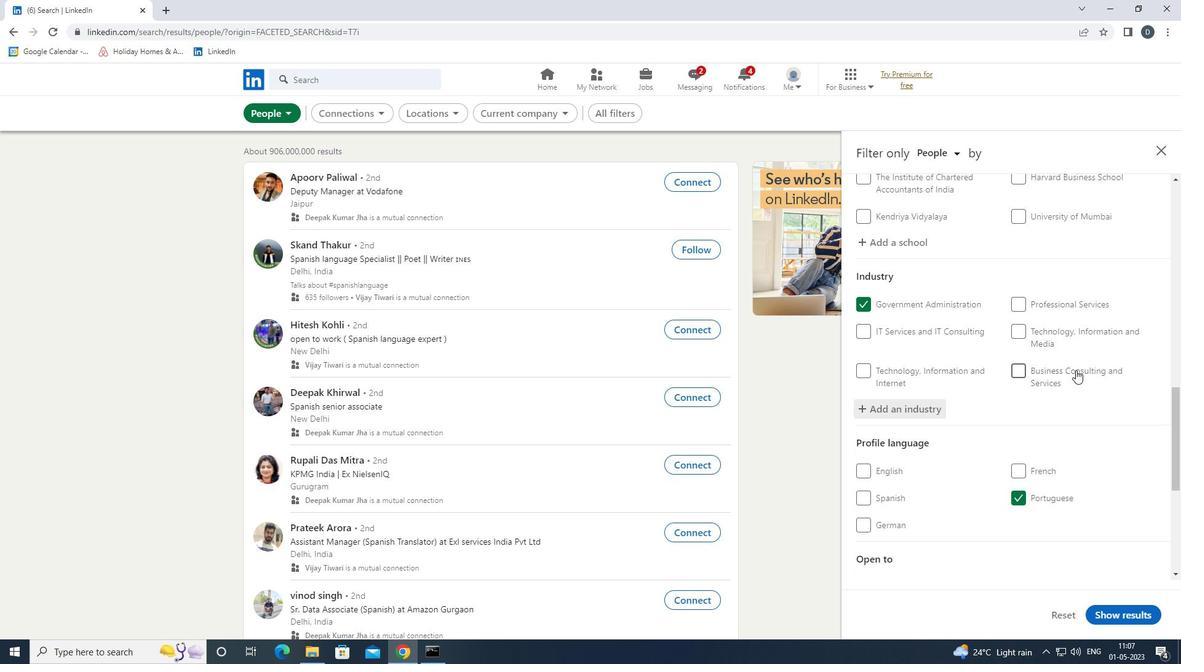 
Action: Mouse scrolled (1075, 369) with delta (0, 0)
Screenshot: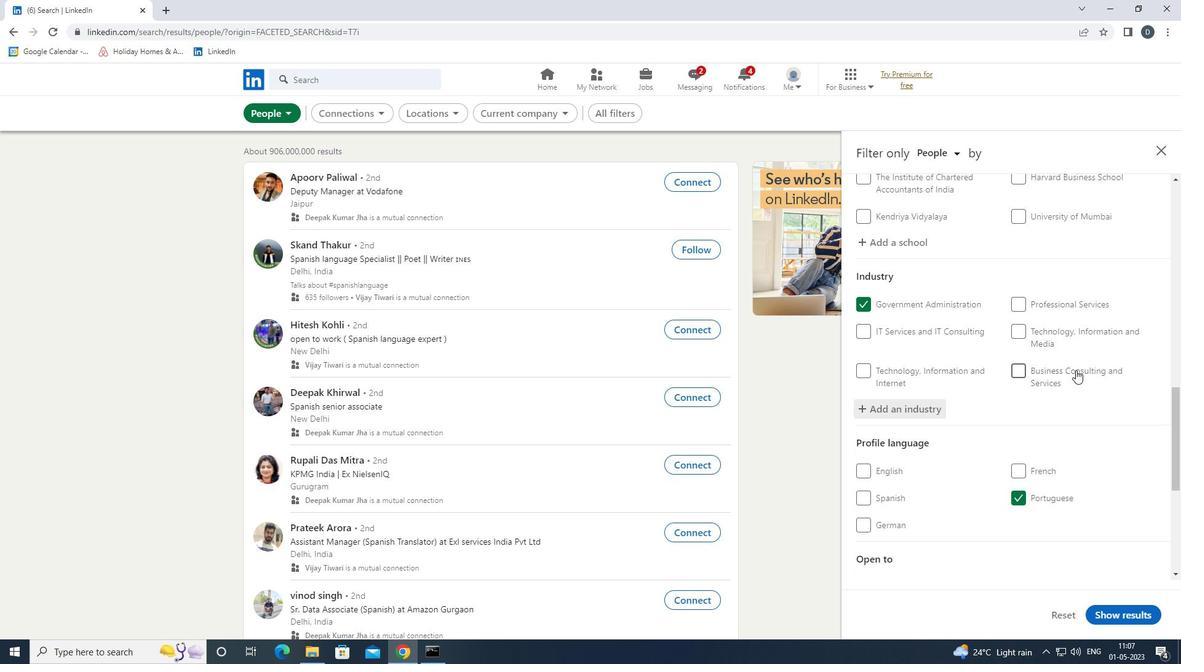 
Action: Mouse moved to (1054, 465)
Screenshot: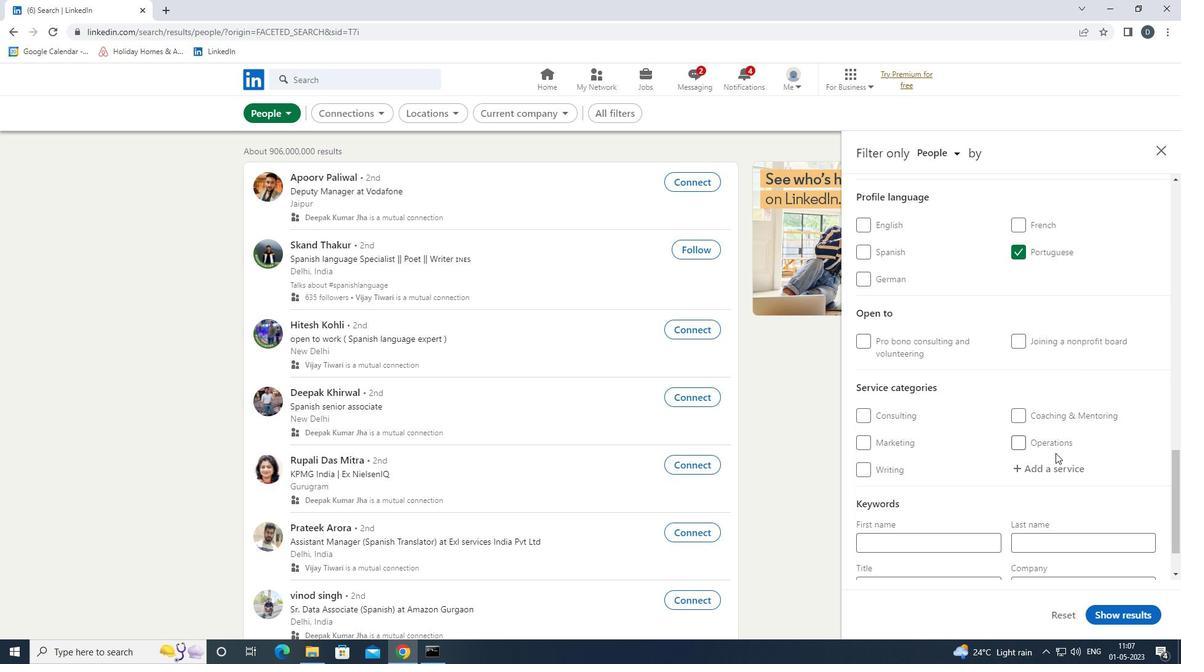 
Action: Mouse pressed left at (1054, 465)
Screenshot: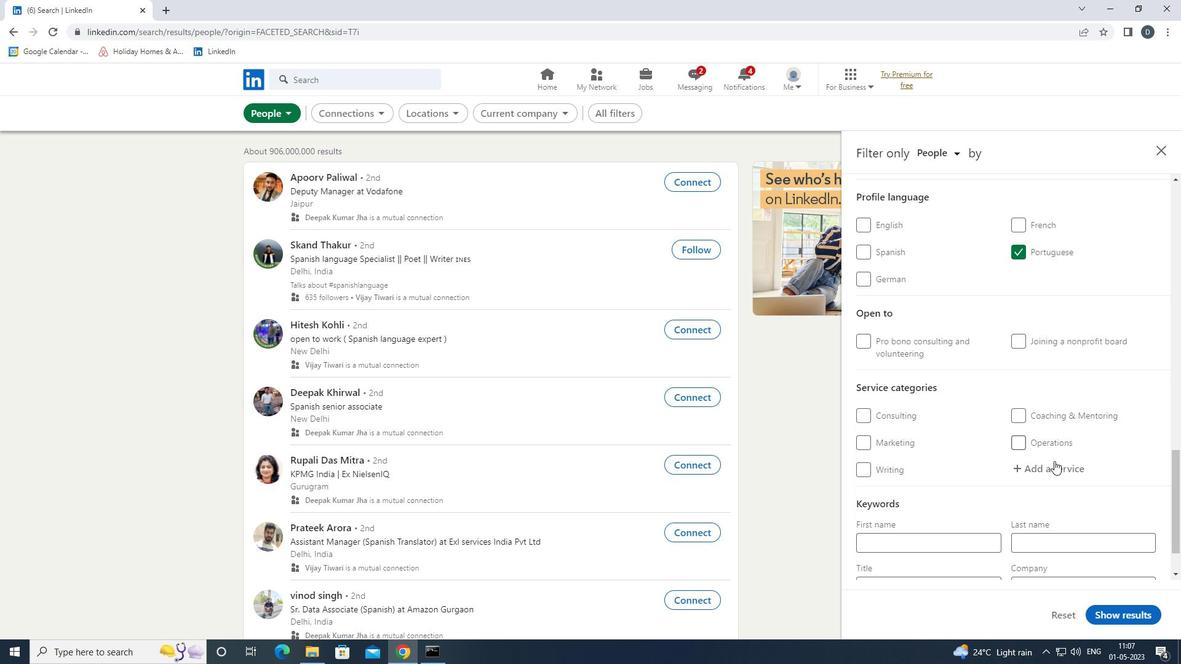 
Action: Key pressed <Key.shift><Key.shift>WROD<Key.backspace><Key.backspace><Key.backspace>ORDPRESS<Key.down><Key.enter>
Screenshot: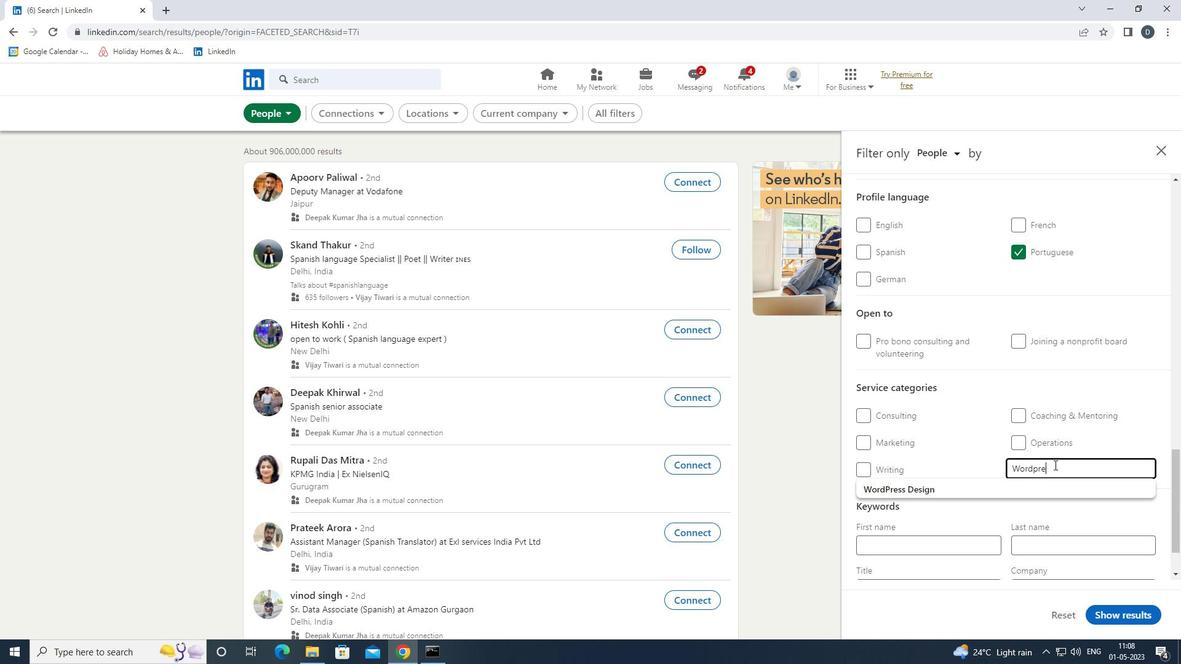 
Action: Mouse scrolled (1054, 464) with delta (0, 0)
Screenshot: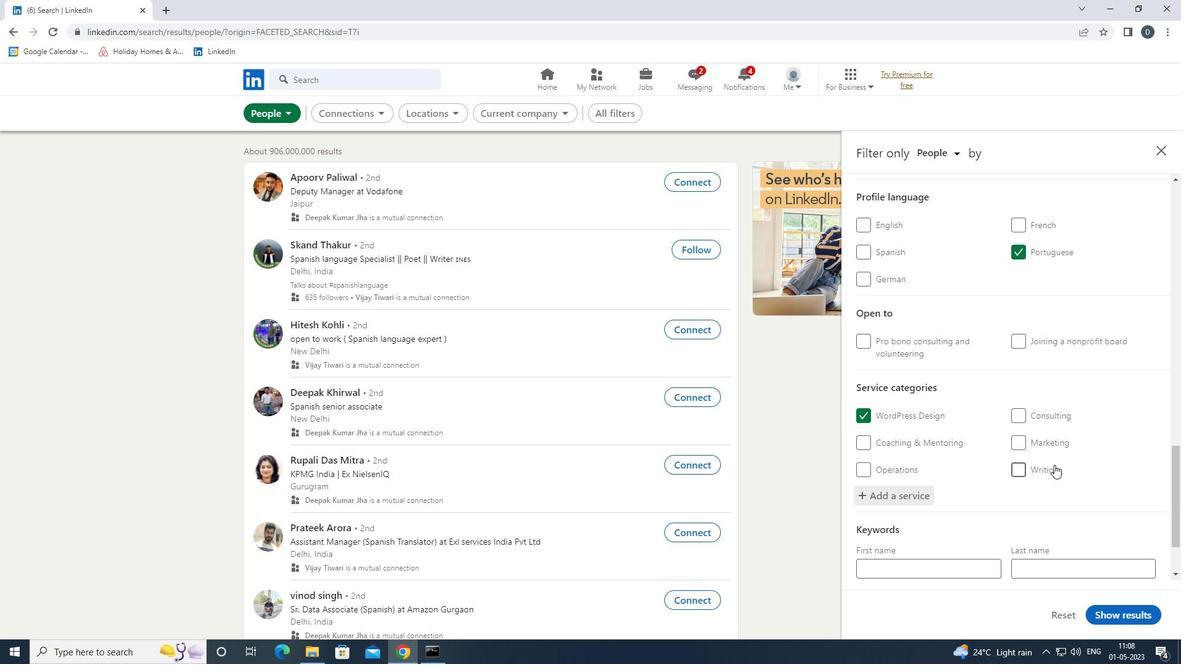 
Action: Mouse scrolled (1054, 464) with delta (0, 0)
Screenshot: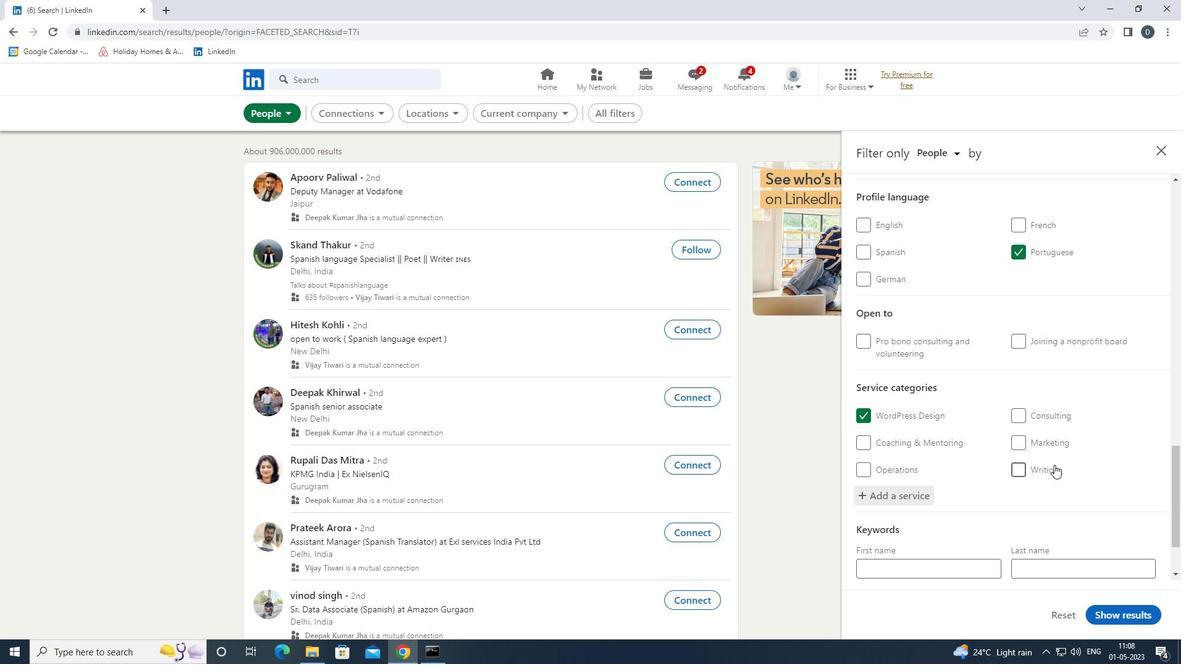 
Action: Mouse scrolled (1054, 464) with delta (0, 0)
Screenshot: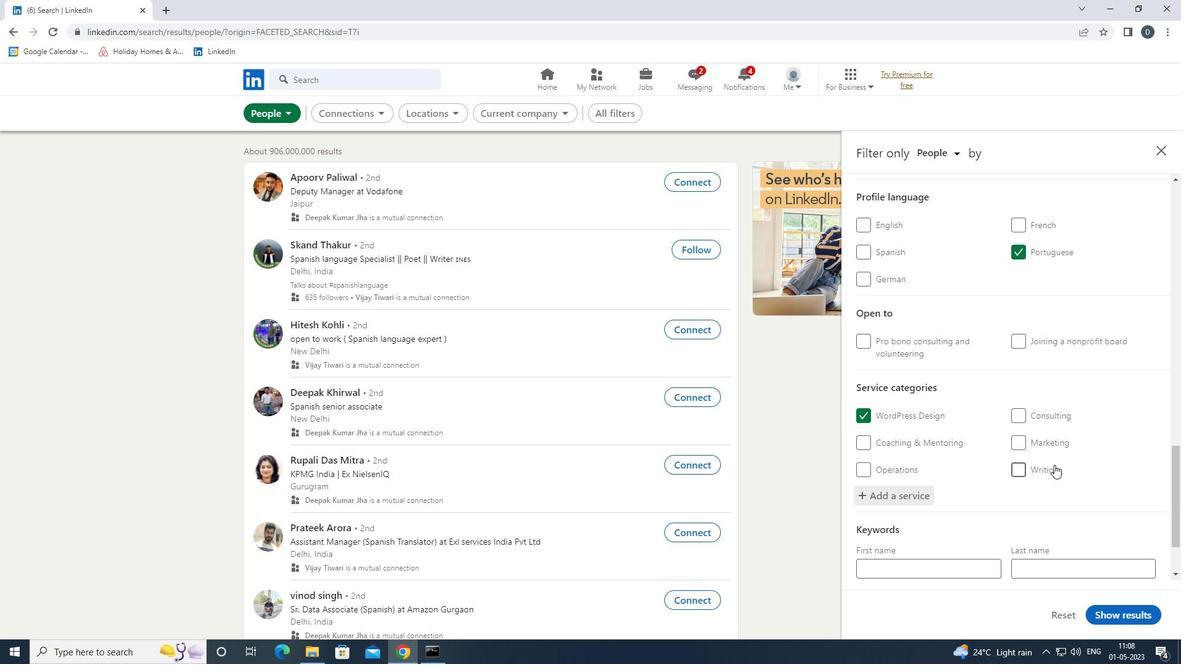 
Action: Mouse scrolled (1054, 464) with delta (0, 0)
Screenshot: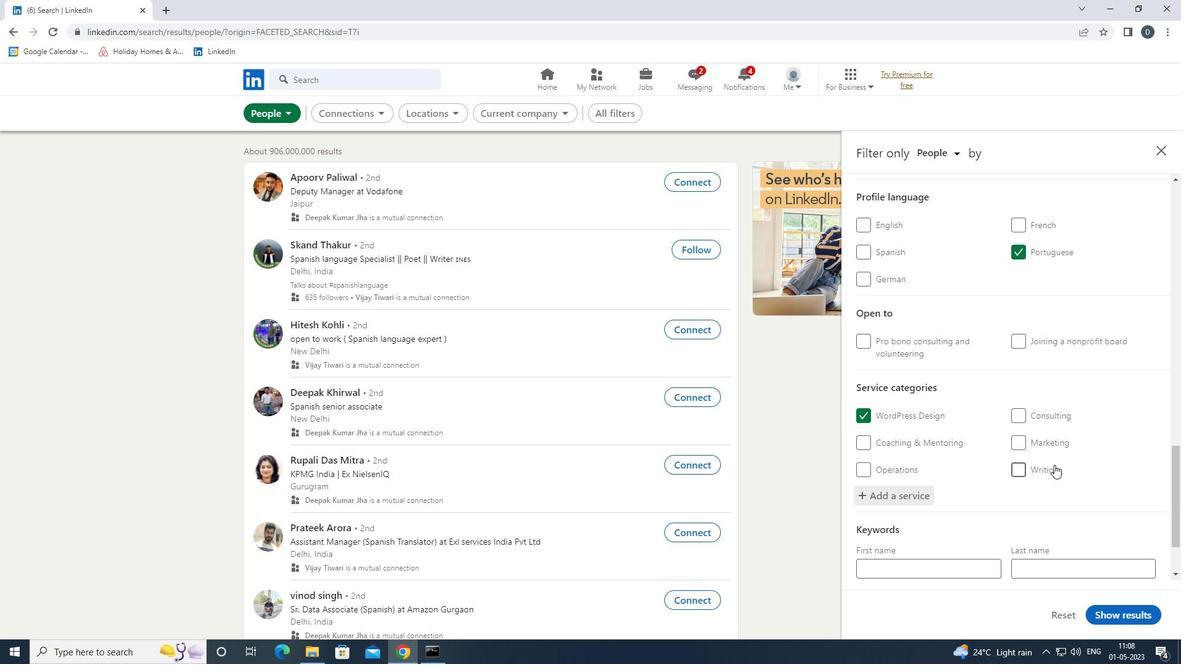 
Action: Mouse scrolled (1054, 464) with delta (0, 0)
Screenshot: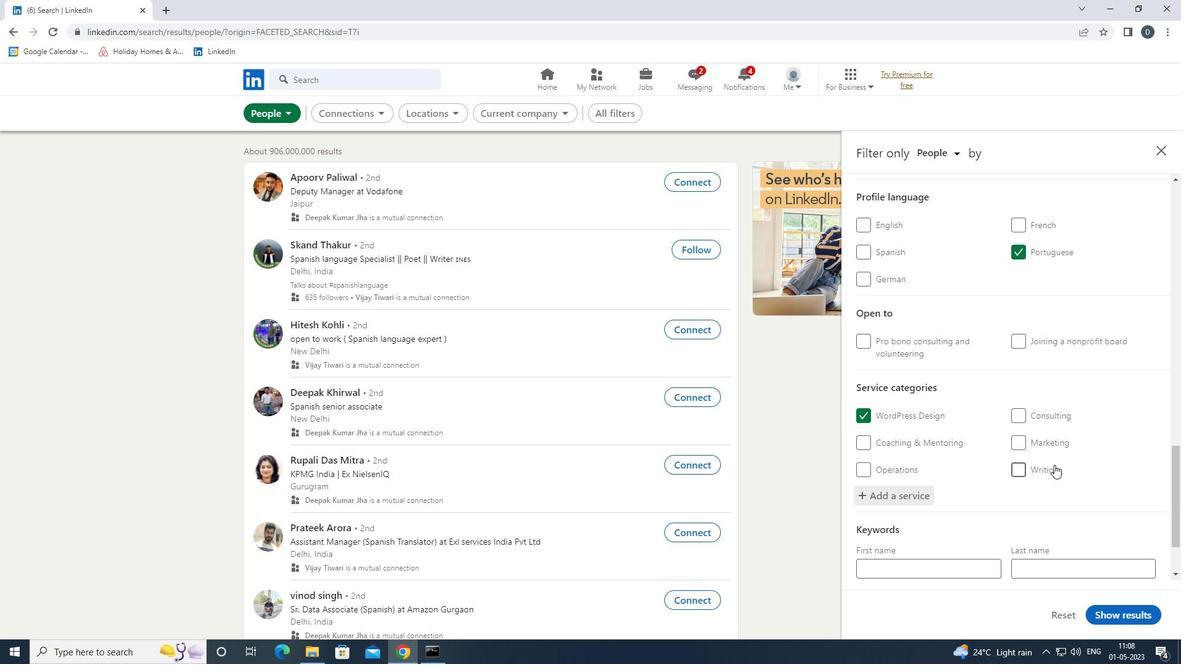 
Action: Mouse moved to (920, 525)
Screenshot: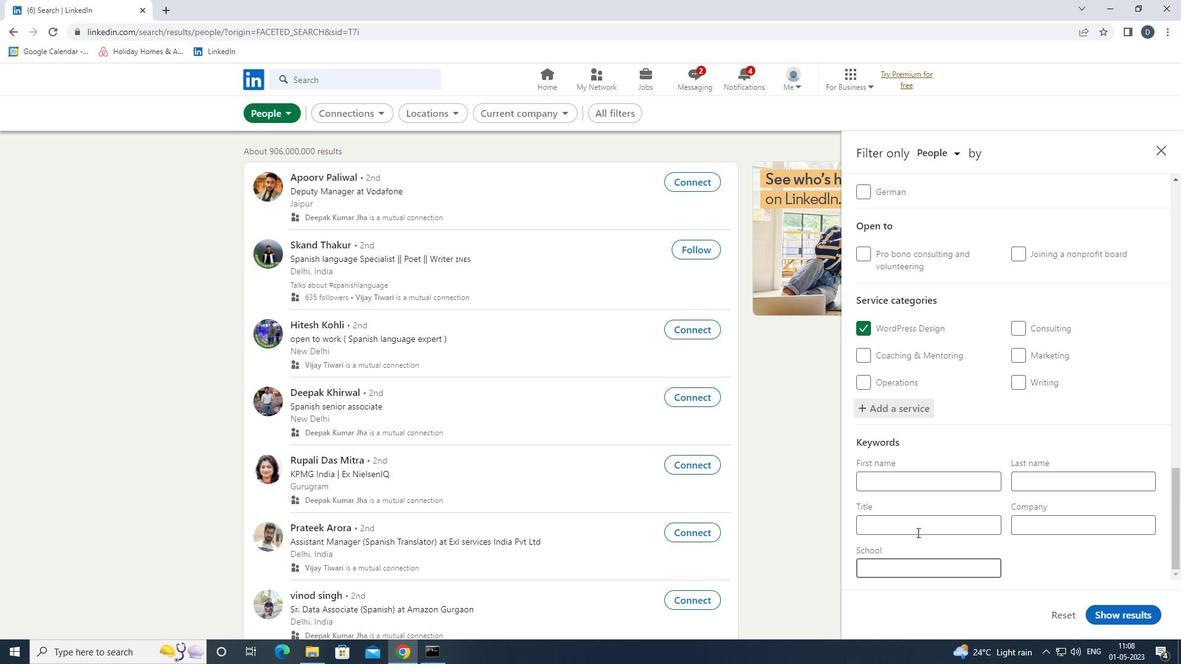 
Action: Mouse pressed left at (920, 525)
Screenshot: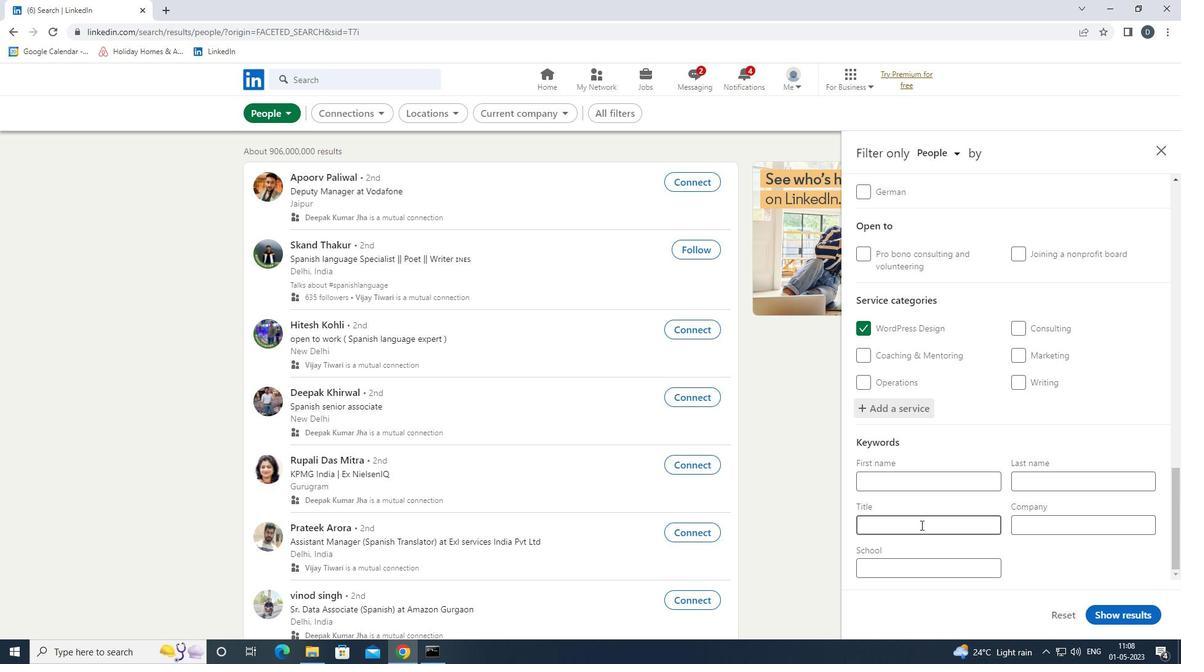 
Action: Key pressed <Key.shift><Key.shift><Key.shift><Key.shift>PHYSICAL<Key.space><Key.shift>THERAPY<Key.space><Key.shift>ASSISTANT
Screenshot: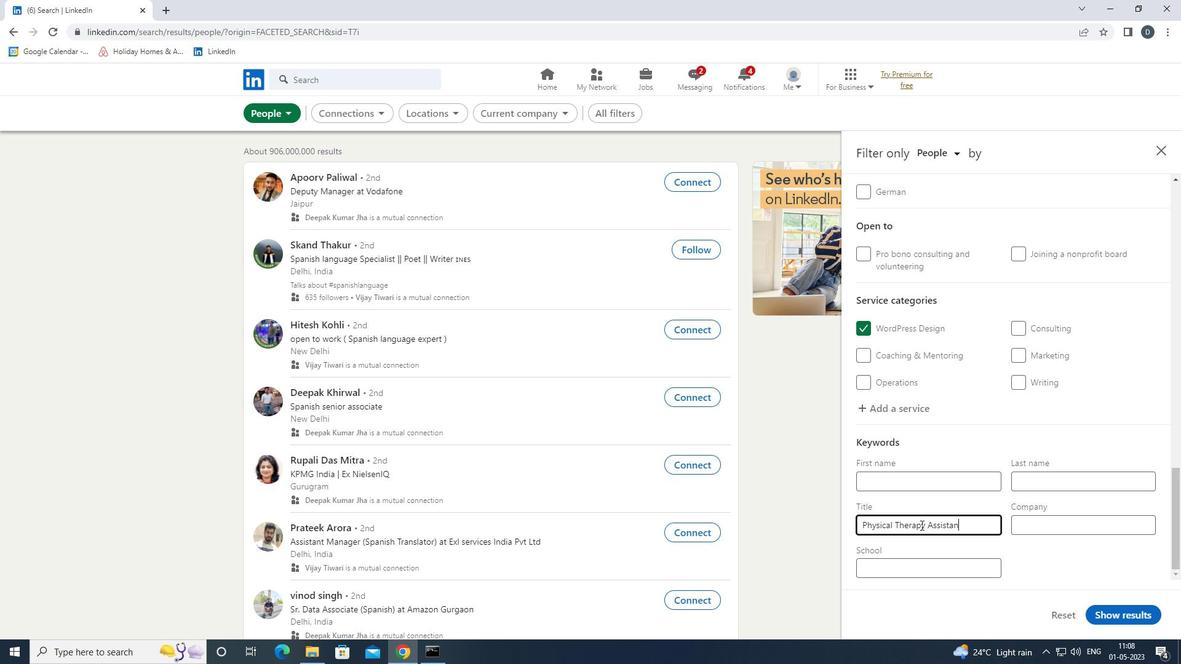 
Action: Mouse moved to (1115, 610)
Screenshot: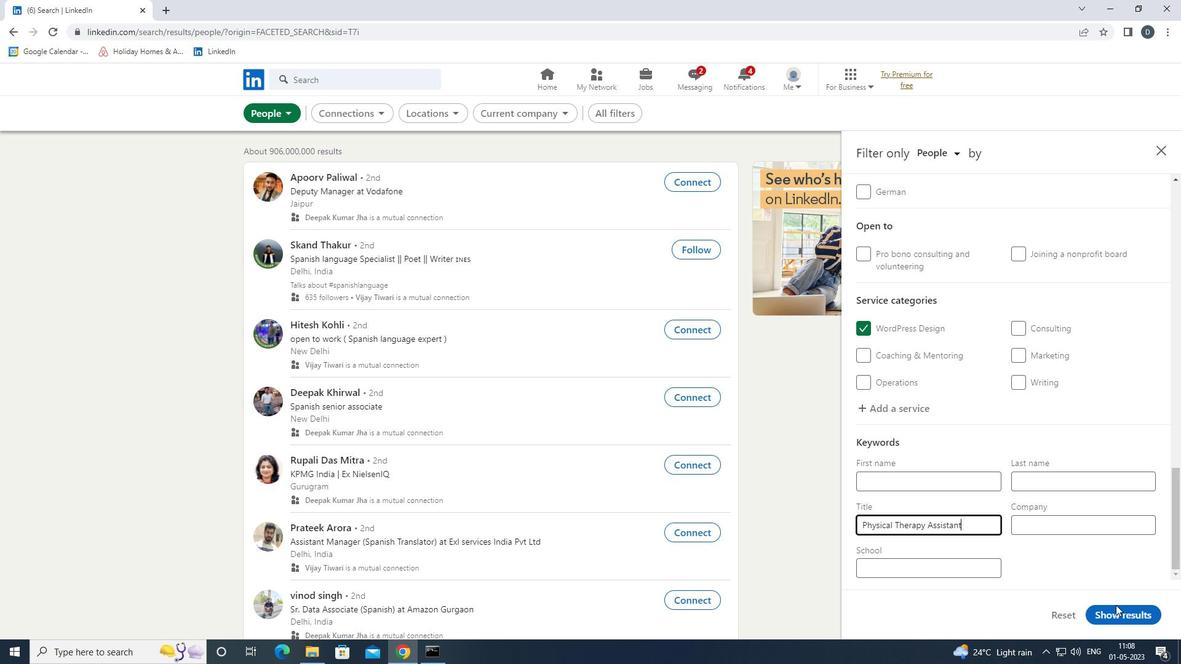 
Action: Mouse pressed left at (1115, 610)
Screenshot: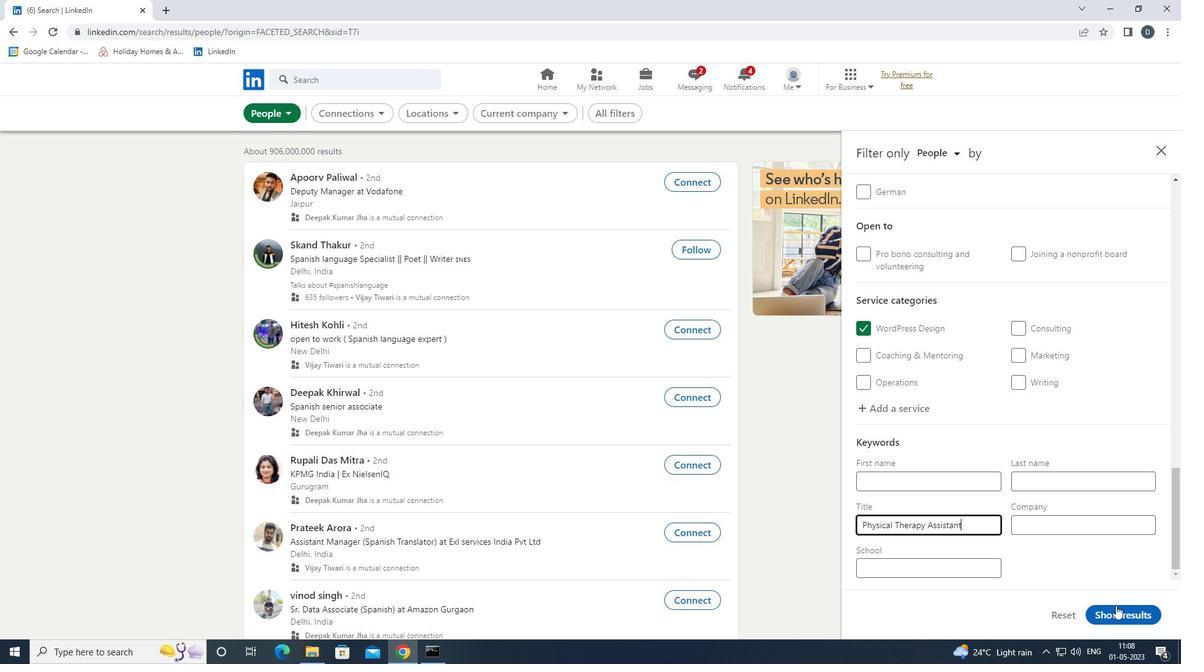 
Action: Mouse moved to (763, 336)
Screenshot: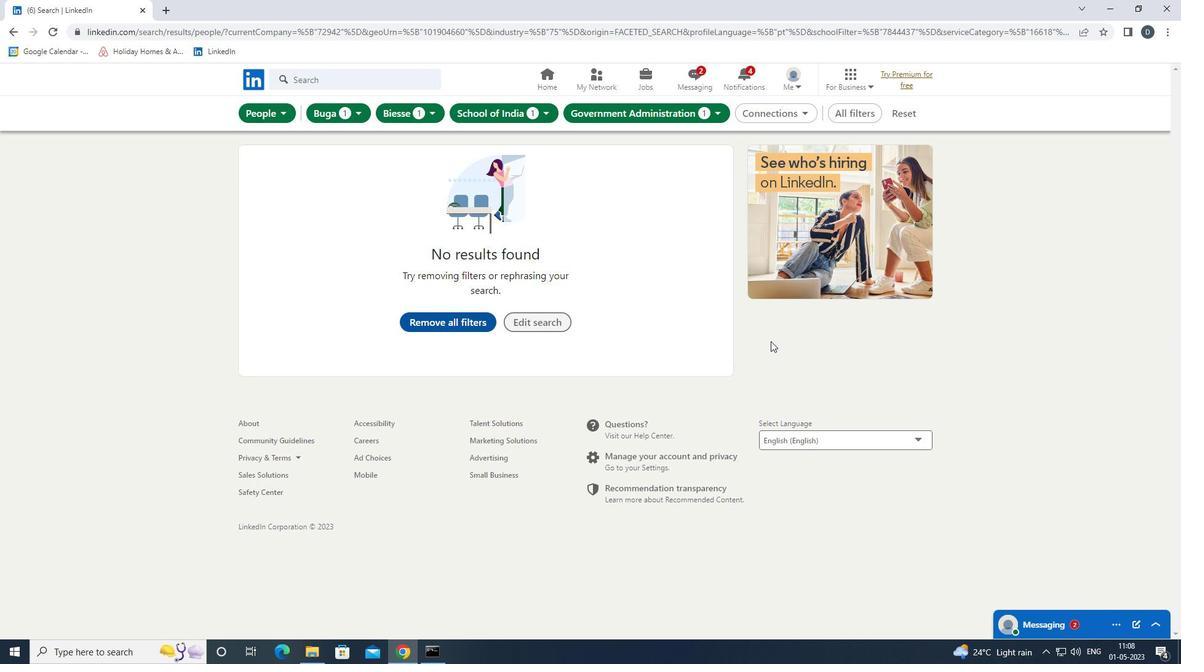 
